 Task: Find connections with filter location Achères with filter topic  #socialnetworkingwith filter profile language Spanish with filter current company Engineers India Limited with filter school Mohanlal Sukhadia University with filter industry Internet News with filter service category Information Management with filter keywords title Branch Manager
Action: Mouse moved to (533, 70)
Screenshot: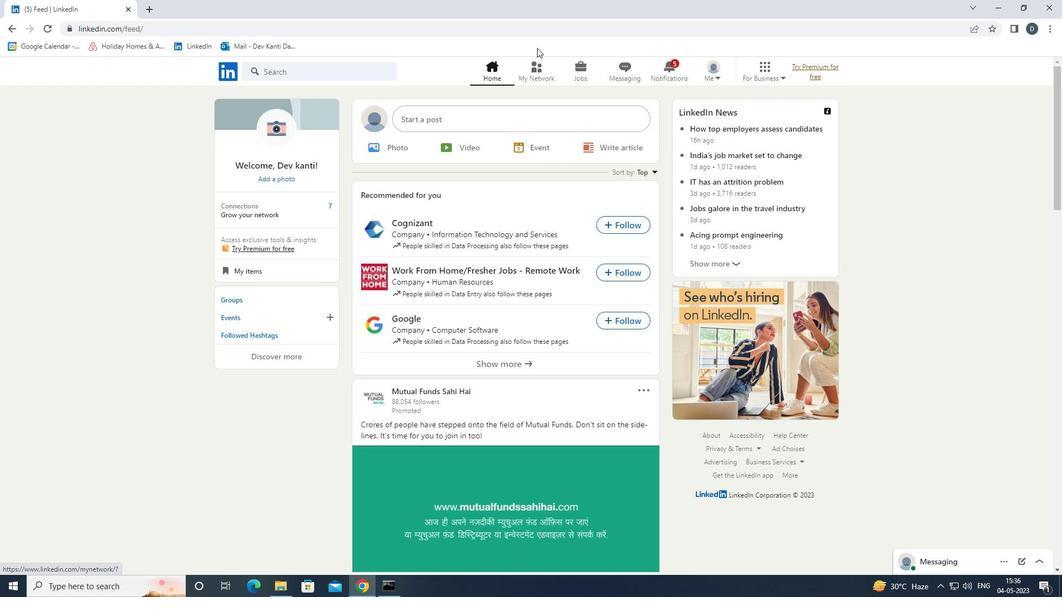 
Action: Mouse pressed left at (533, 70)
Screenshot: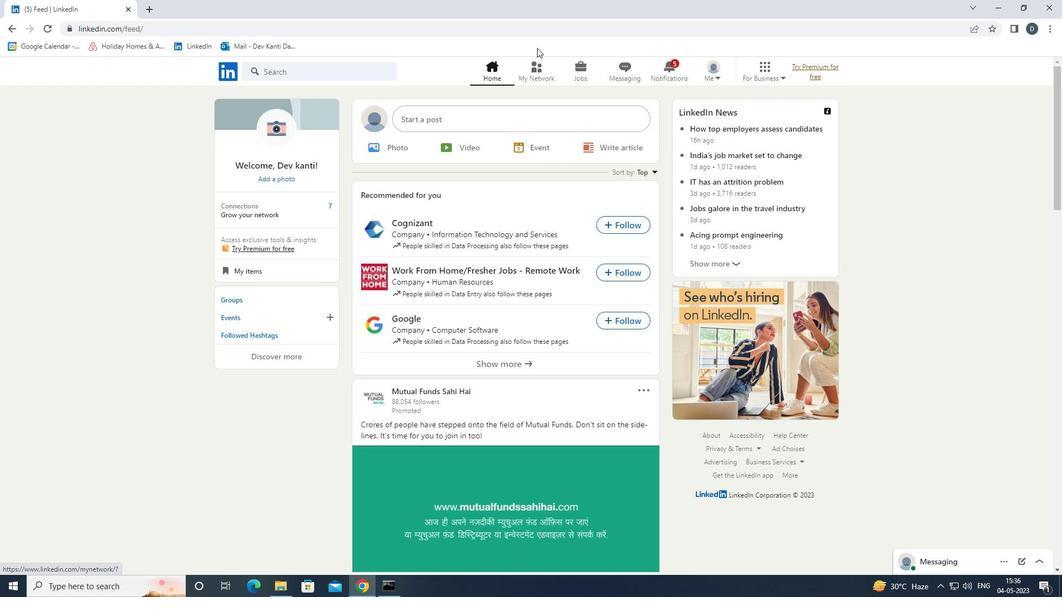 
Action: Mouse moved to (366, 129)
Screenshot: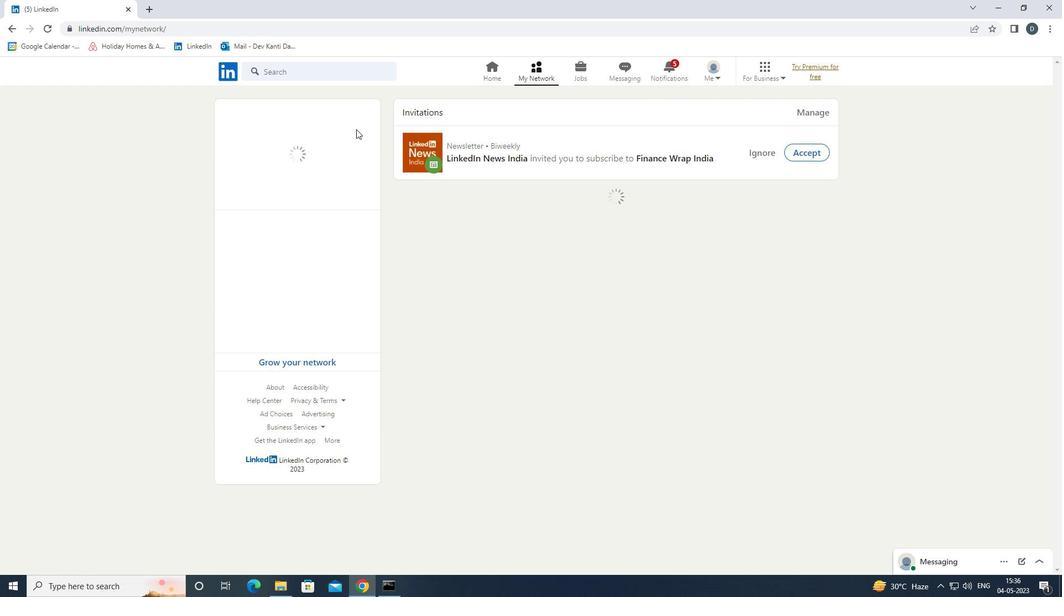 
Action: Mouse pressed left at (366, 129)
Screenshot: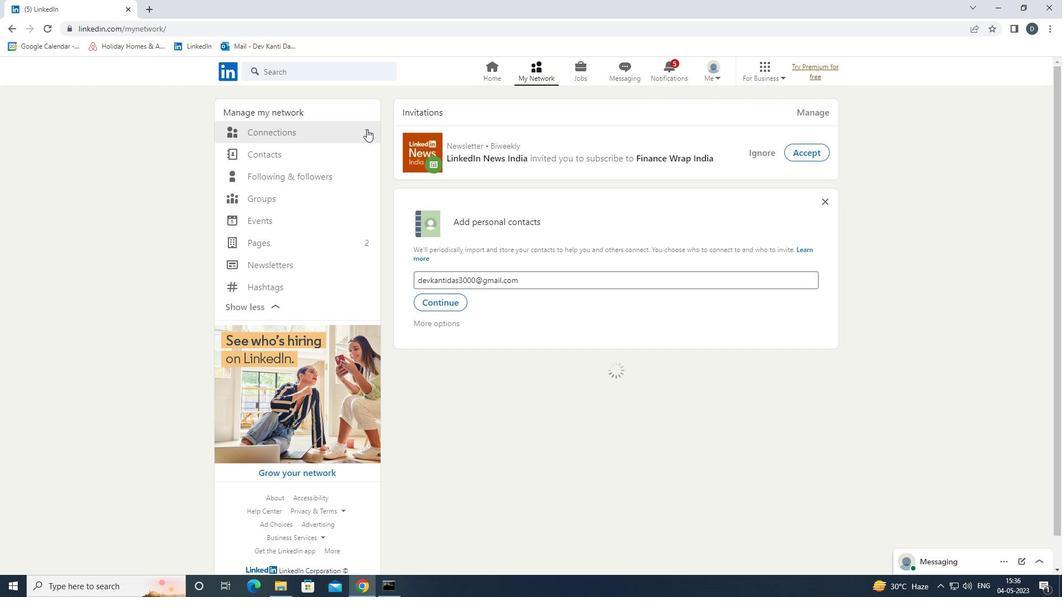 
Action: Mouse moved to (593, 128)
Screenshot: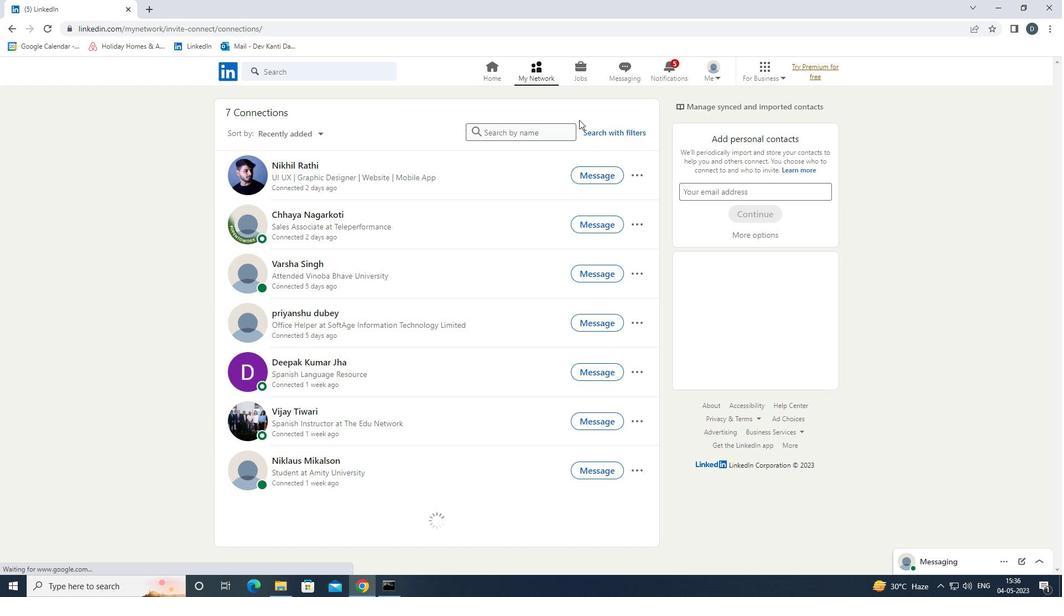 
Action: Mouse pressed left at (593, 128)
Screenshot: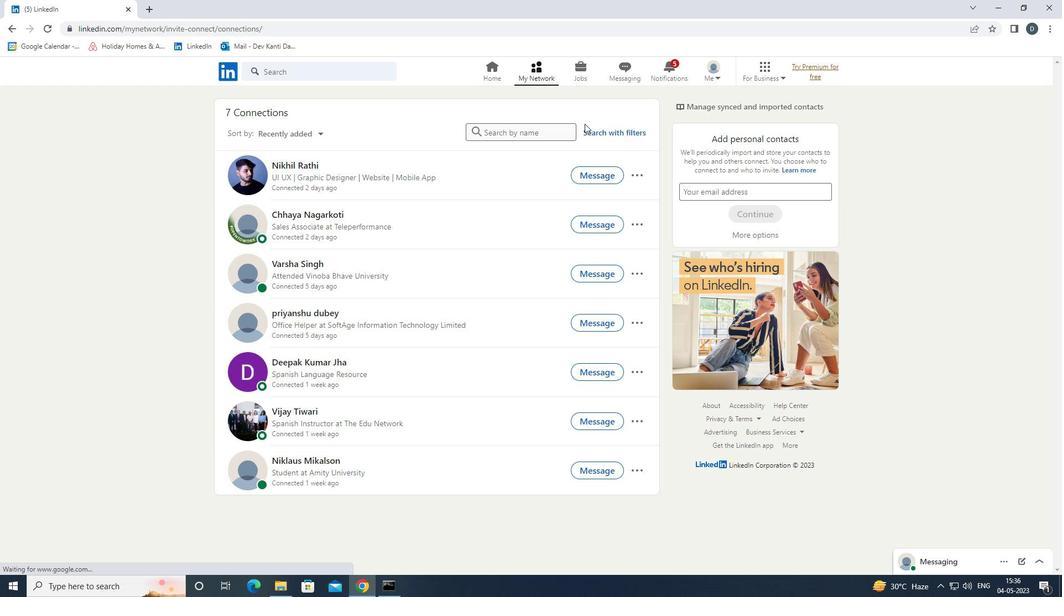 
Action: Mouse moved to (569, 103)
Screenshot: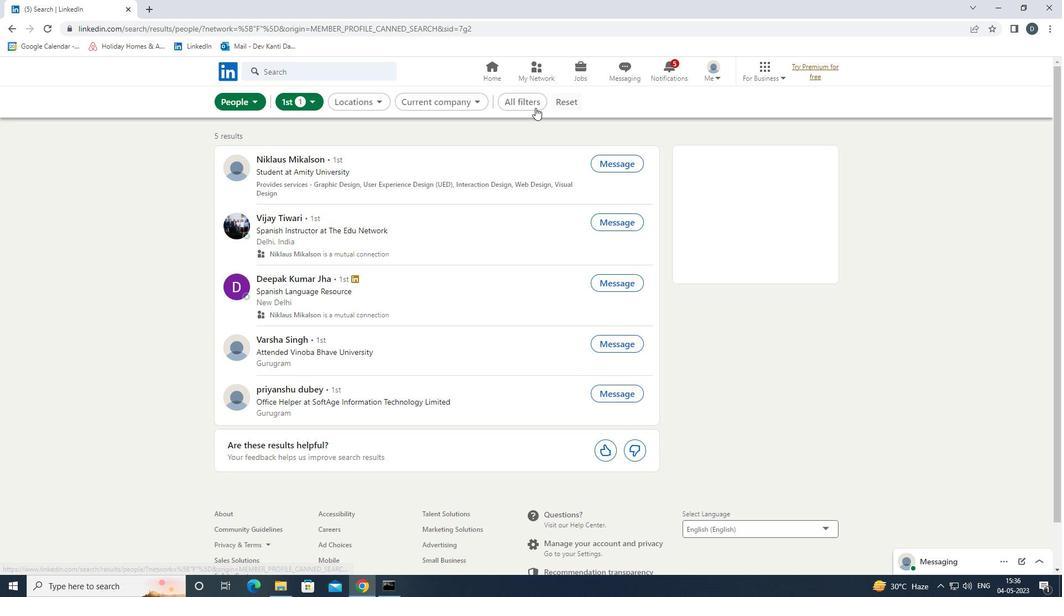 
Action: Mouse pressed left at (569, 103)
Screenshot: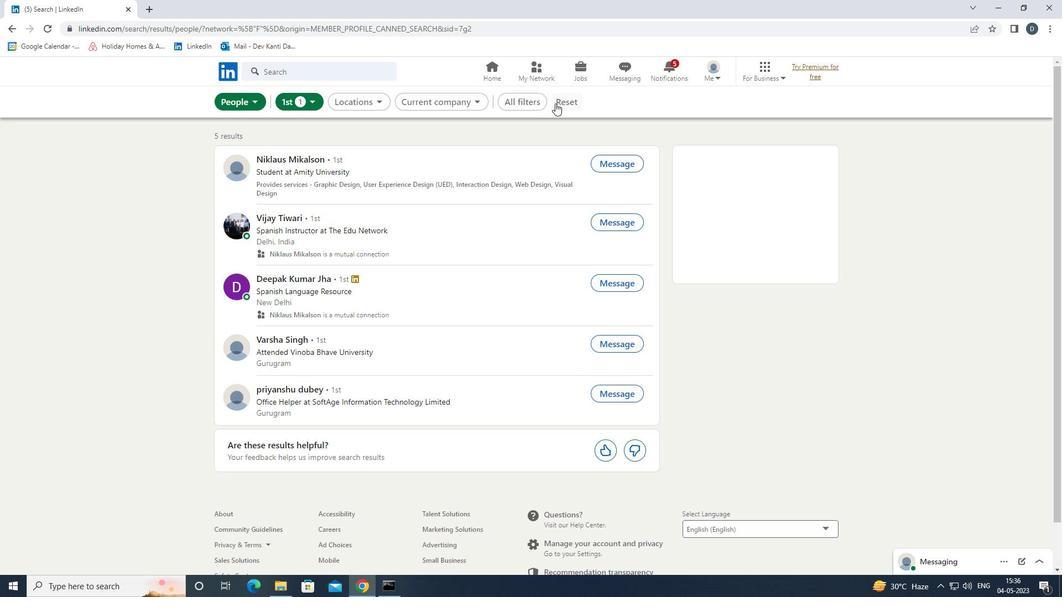 
Action: Mouse moved to (553, 101)
Screenshot: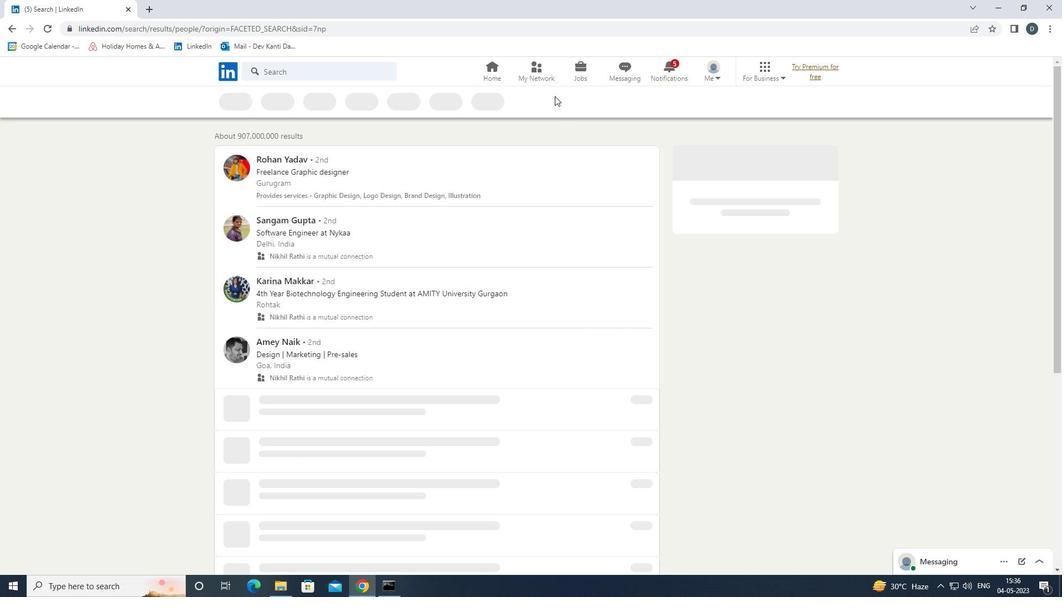 
Action: Mouse pressed left at (553, 101)
Screenshot: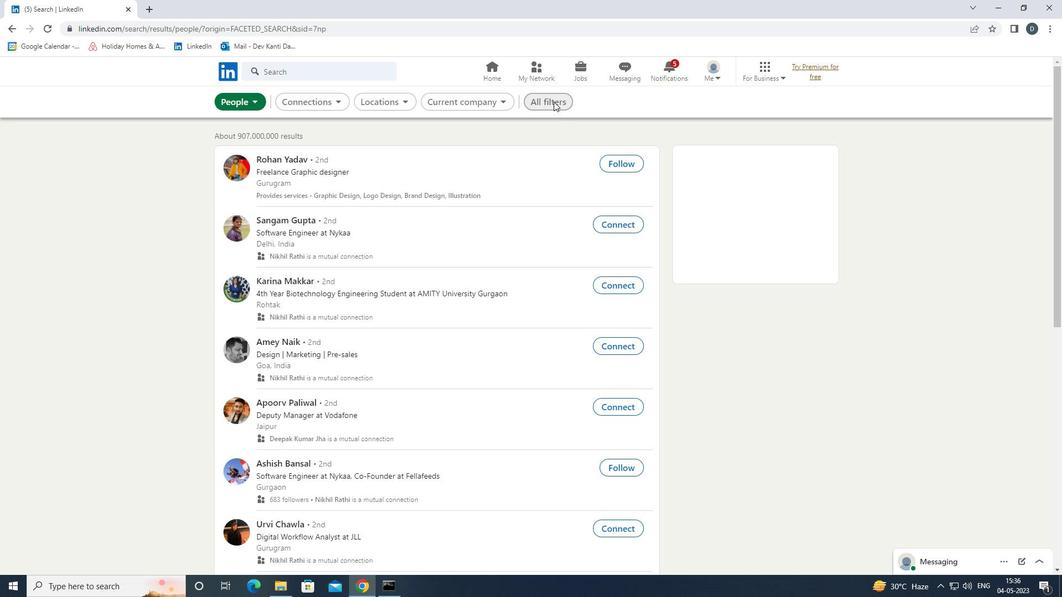 
Action: Mouse moved to (940, 366)
Screenshot: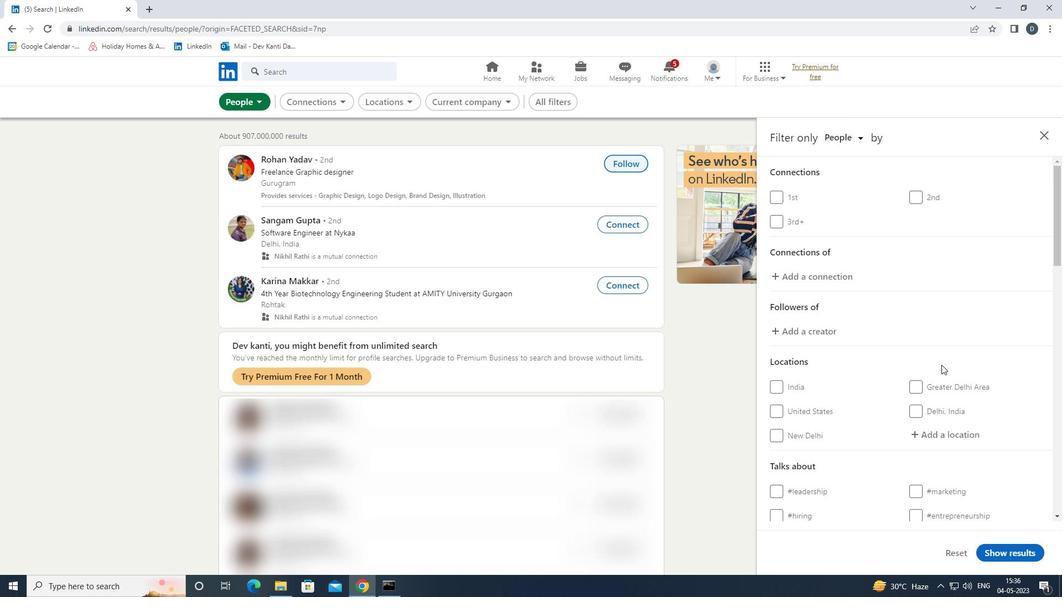 
Action: Mouse scrolled (940, 365) with delta (0, 0)
Screenshot: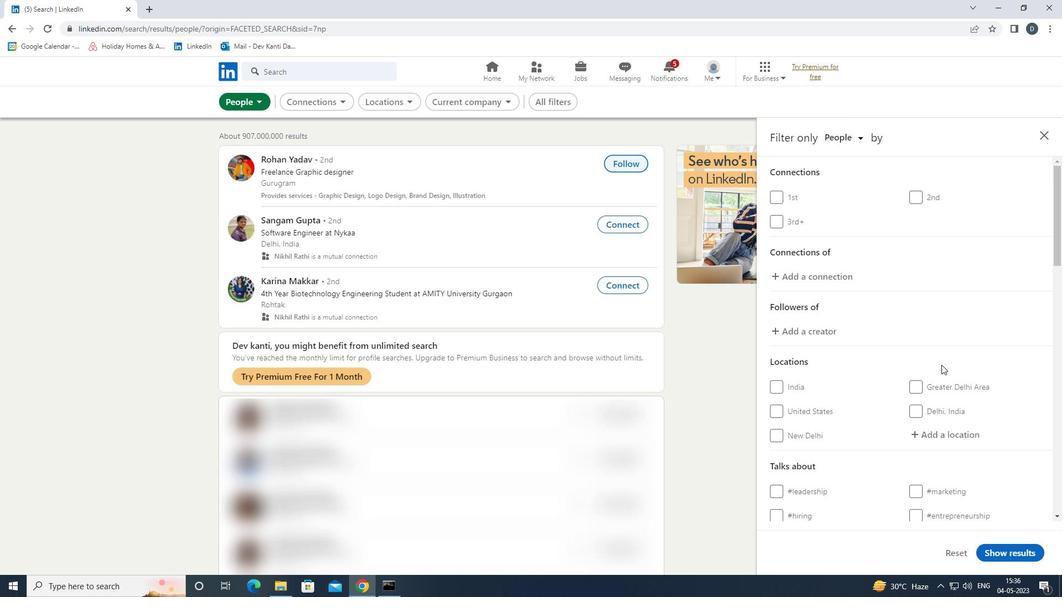 
Action: Mouse scrolled (940, 365) with delta (0, 0)
Screenshot: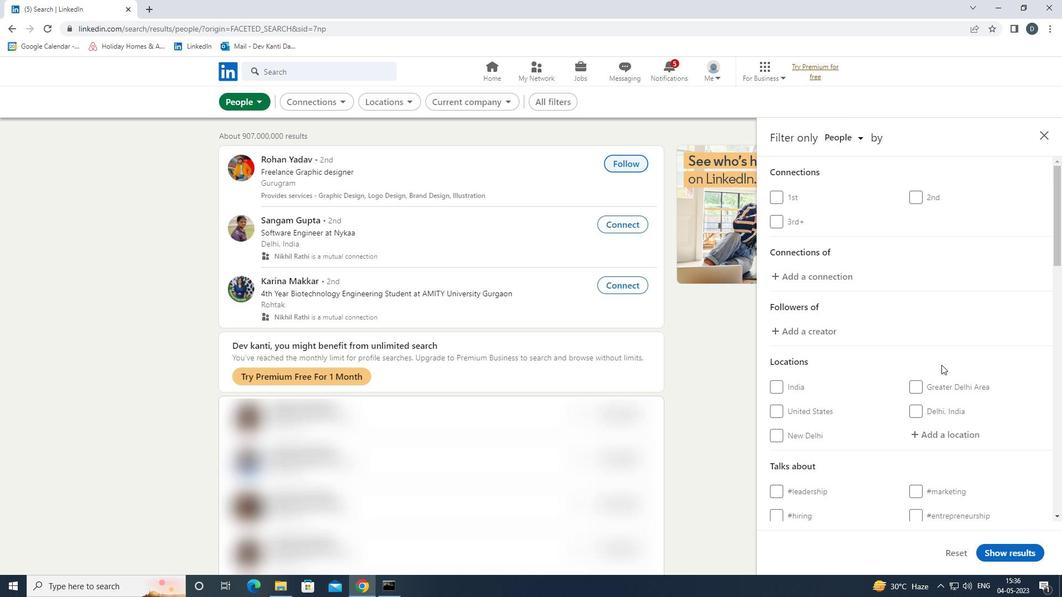 
Action: Mouse moved to (965, 318)
Screenshot: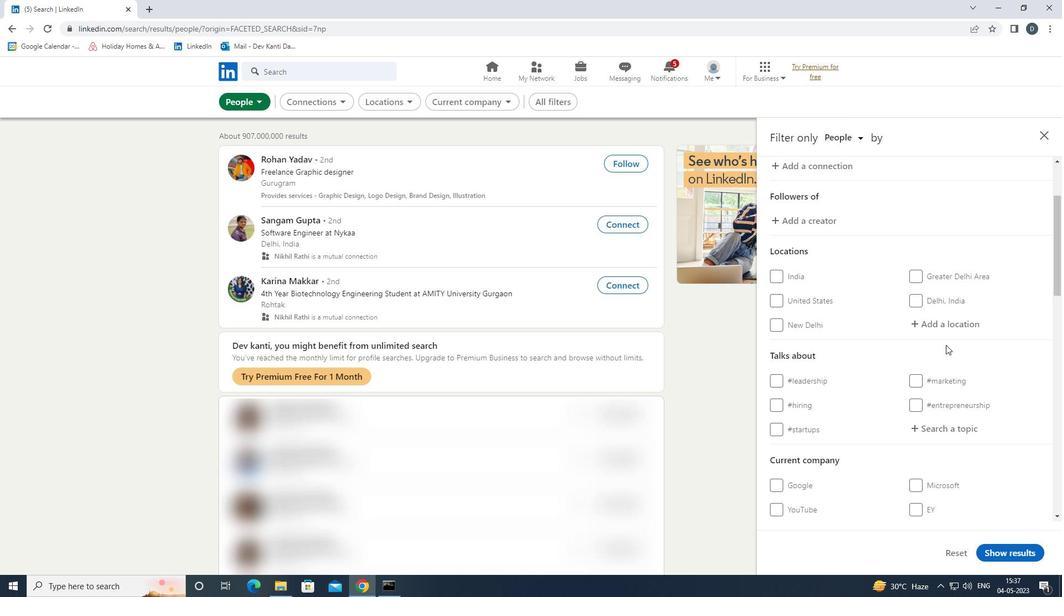 
Action: Mouse pressed left at (965, 318)
Screenshot: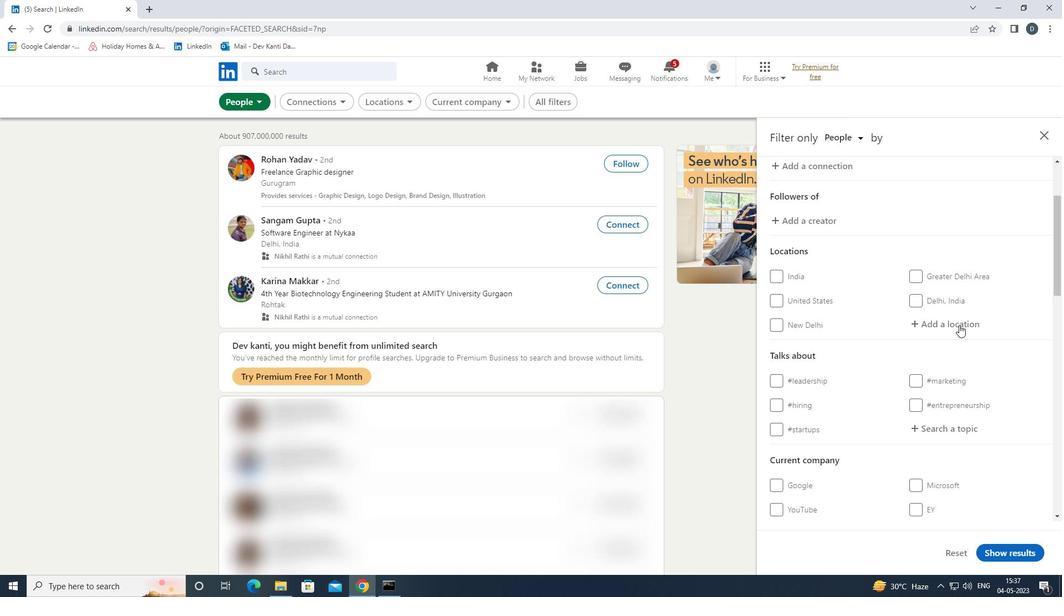 
Action: Key pressed <Key.shift><Key.shift><Key.shift><Key.shift><Key.shift><Key.shift><Key.shift><Key.shift><Key.shift><Key.shift><Key.shift><Key.shift><Key.shift><Key.shift><Key.shift><Key.shift><Key.shift><Key.shift><Key.shift><Key.shift><Key.shift><Key.shift><Key.shift><Key.shift><Key.shift><Key.shift><Key.shift><Key.shift><Key.shift>ARCHERES<Key.backspace><Key.backspace><Key.backspace><Key.backspace><Key.backspace><Key.backspace><Key.backspace>CHERES<Key.down><Key.enter>
Screenshot: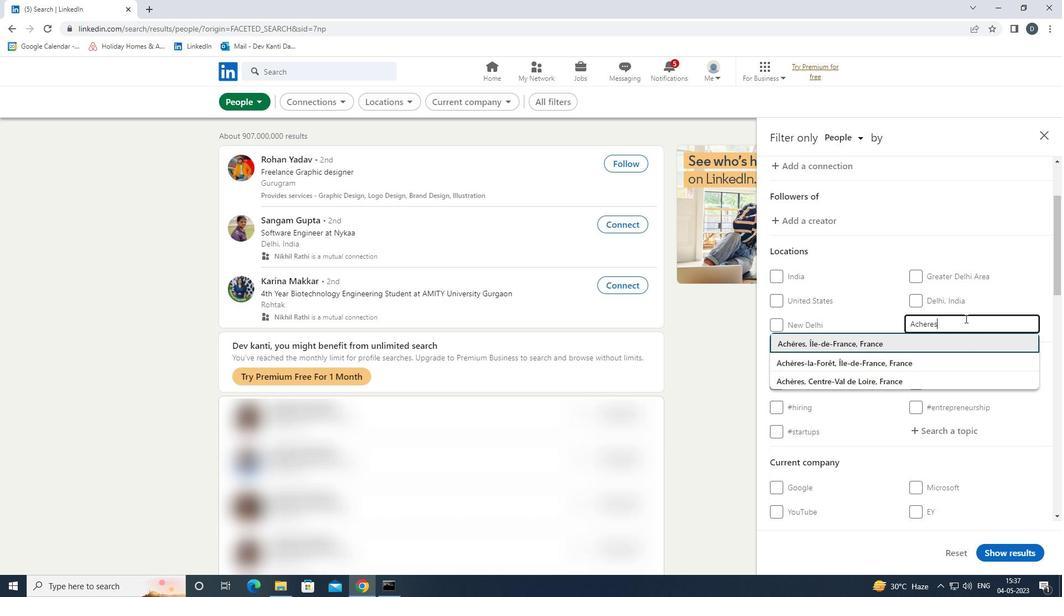 
Action: Mouse moved to (968, 328)
Screenshot: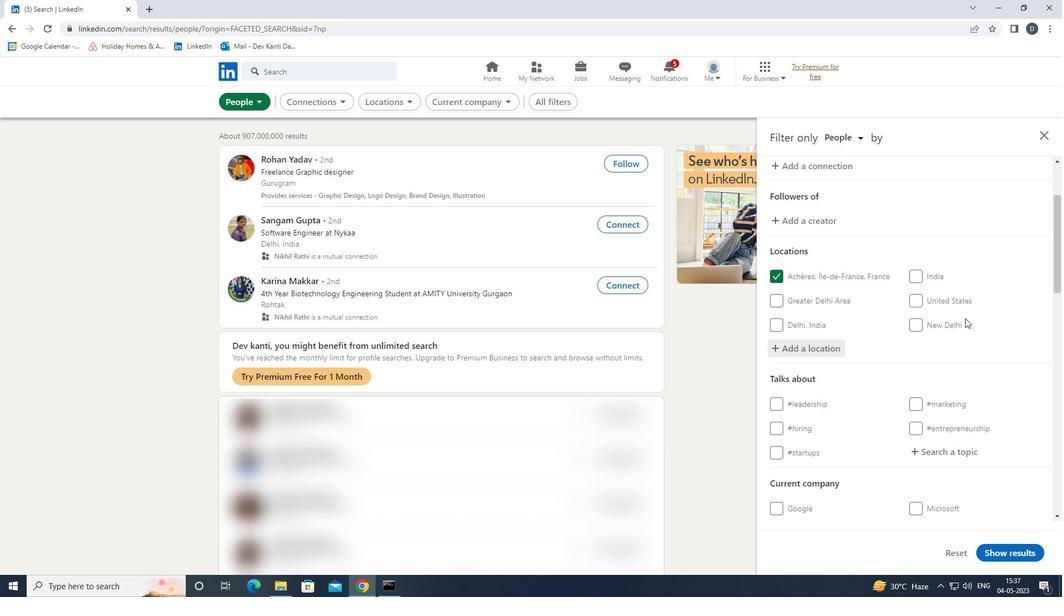 
Action: Mouse scrolled (968, 328) with delta (0, 0)
Screenshot: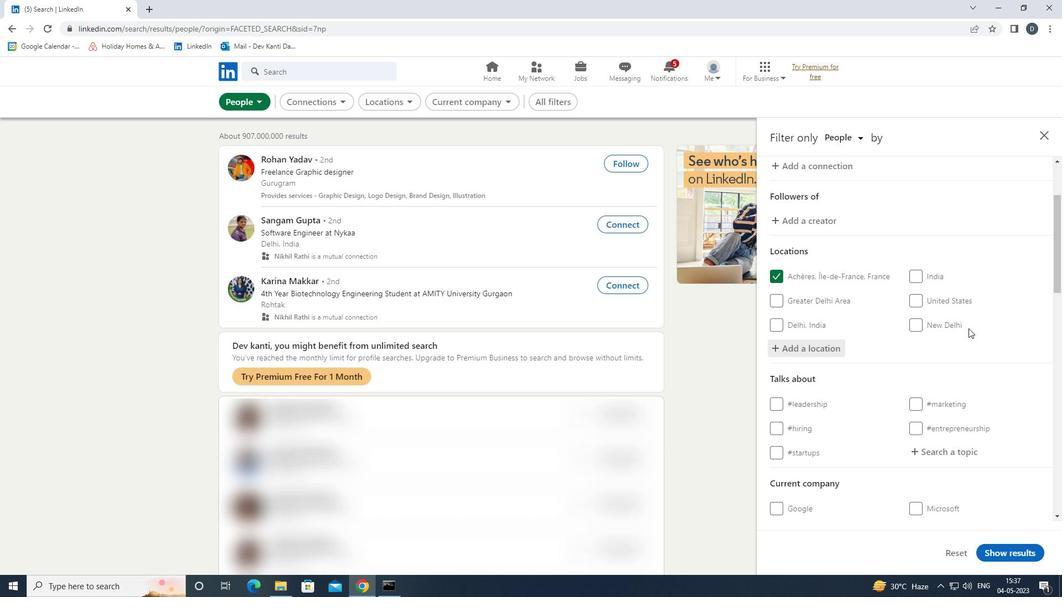 
Action: Mouse scrolled (968, 328) with delta (0, 0)
Screenshot: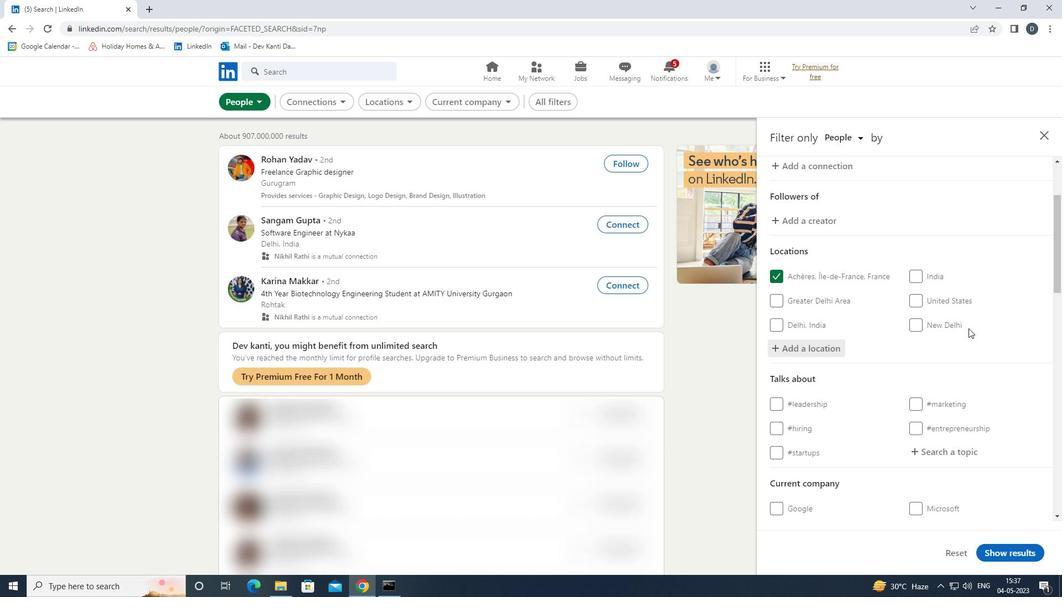 
Action: Mouse scrolled (968, 328) with delta (0, 0)
Screenshot: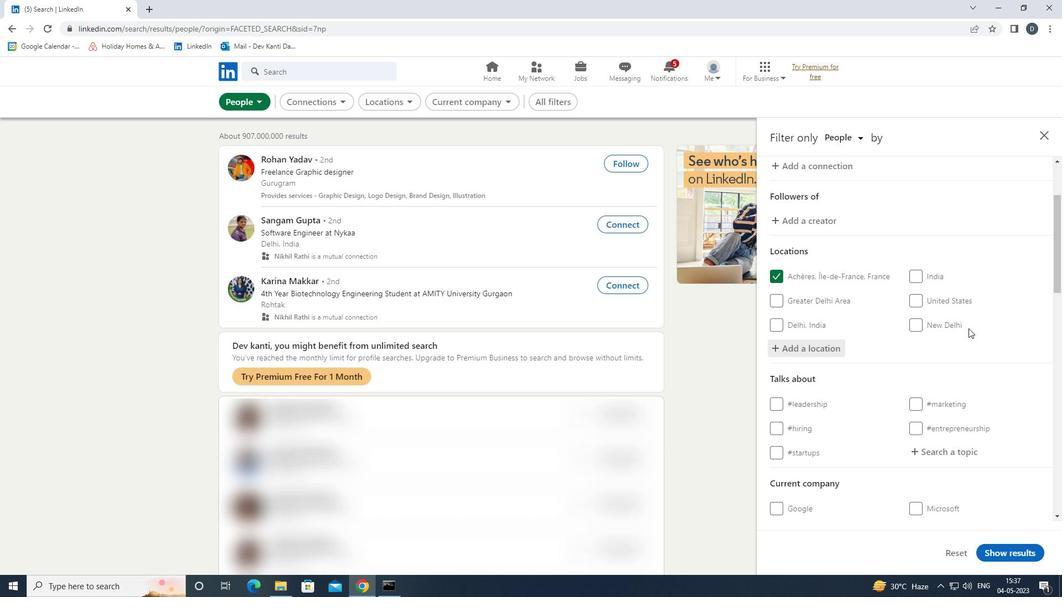 
Action: Mouse moved to (949, 286)
Screenshot: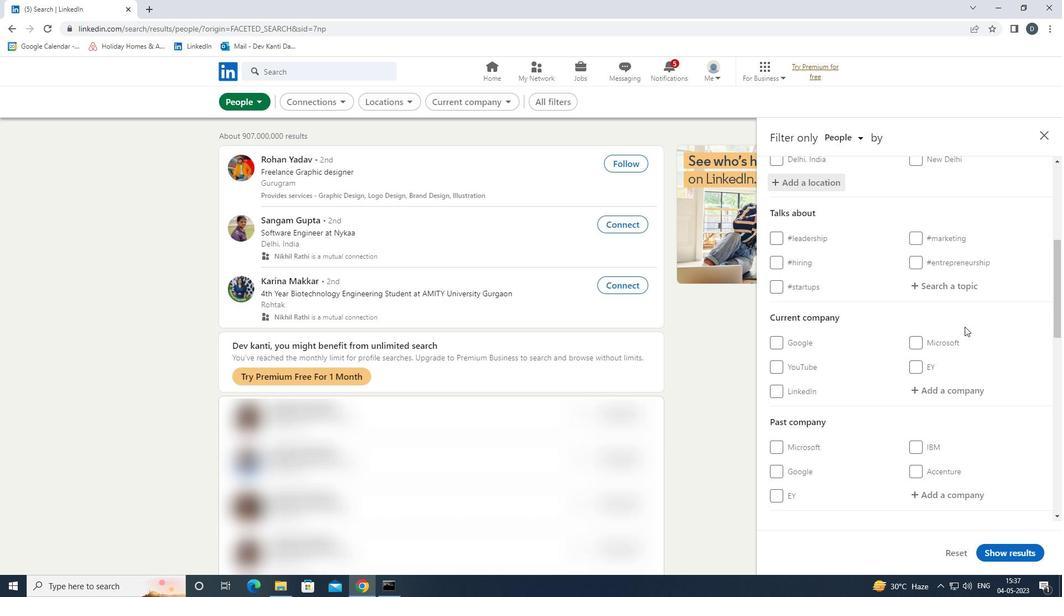 
Action: Mouse pressed left at (949, 286)
Screenshot: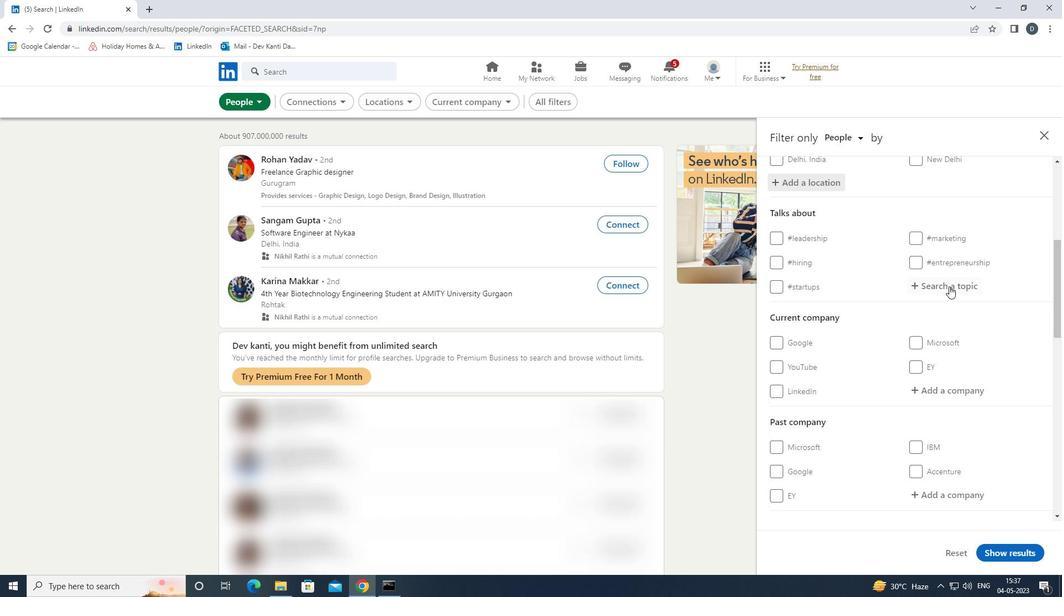 
Action: Key pressed SOCIALNETWO<Key.down><Key.enter>
Screenshot: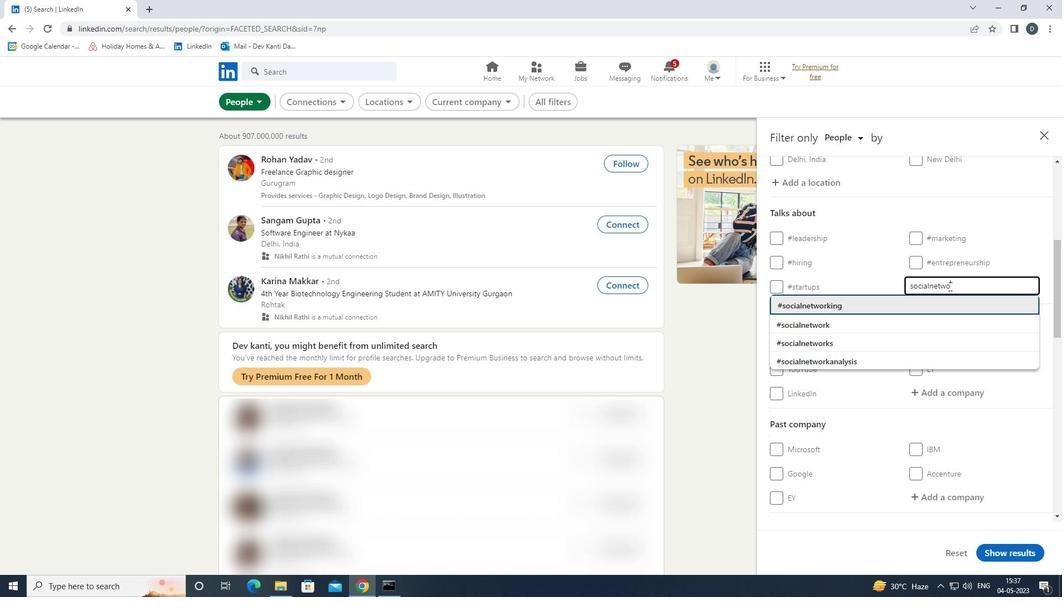 
Action: Mouse moved to (995, 283)
Screenshot: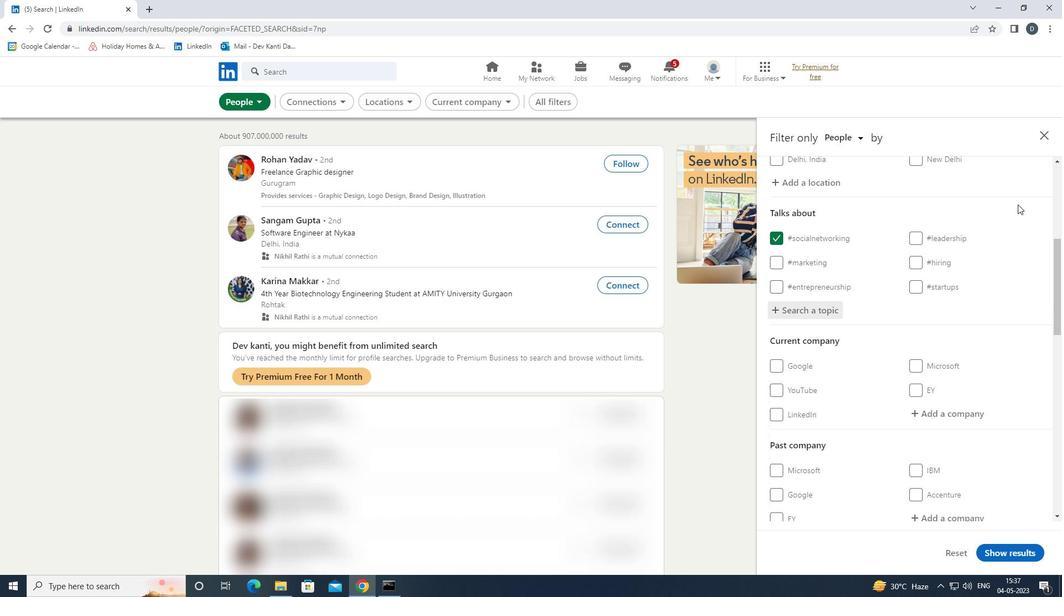 
Action: Mouse scrolled (995, 283) with delta (0, 0)
Screenshot: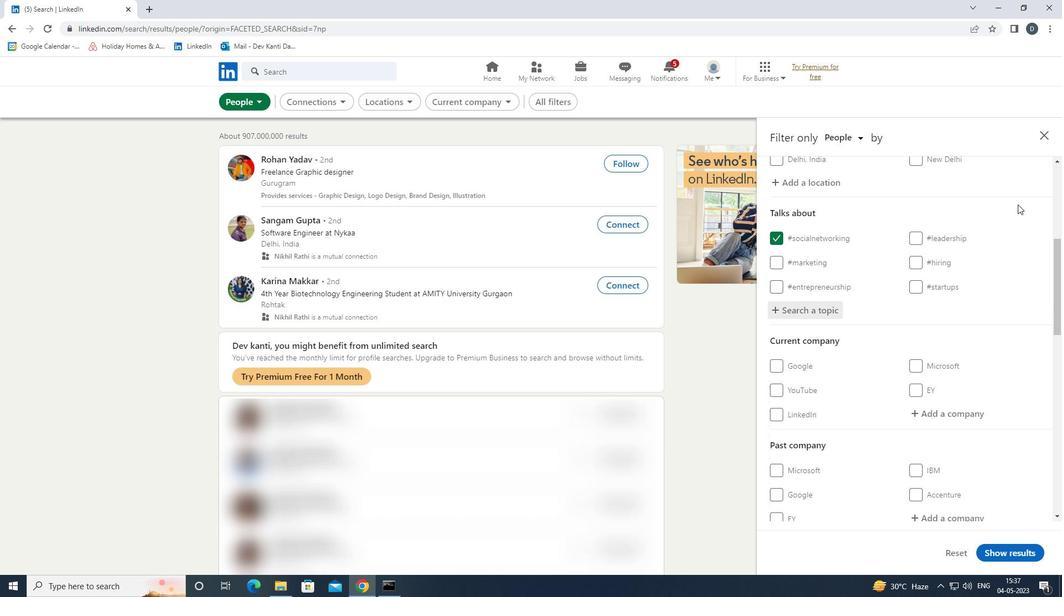 
Action: Mouse moved to (995, 286)
Screenshot: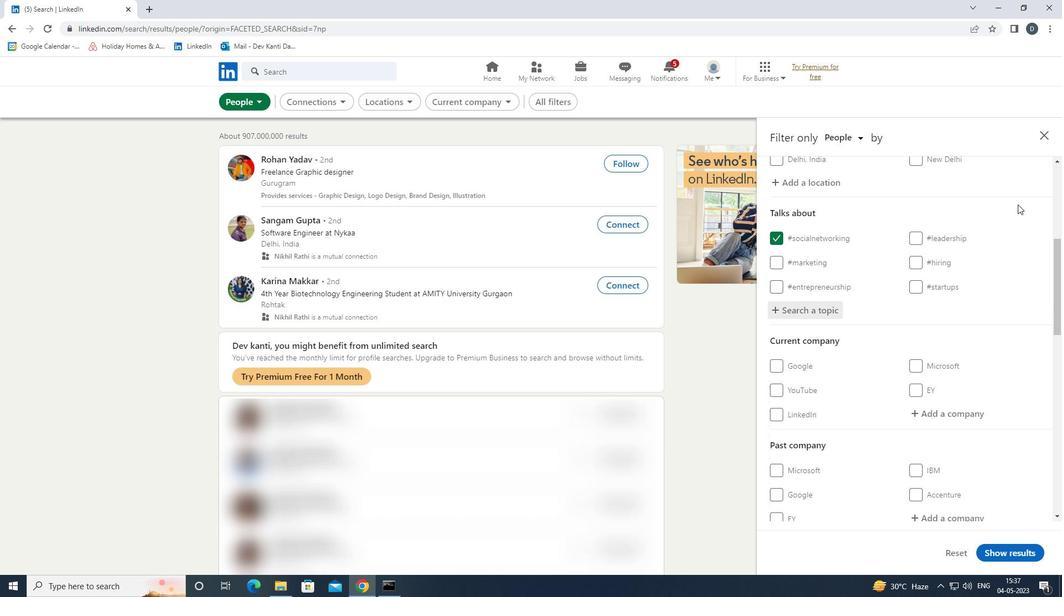 
Action: Mouse scrolled (995, 285) with delta (0, 0)
Screenshot: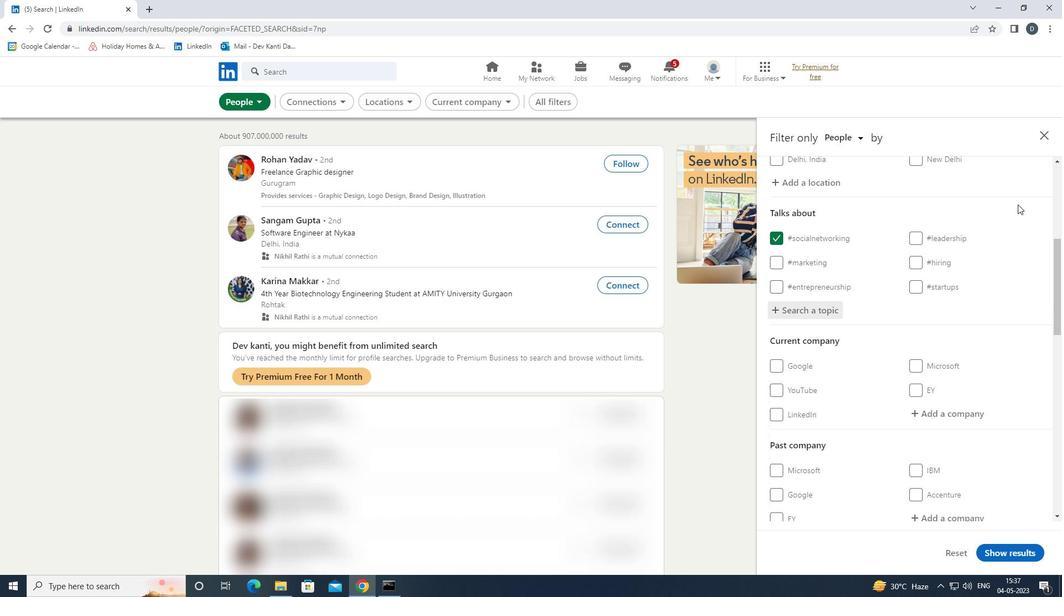 
Action: Mouse moved to (995, 289)
Screenshot: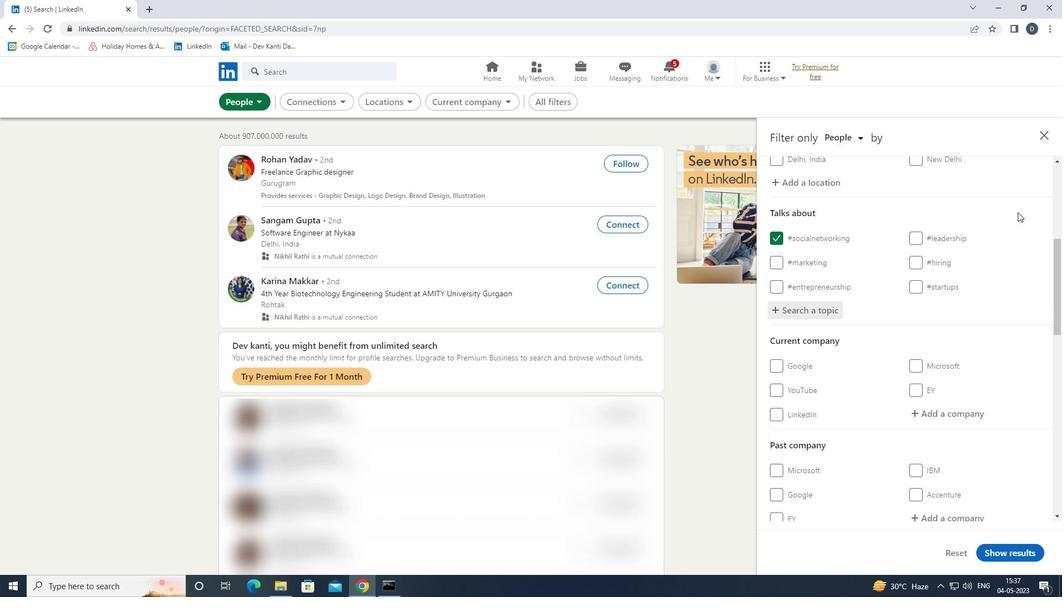 
Action: Mouse scrolled (995, 288) with delta (0, 0)
Screenshot: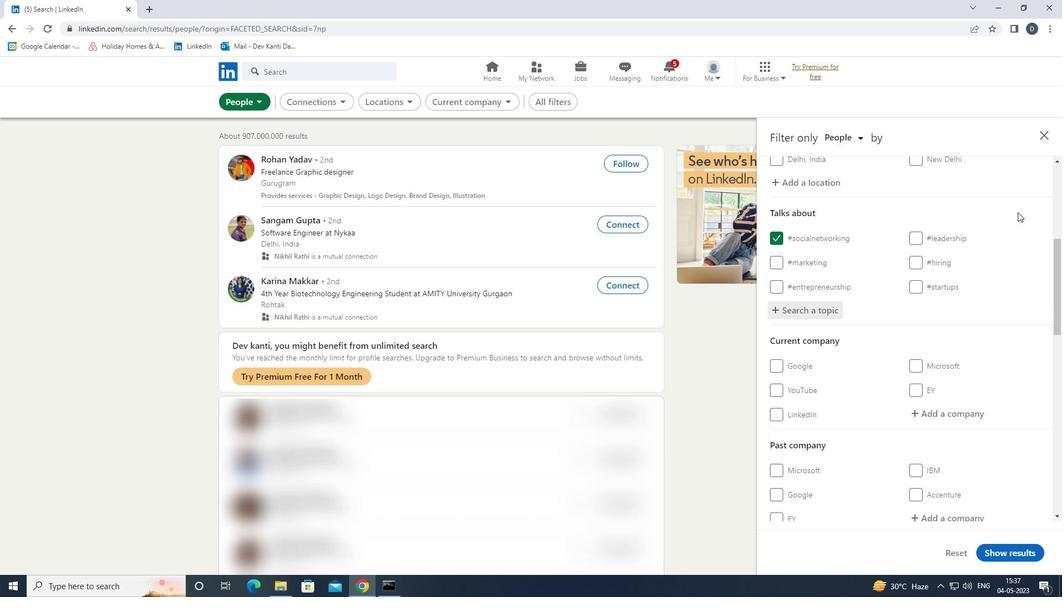 
Action: Mouse moved to (994, 292)
Screenshot: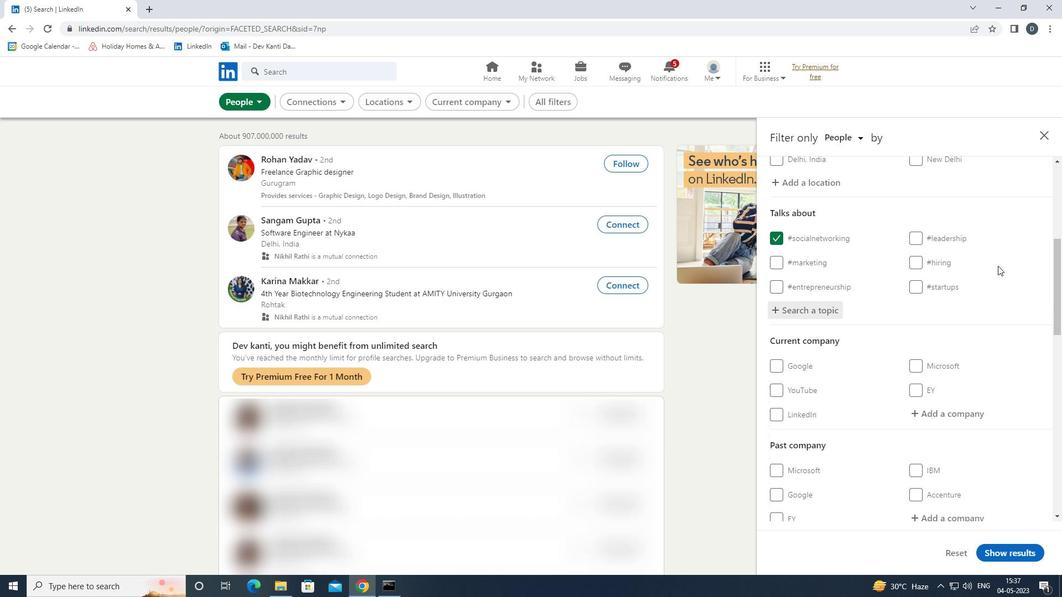 
Action: Mouse scrolled (994, 291) with delta (0, 0)
Screenshot: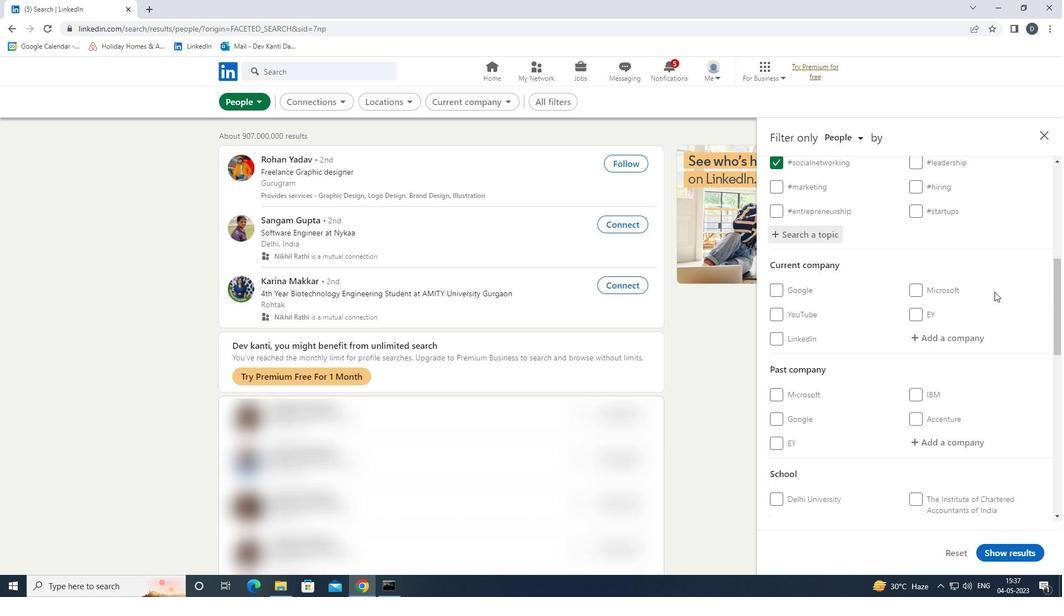 
Action: Mouse scrolled (994, 291) with delta (0, 0)
Screenshot: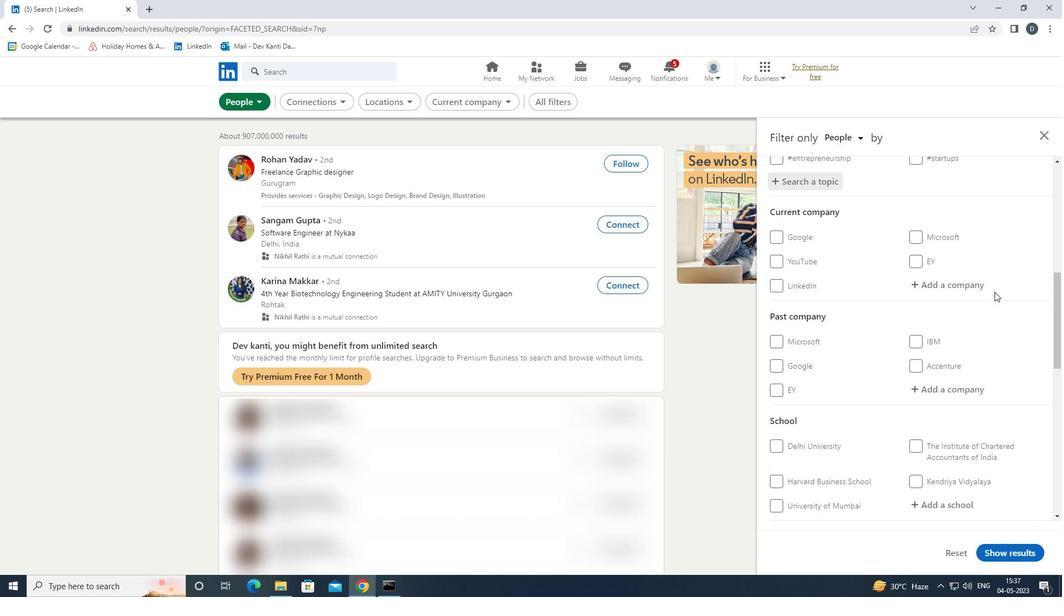 
Action: Mouse scrolled (994, 291) with delta (0, 0)
Screenshot: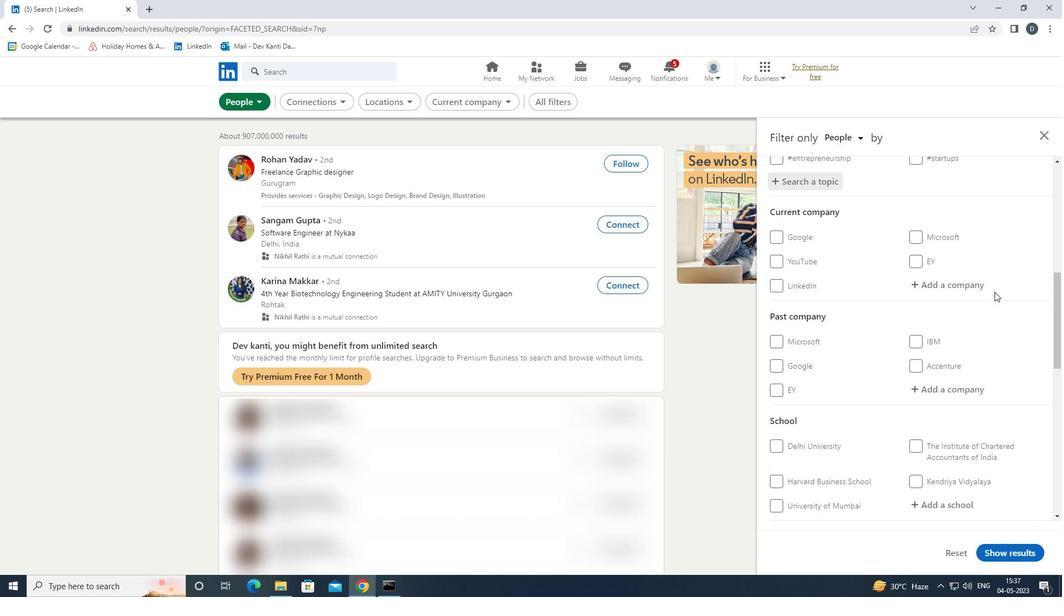 
Action: Mouse moved to (991, 294)
Screenshot: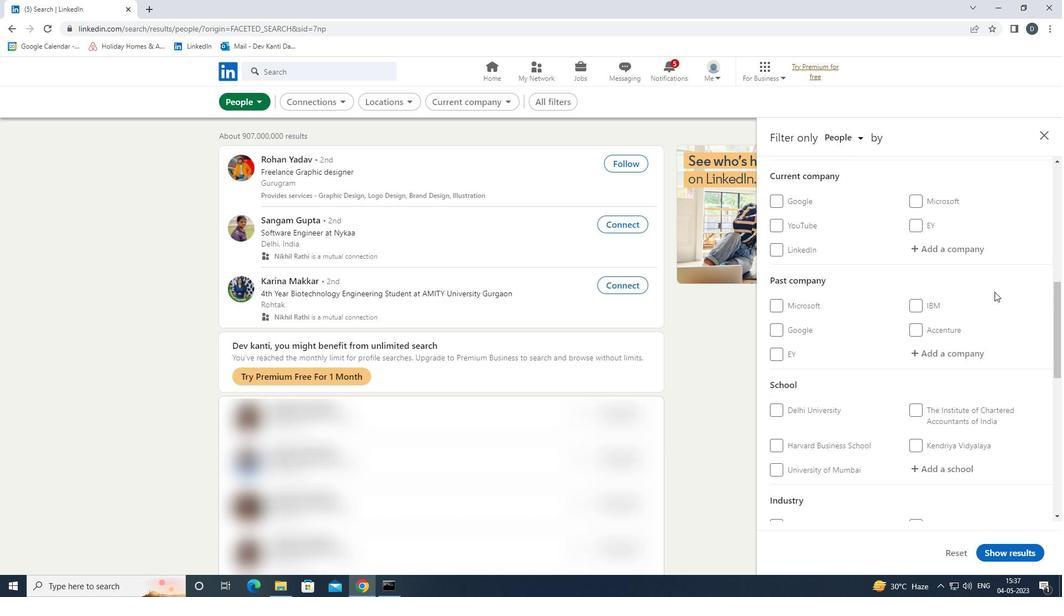 
Action: Mouse scrolled (991, 293) with delta (0, 0)
Screenshot: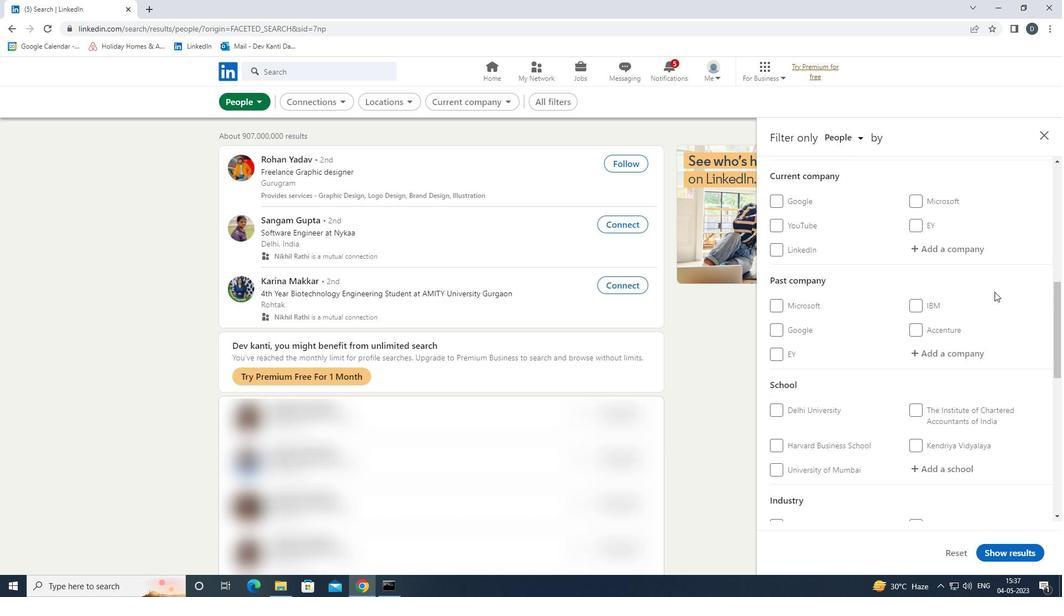 
Action: Mouse moved to (963, 300)
Screenshot: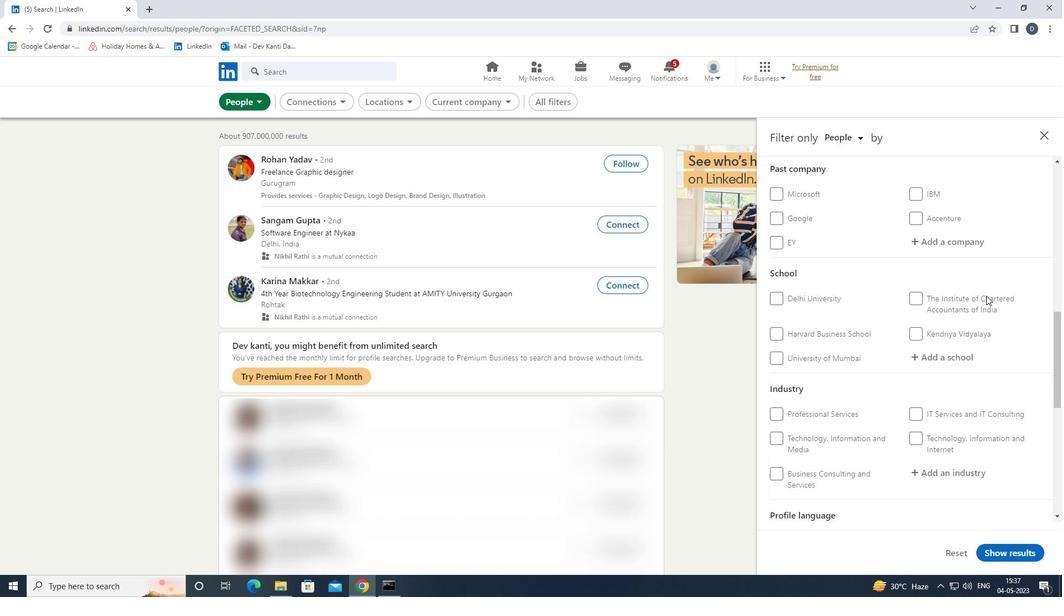 
Action: Mouse scrolled (963, 300) with delta (0, 0)
Screenshot: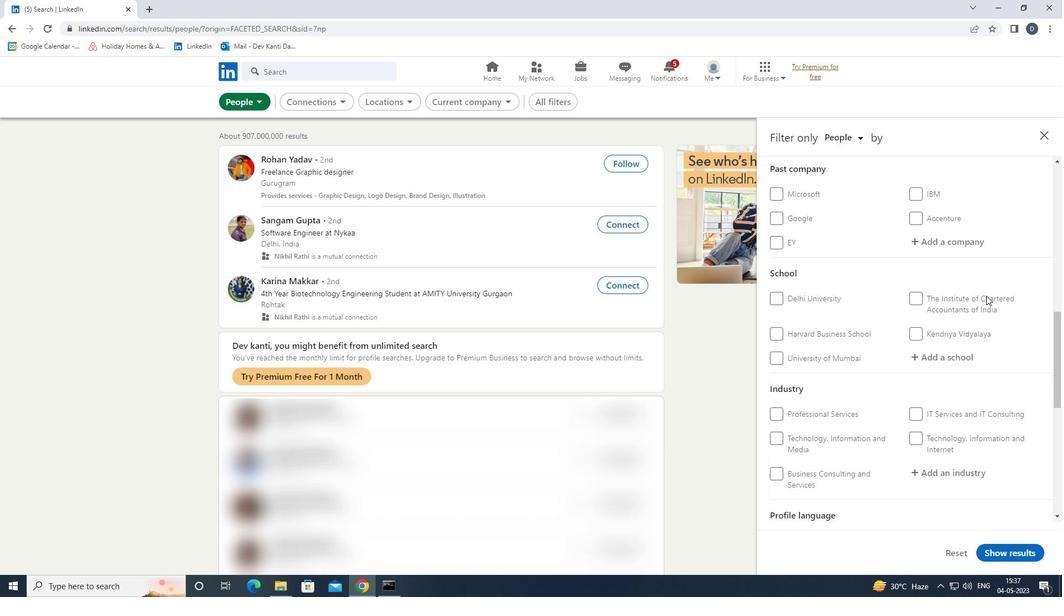 
Action: Mouse moved to (959, 303)
Screenshot: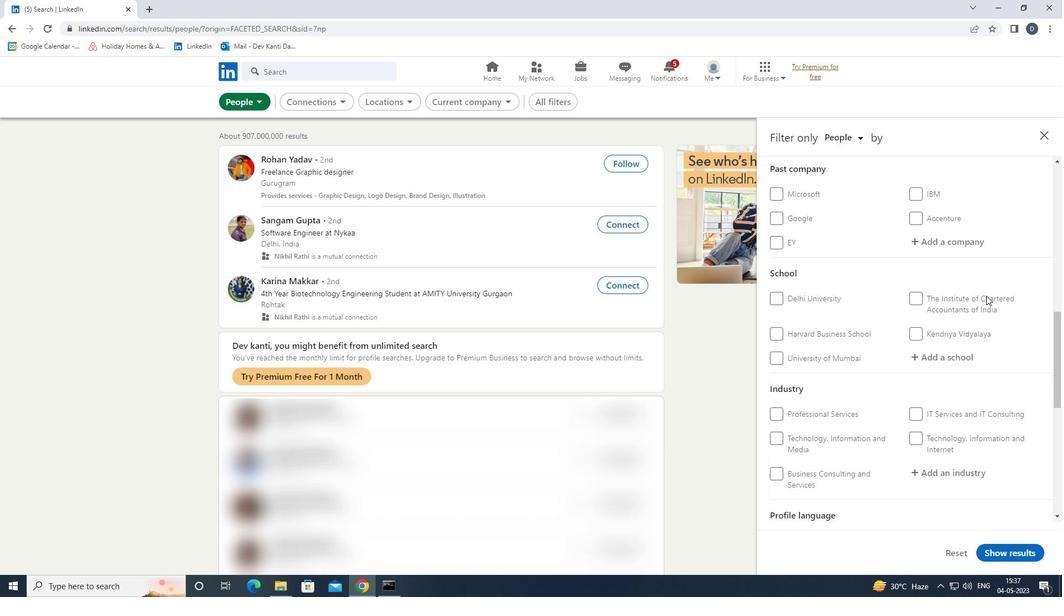 
Action: Mouse scrolled (959, 302) with delta (0, 0)
Screenshot: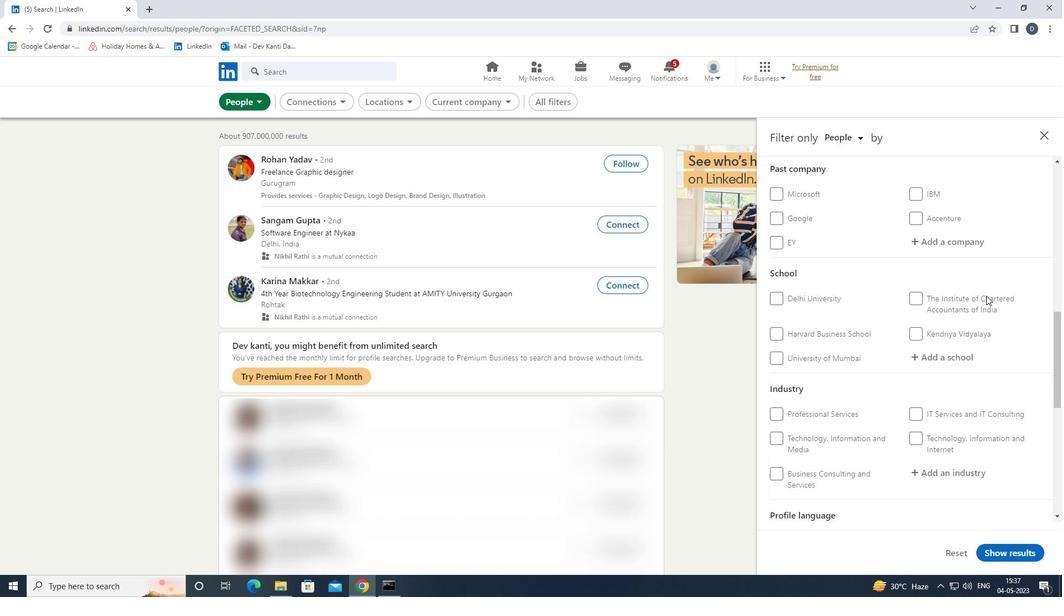 
Action: Mouse moved to (958, 304)
Screenshot: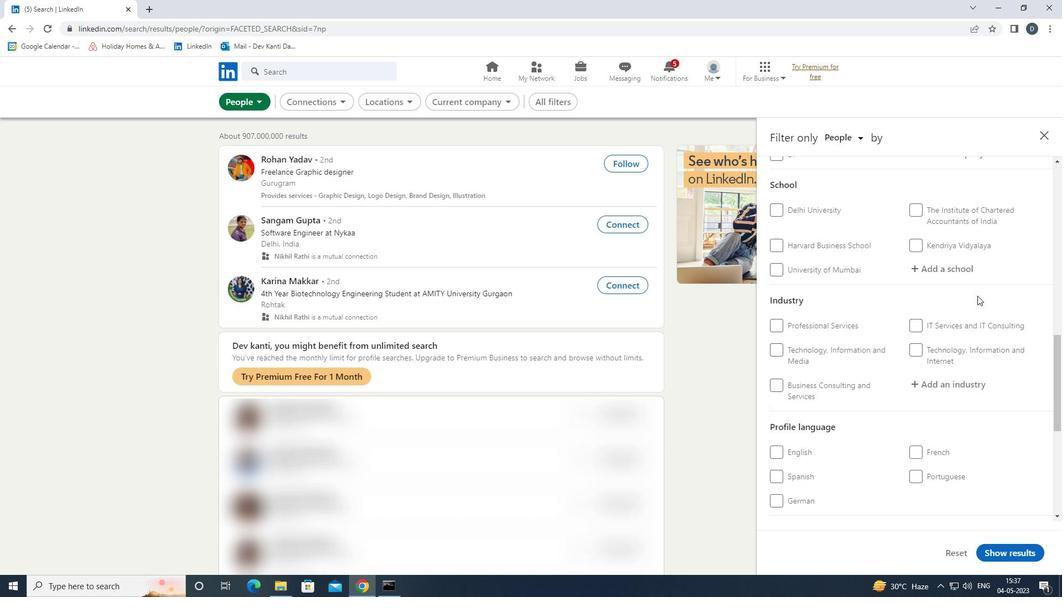 
Action: Mouse scrolled (958, 303) with delta (0, 0)
Screenshot: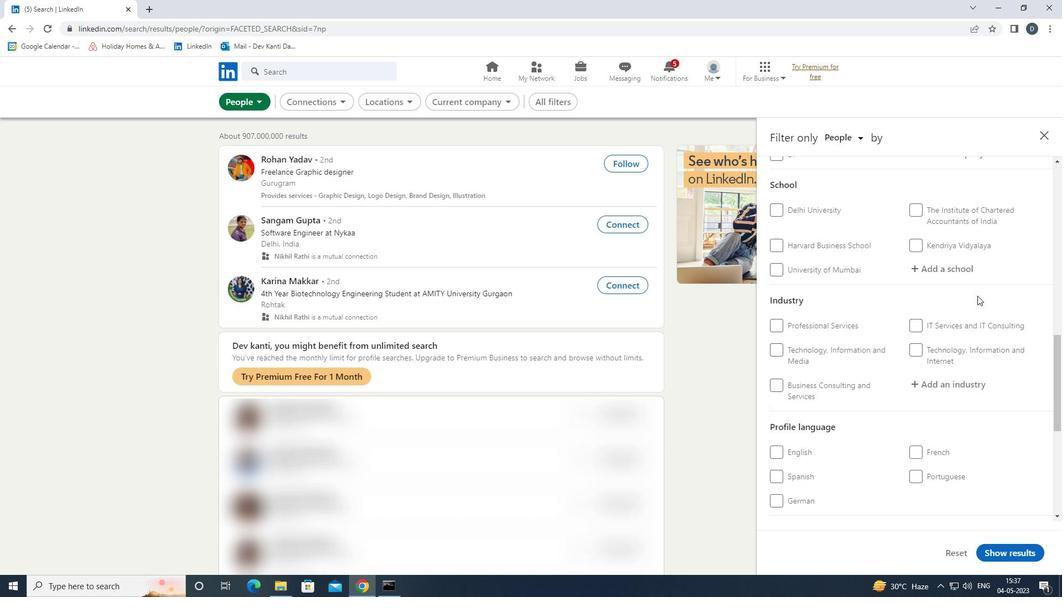 
Action: Mouse moved to (779, 289)
Screenshot: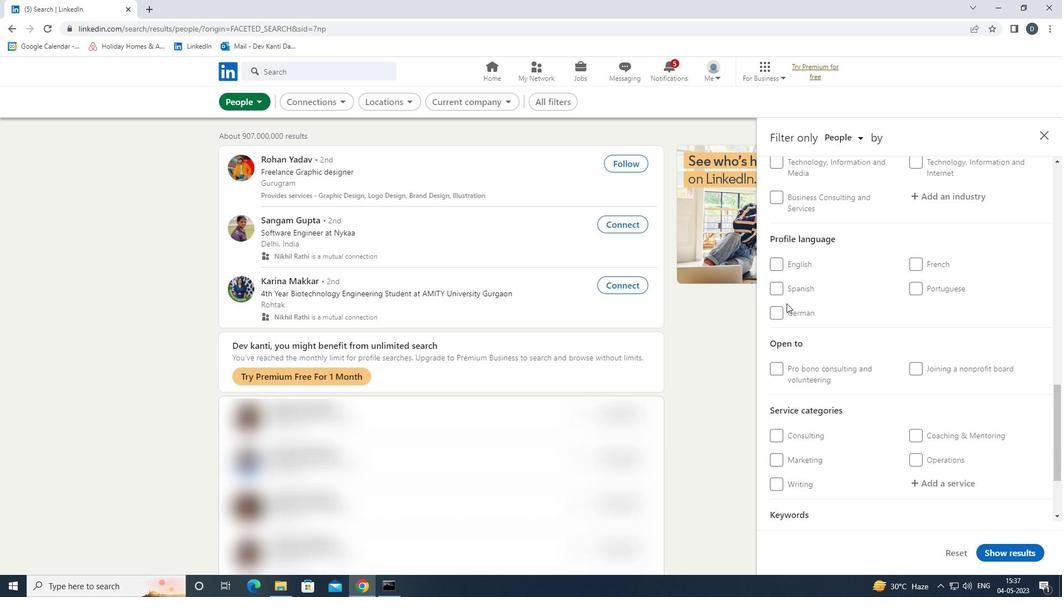 
Action: Mouse pressed left at (779, 289)
Screenshot: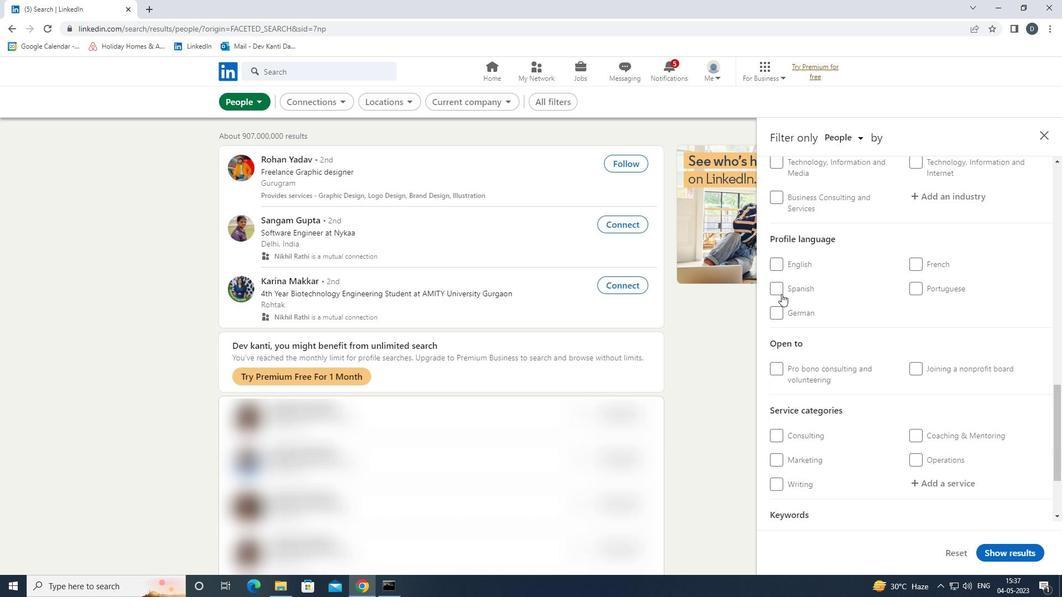 
Action: Mouse scrolled (779, 290) with delta (0, 0)
Screenshot: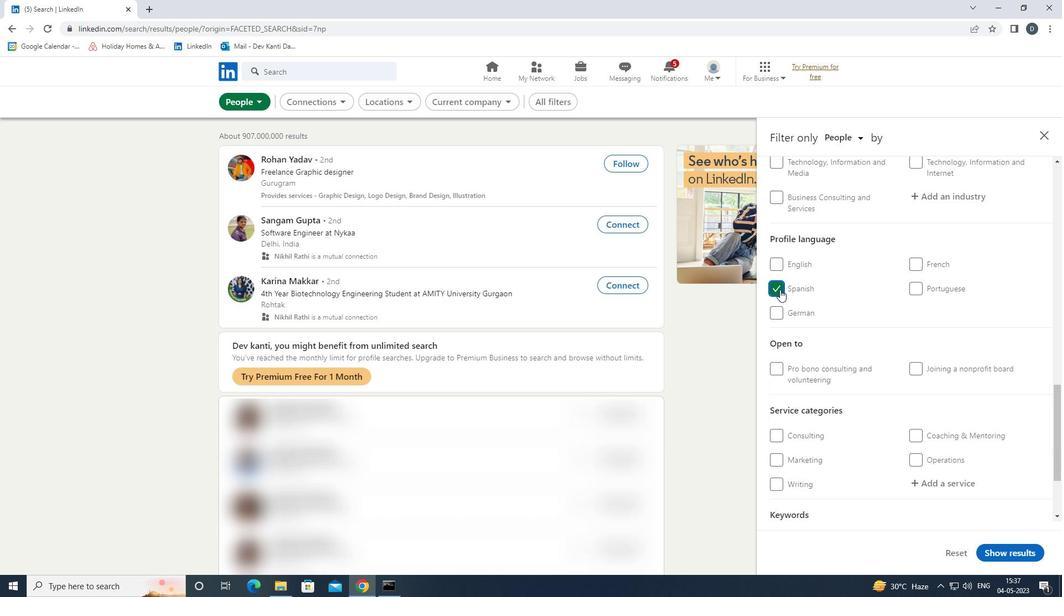 
Action: Mouse scrolled (779, 290) with delta (0, 0)
Screenshot: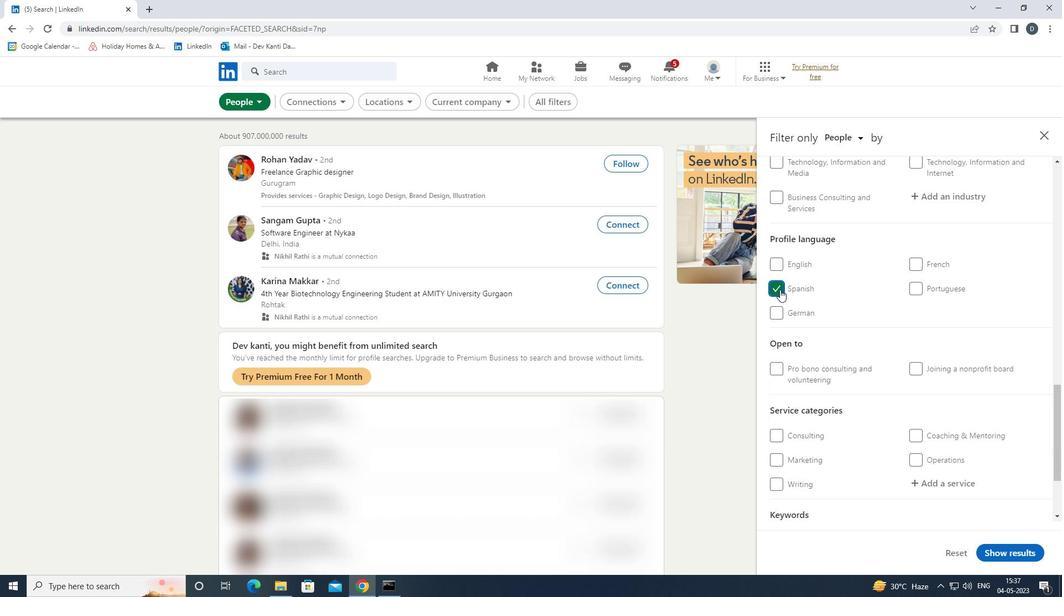 
Action: Mouse scrolled (779, 290) with delta (0, 0)
Screenshot: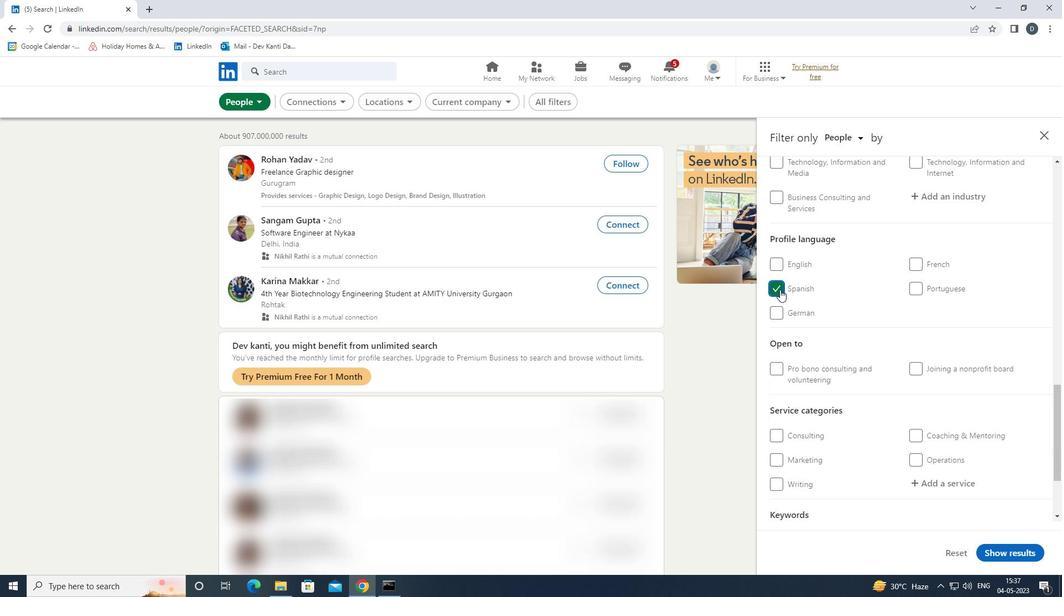 
Action: Mouse scrolled (779, 290) with delta (0, 0)
Screenshot: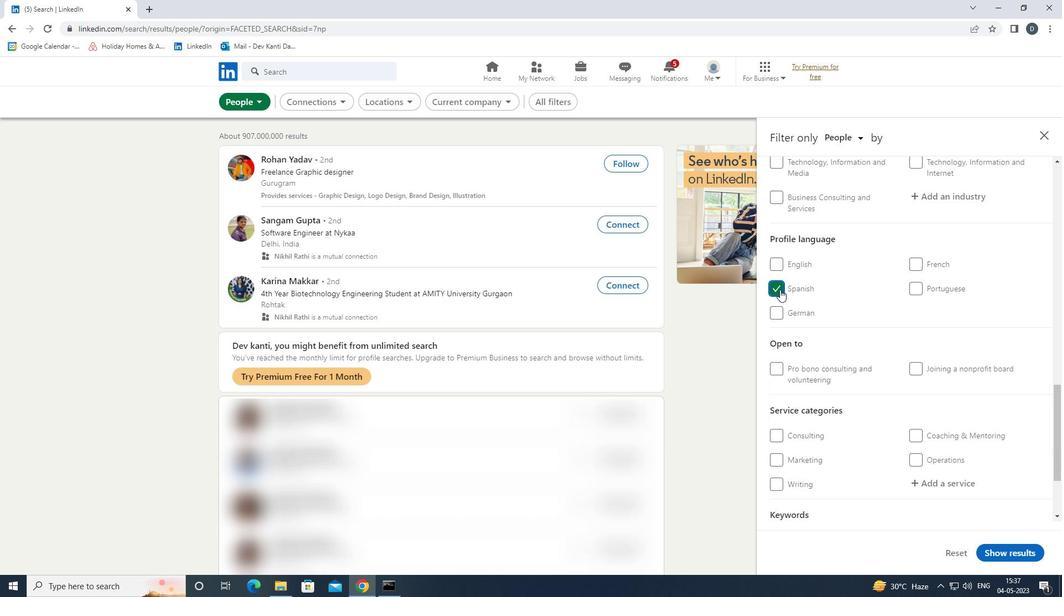 
Action: Mouse scrolled (779, 290) with delta (0, 0)
Screenshot: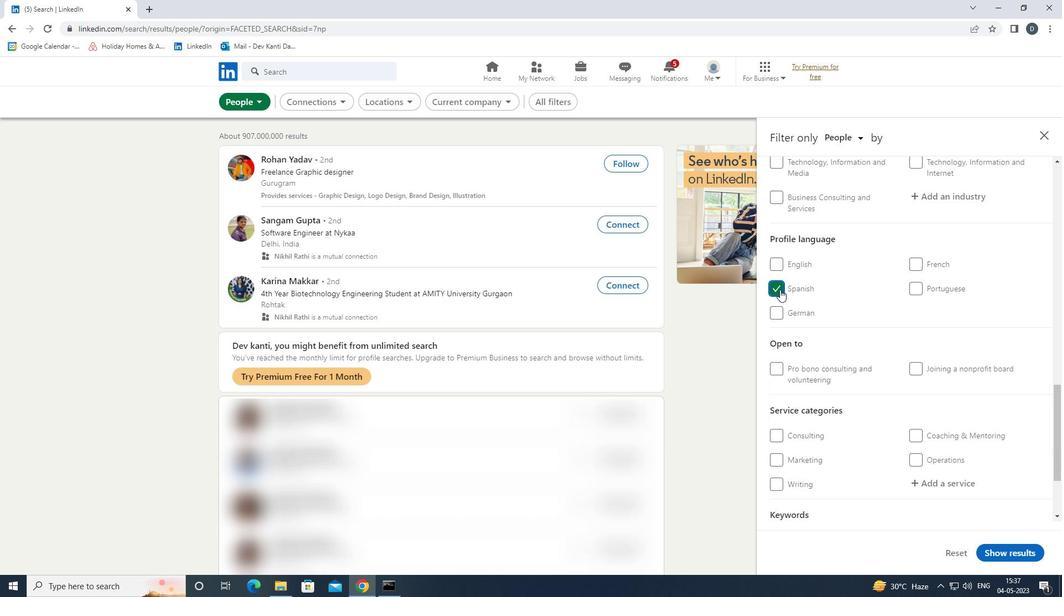
Action: Mouse scrolled (779, 290) with delta (0, 0)
Screenshot: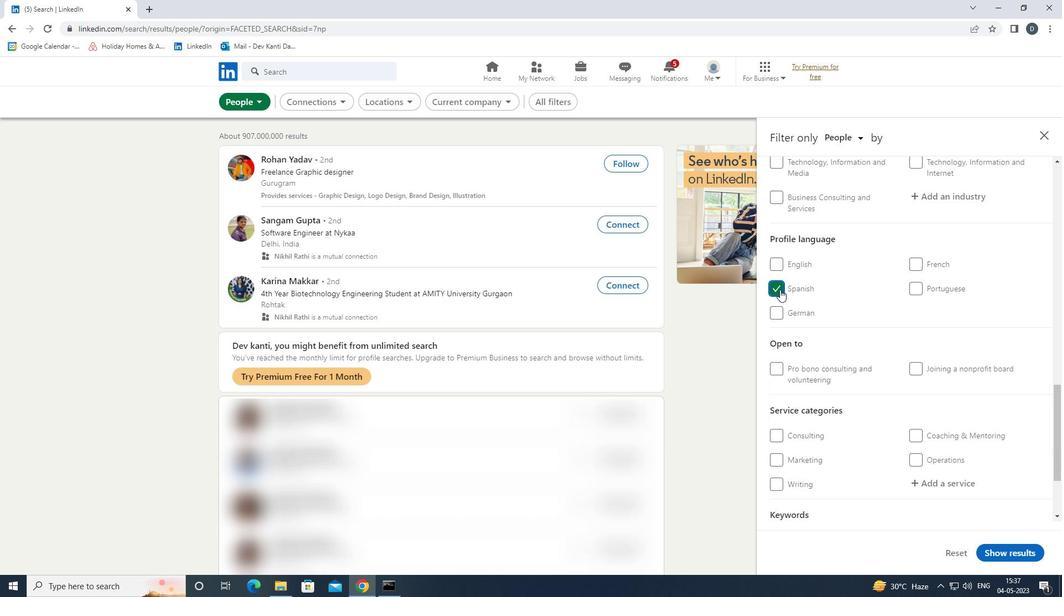 
Action: Mouse moved to (908, 275)
Screenshot: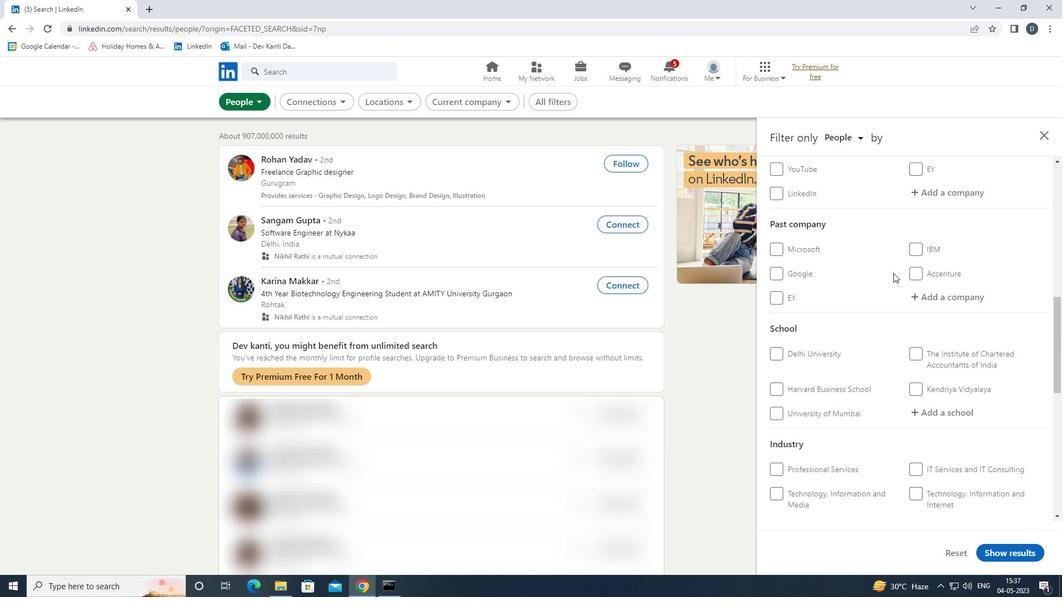 
Action: Mouse scrolled (908, 276) with delta (0, 0)
Screenshot: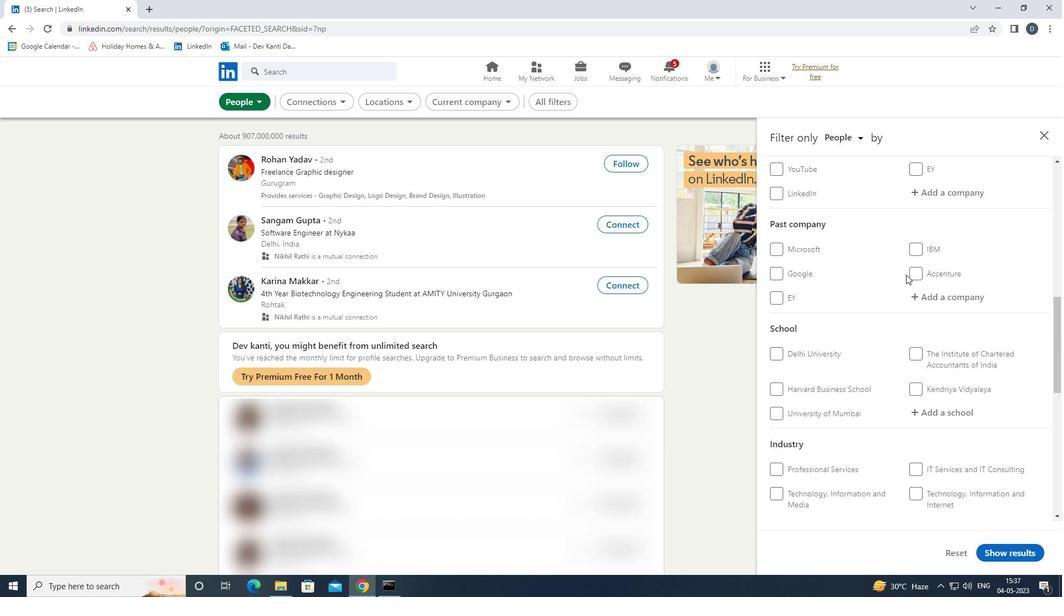 
Action: Mouse moved to (947, 247)
Screenshot: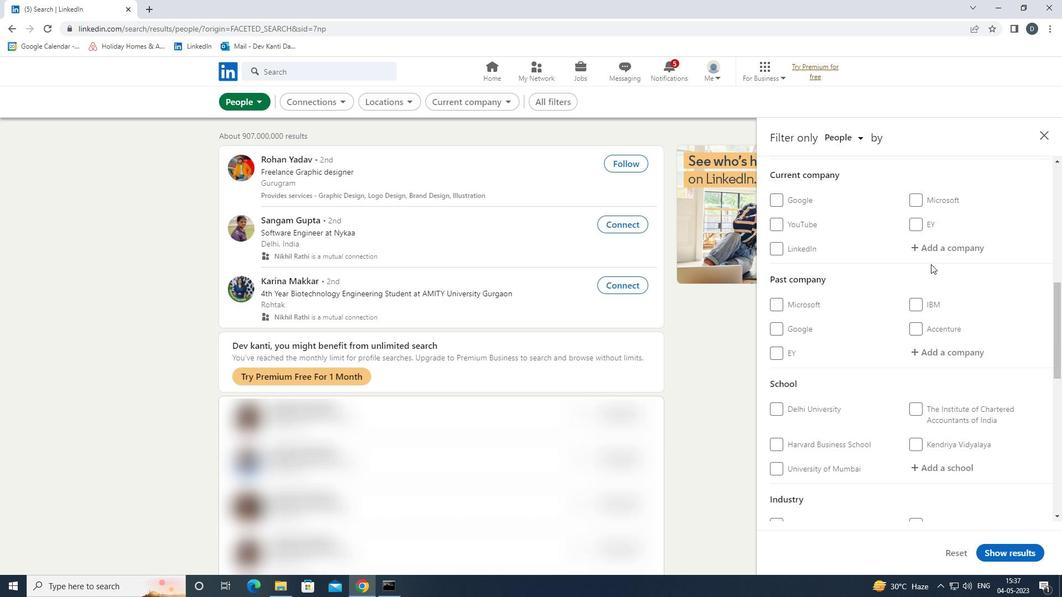 
Action: Mouse pressed left at (947, 247)
Screenshot: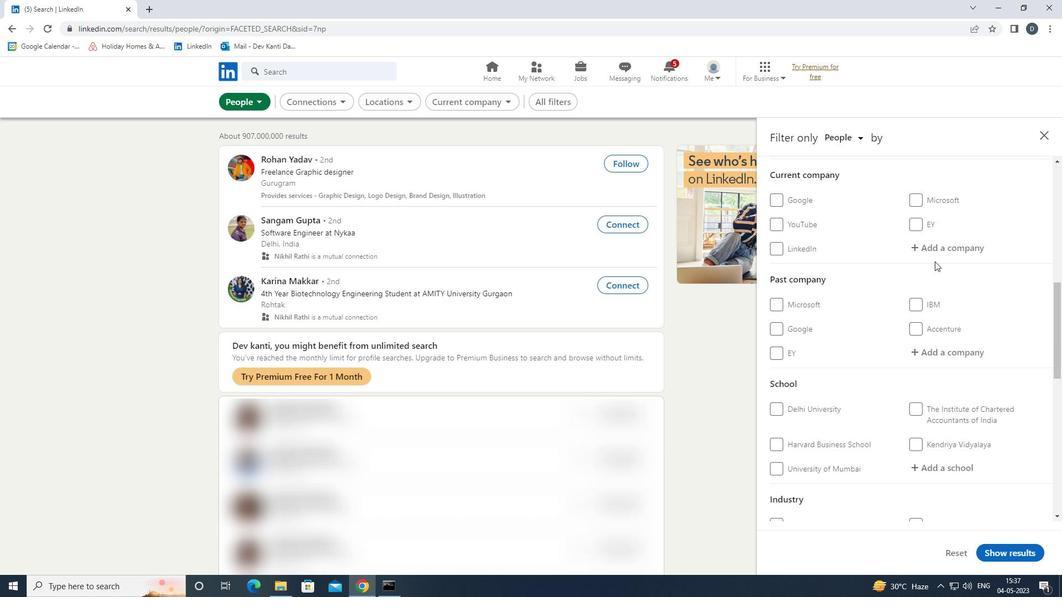 
Action: Key pressed <Key.shift><Key.shift><Key.shift>ENGINEERING<Key.space><Key.shift>INDIA<Key.space><Key.down><Key.up><Key.down><Key.shift><Key.shift><Key.shift><Key.shift><Key.shift><Key.shift><Key.shift><Key.shift><Key.shift><Key.shift><Key.shift><Key.shift><Key.shift><Key.shift>LIMITED
Screenshot: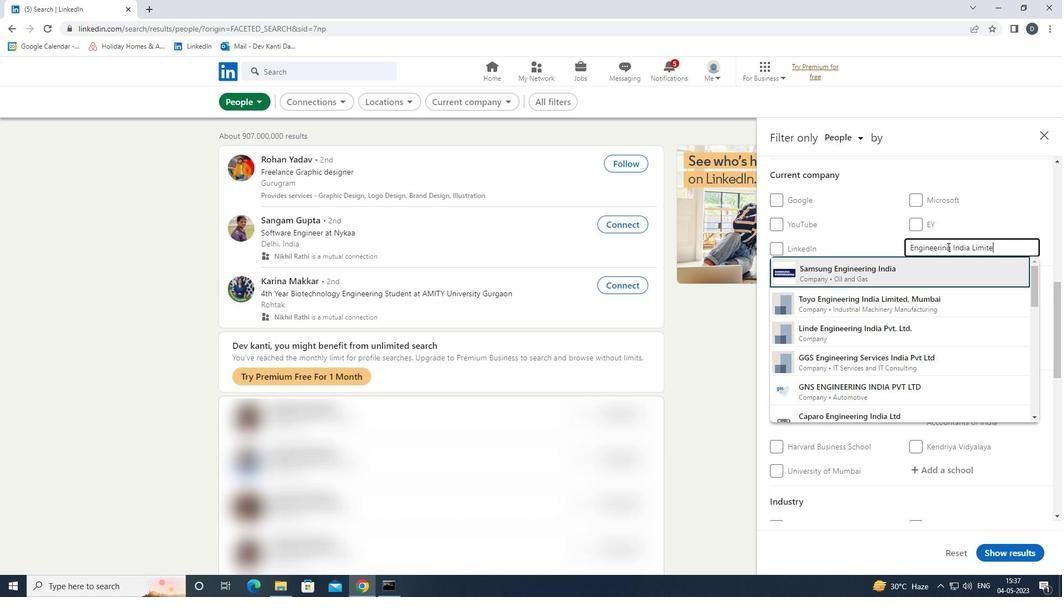 
Action: Mouse moved to (1025, 432)
Screenshot: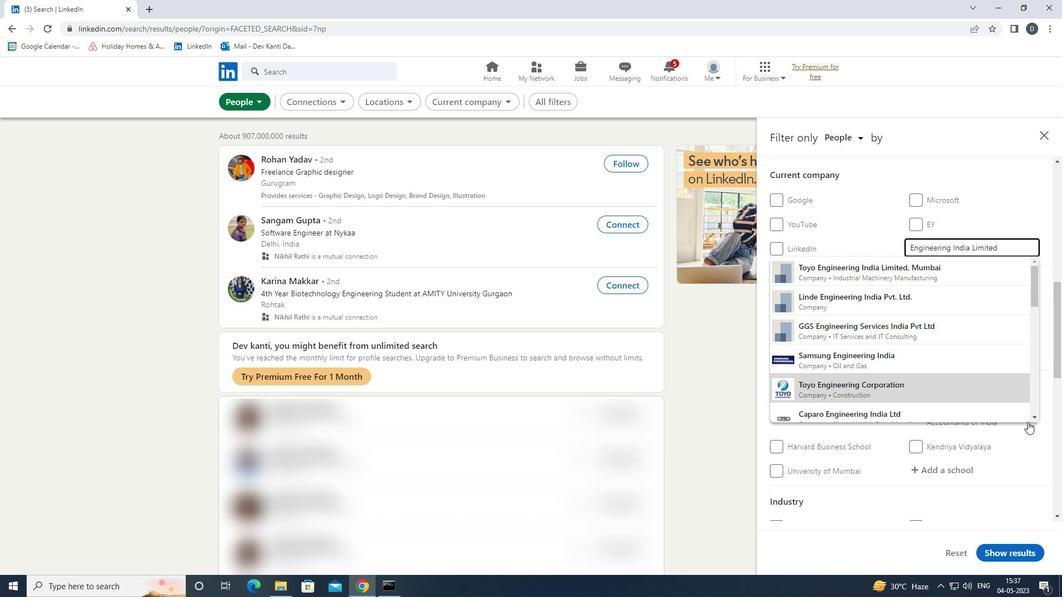 
Action: Mouse scrolled (1025, 433) with delta (0, 0)
Screenshot: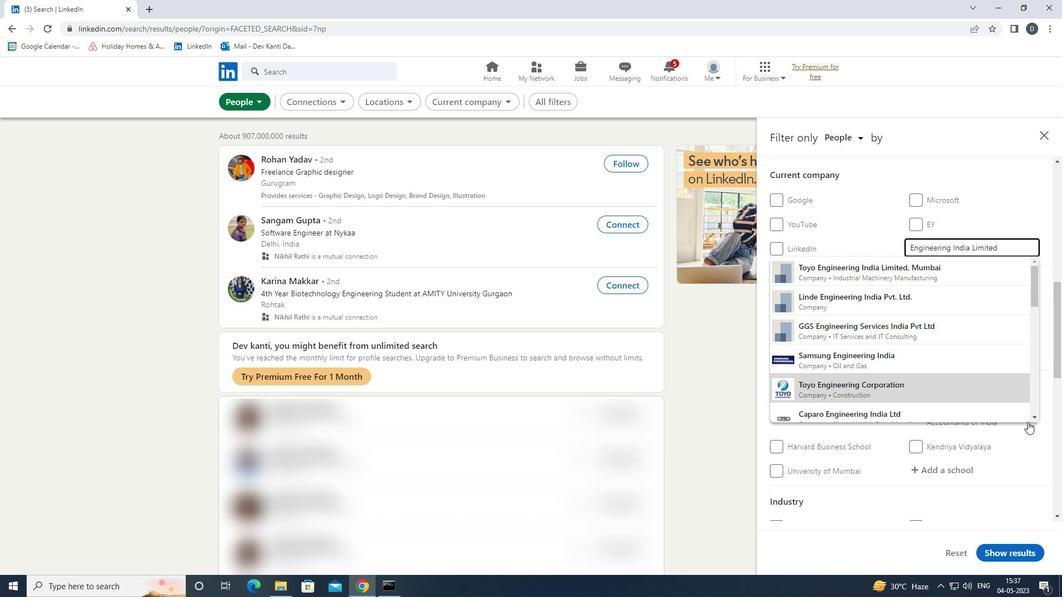 
Action: Mouse moved to (1022, 421)
Screenshot: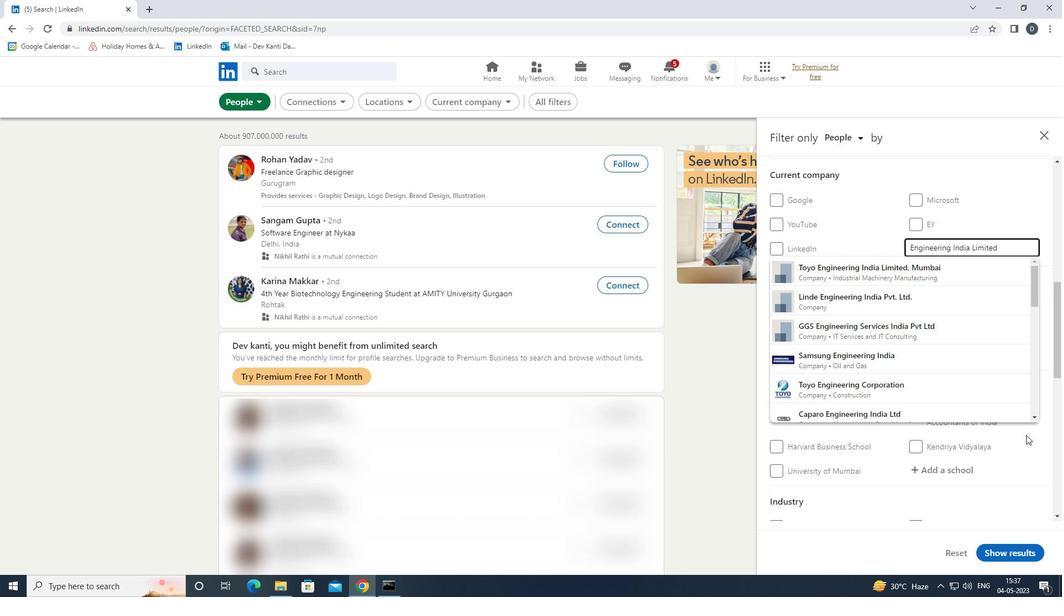 
Action: Mouse scrolled (1022, 422) with delta (0, 0)
Screenshot: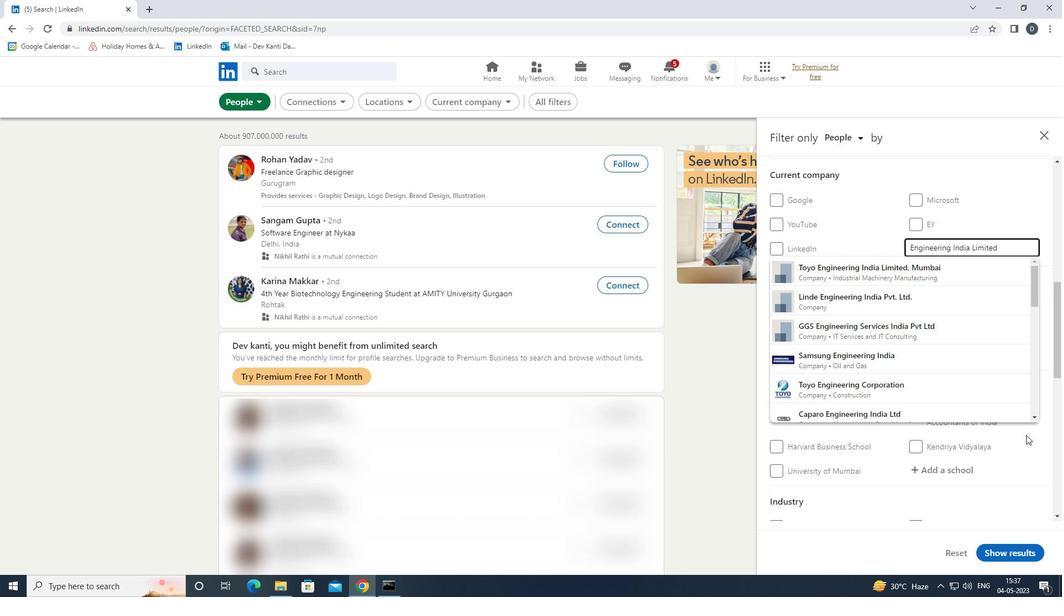 
Action: Mouse moved to (1011, 377)
Screenshot: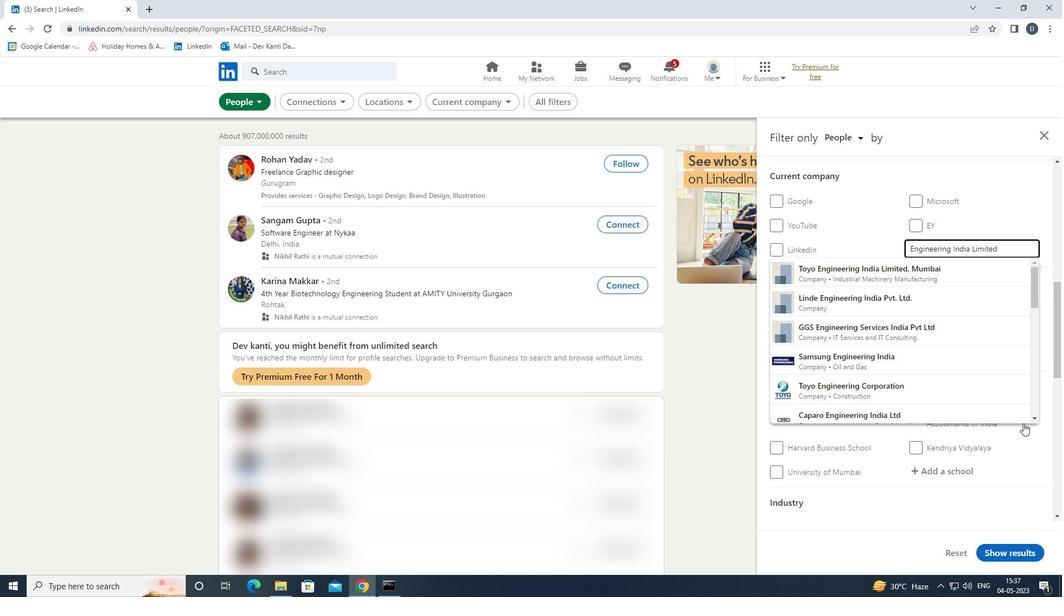 
Action: Mouse scrolled (1011, 377) with delta (0, 0)
Screenshot: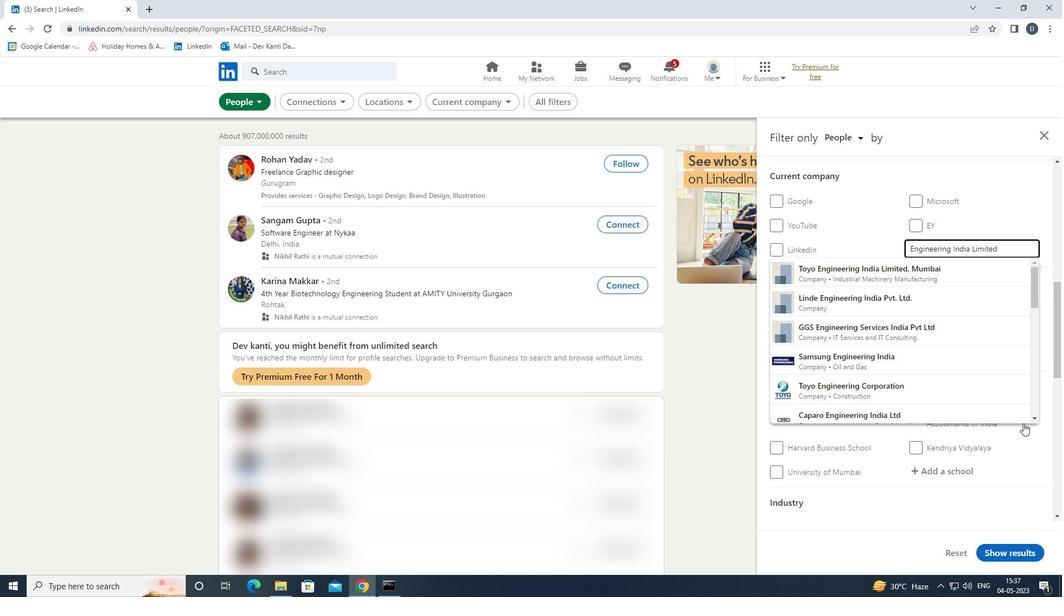 
Action: Mouse scrolled (1011, 377) with delta (0, 0)
Screenshot: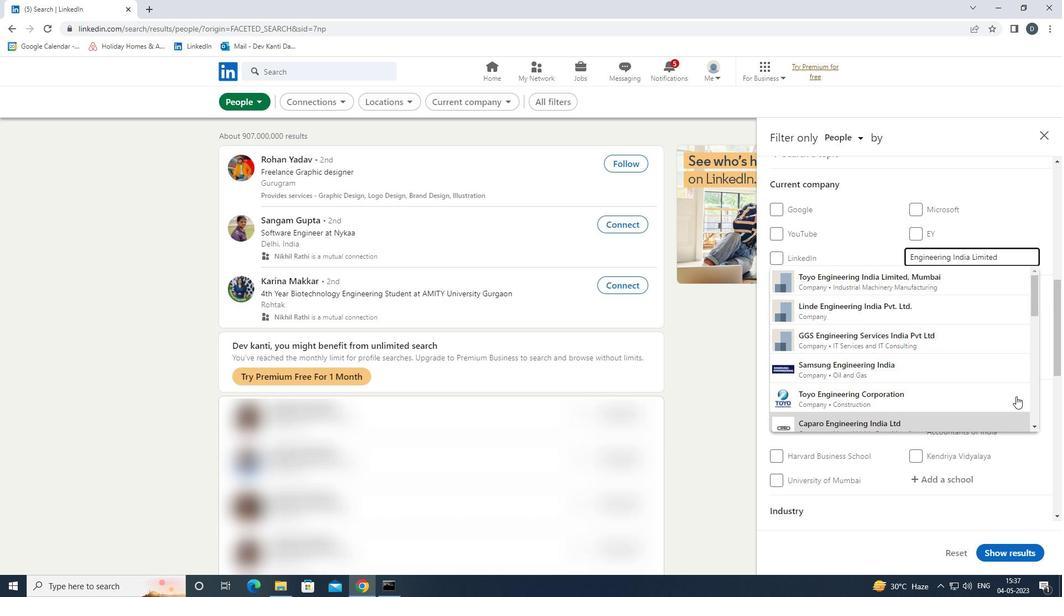 
Action: Mouse moved to (1013, 392)
Screenshot: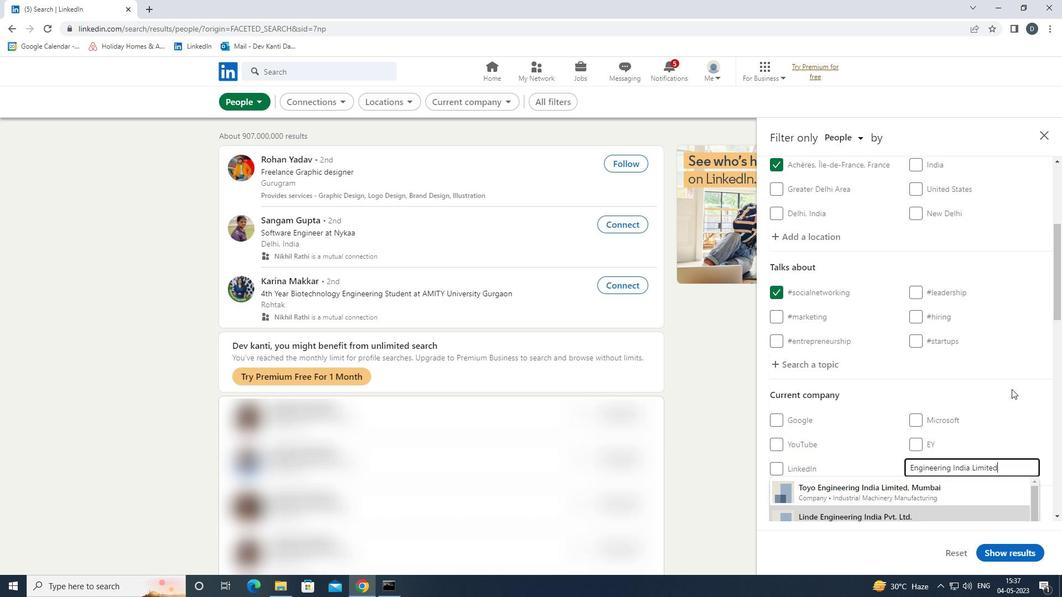 
Action: Mouse scrolled (1013, 392) with delta (0, 0)
Screenshot: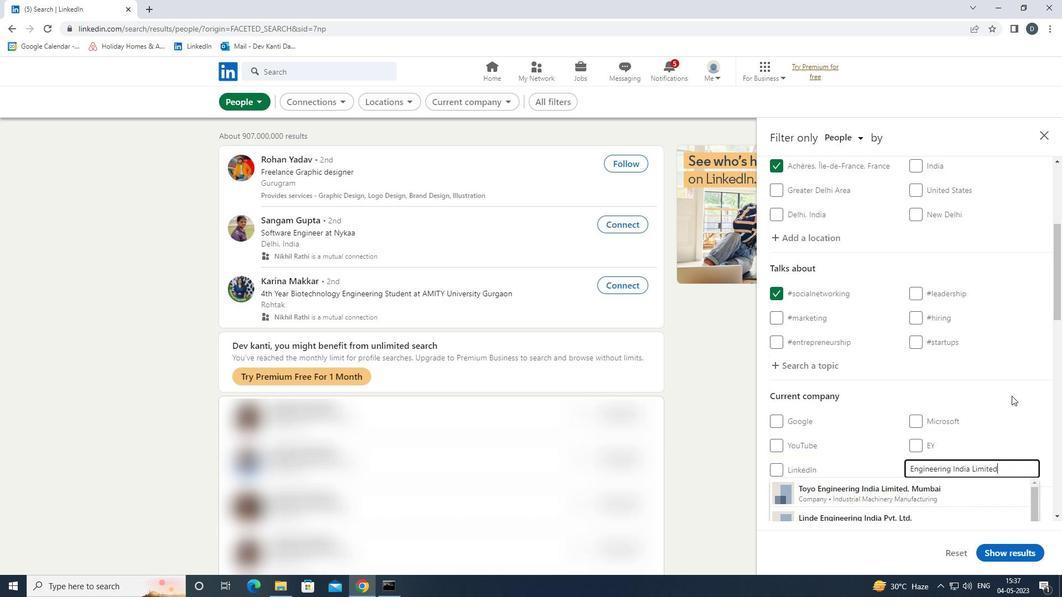 
Action: Mouse scrolled (1013, 392) with delta (0, 0)
Screenshot: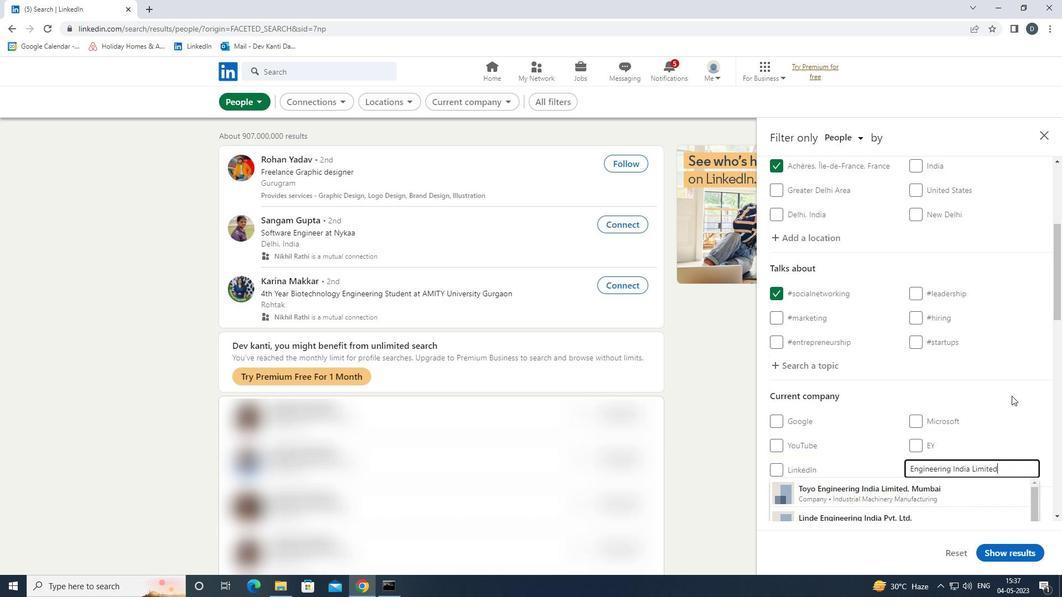 
Action: Mouse scrolled (1013, 392) with delta (0, 0)
Screenshot: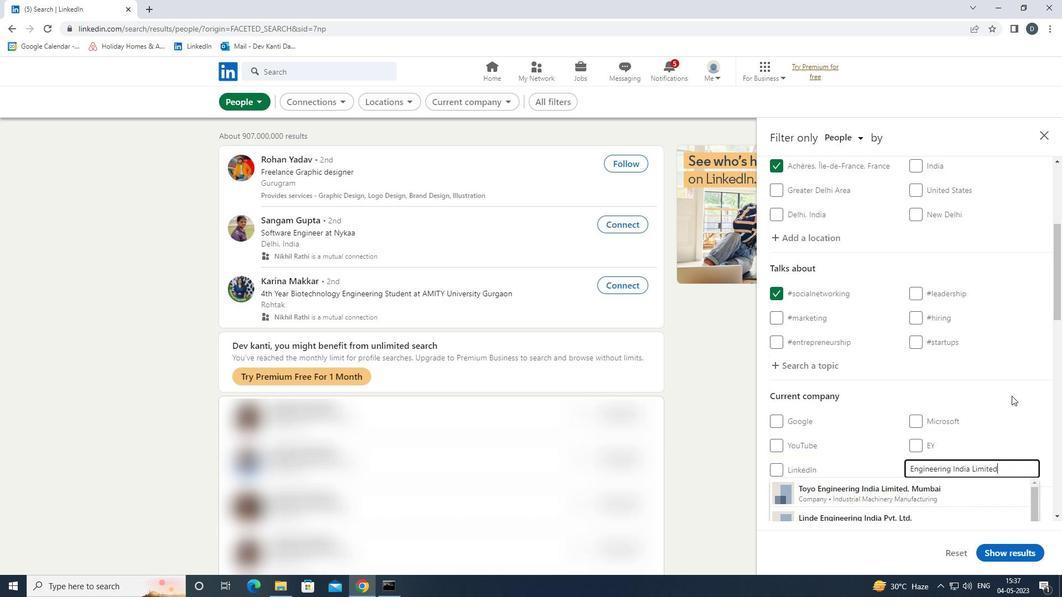 
Action: Mouse moved to (1041, 262)
Screenshot: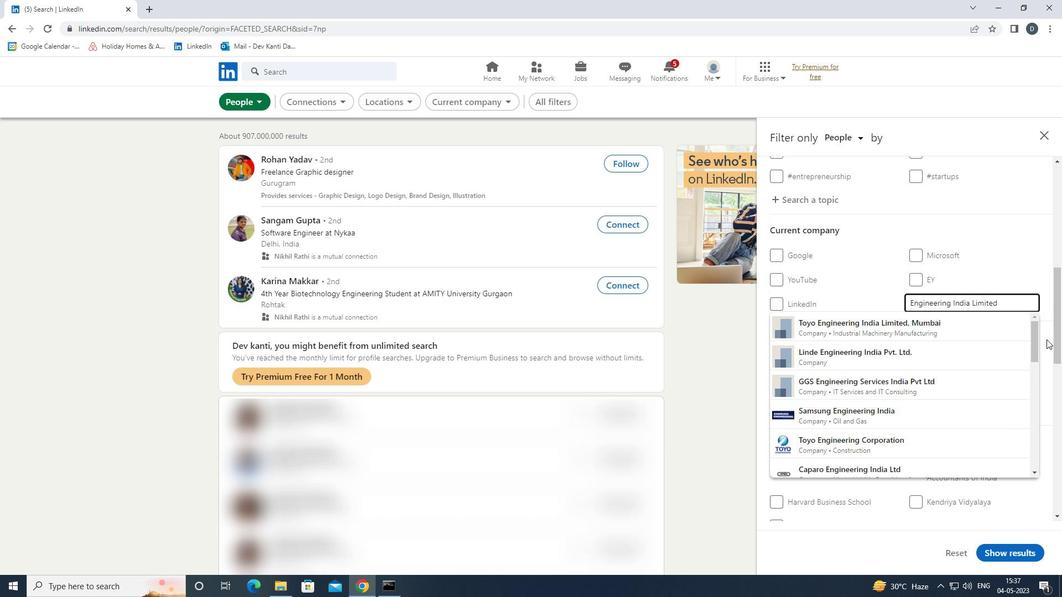 
Action: Key pressed <Key.left><Key.left><Key.left><Key.left><Key.left><Key.left><Key.left><Key.left><Key.left><Key.left><Key.left><Key.left><Key.left><Key.left><Key.backspace><Key.backspace><Key.backspace><Key.backspace>R<Key.backspace>RS<Key.down><Key.enter>
Screenshot: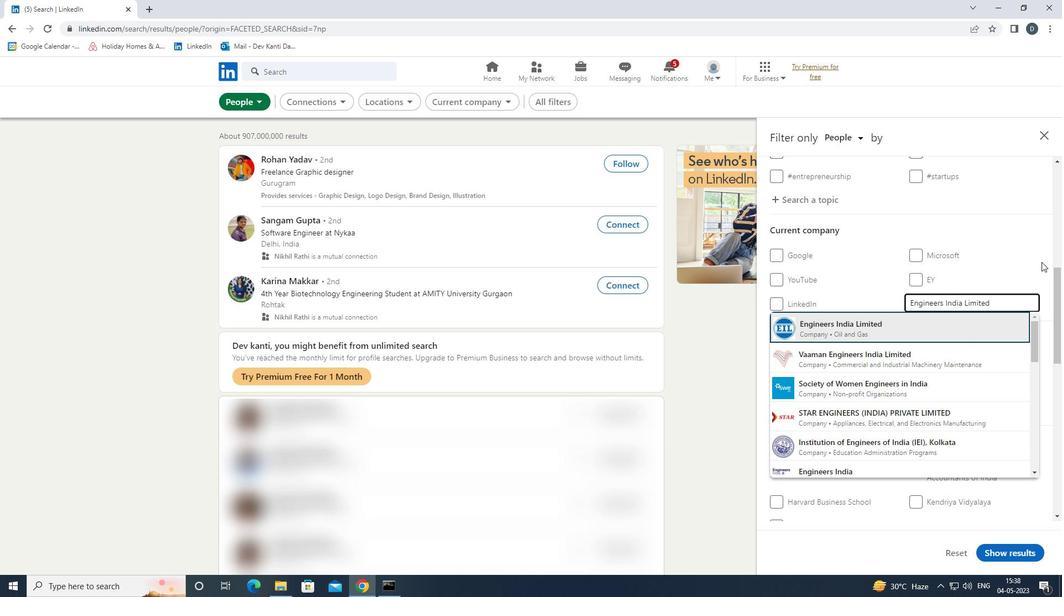 
Action: Mouse moved to (1036, 263)
Screenshot: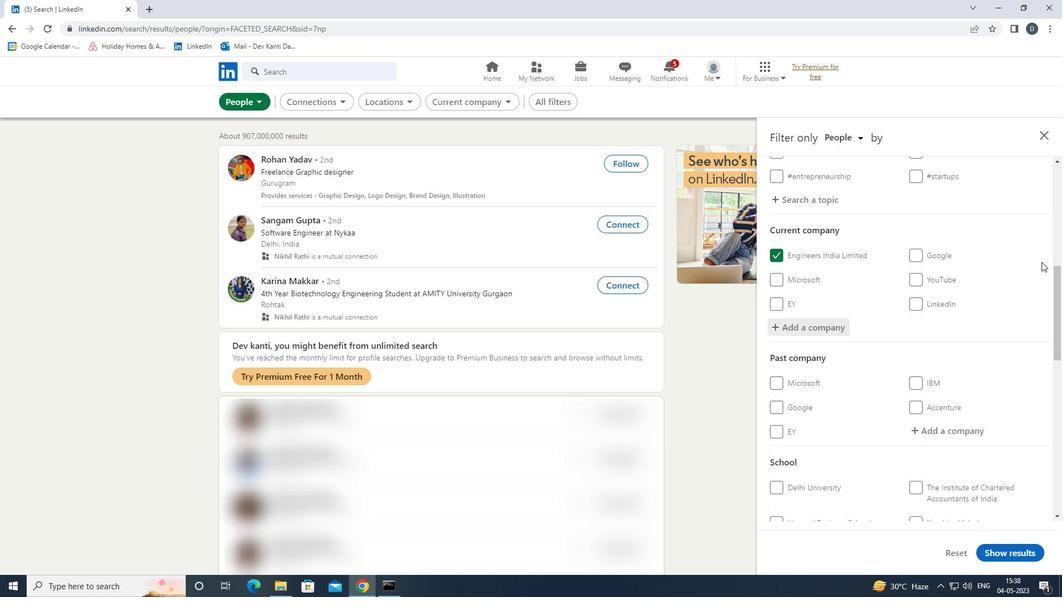 
Action: Mouse scrolled (1036, 262) with delta (0, 0)
Screenshot: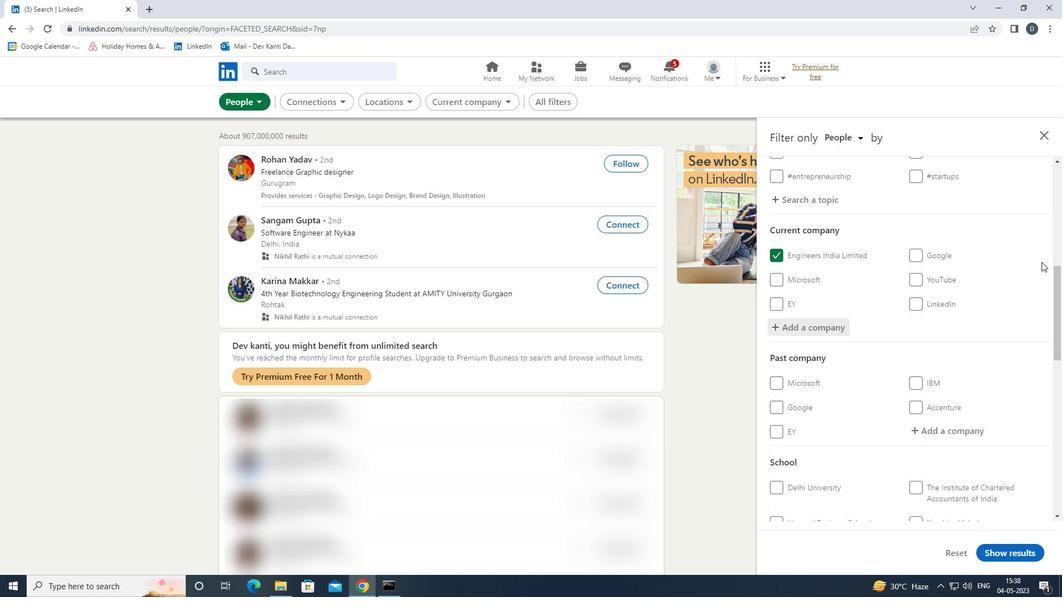 
Action: Mouse moved to (1036, 263)
Screenshot: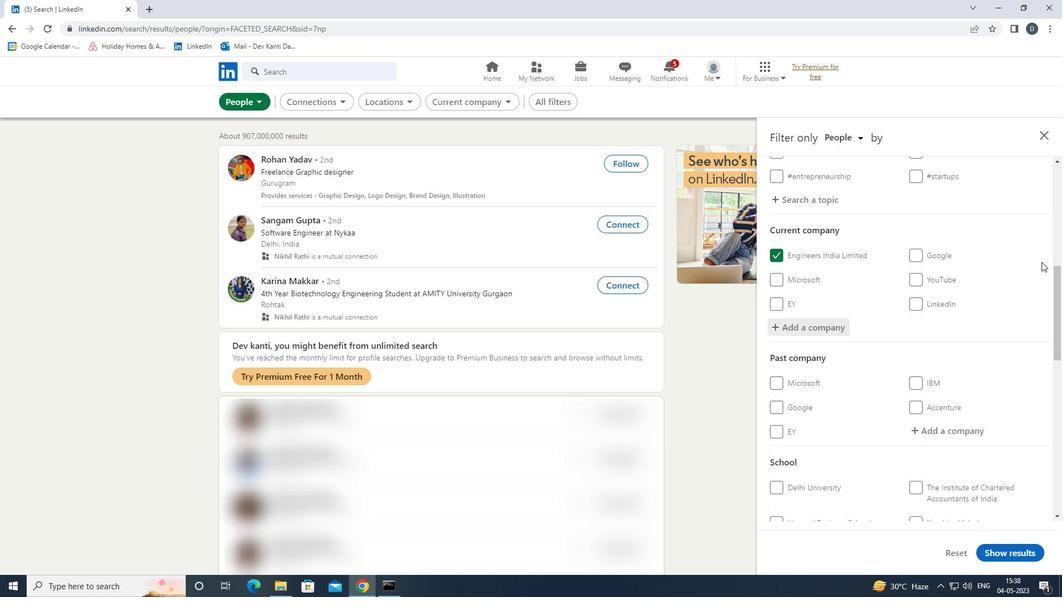 
Action: Mouse scrolled (1036, 263) with delta (0, 0)
Screenshot: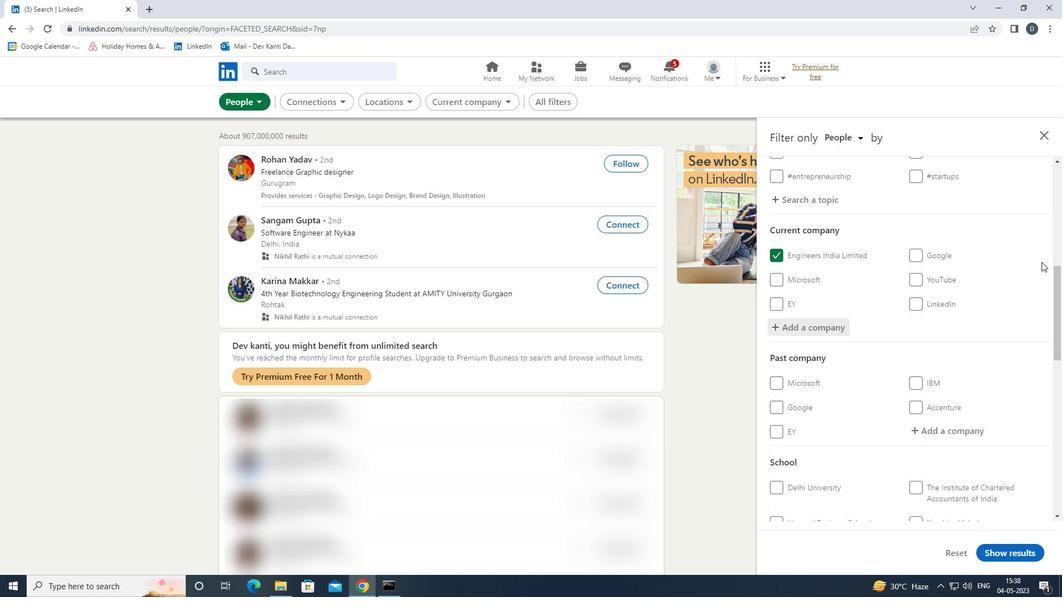 
Action: Mouse moved to (1035, 264)
Screenshot: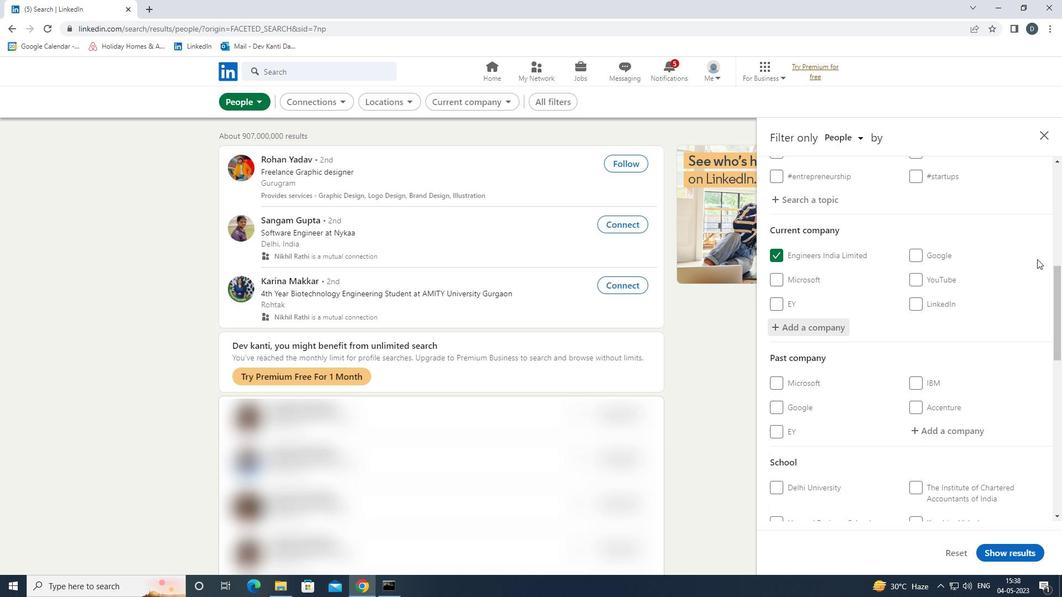 
Action: Mouse scrolled (1035, 263) with delta (0, 0)
Screenshot: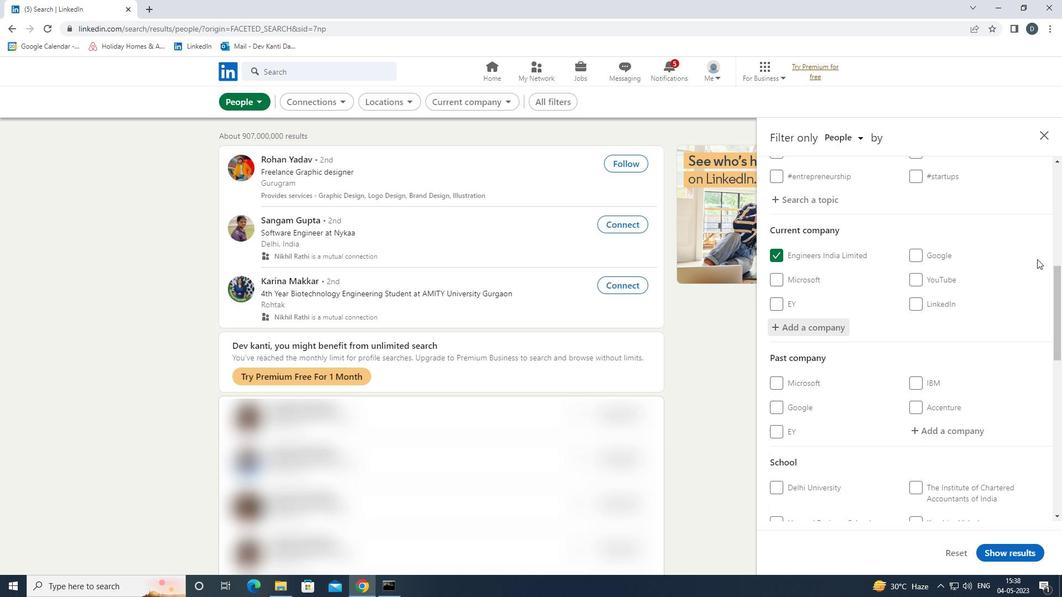 
Action: Mouse moved to (1035, 264)
Screenshot: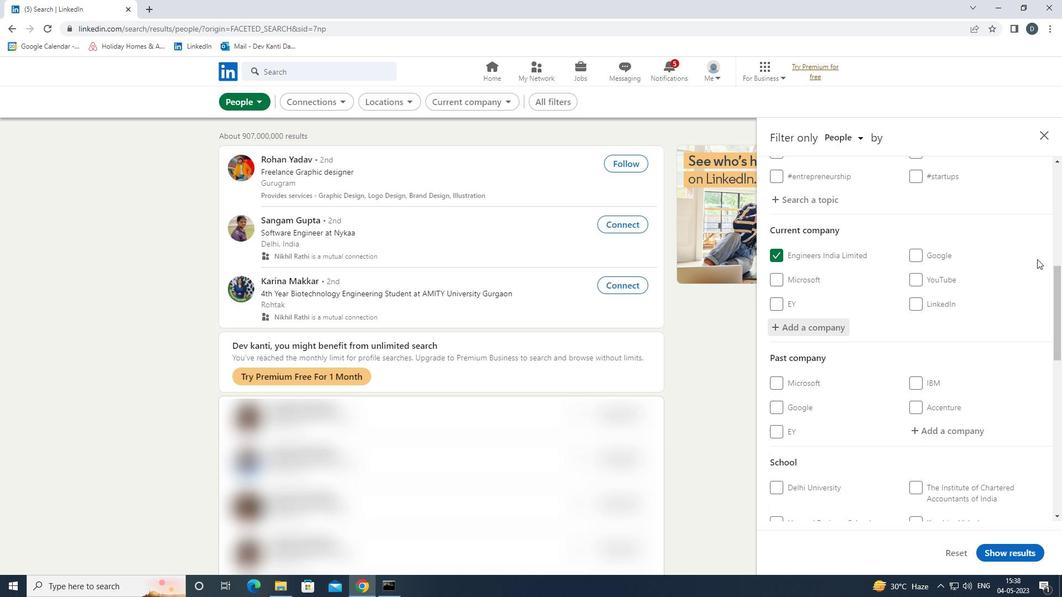 
Action: Mouse scrolled (1035, 264) with delta (0, 0)
Screenshot: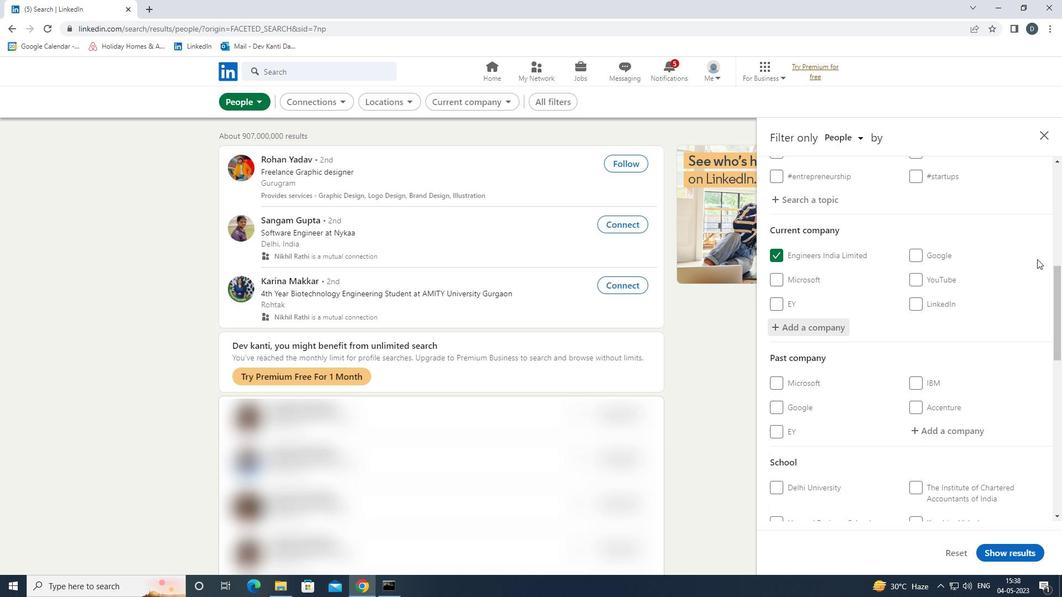 
Action: Mouse moved to (966, 317)
Screenshot: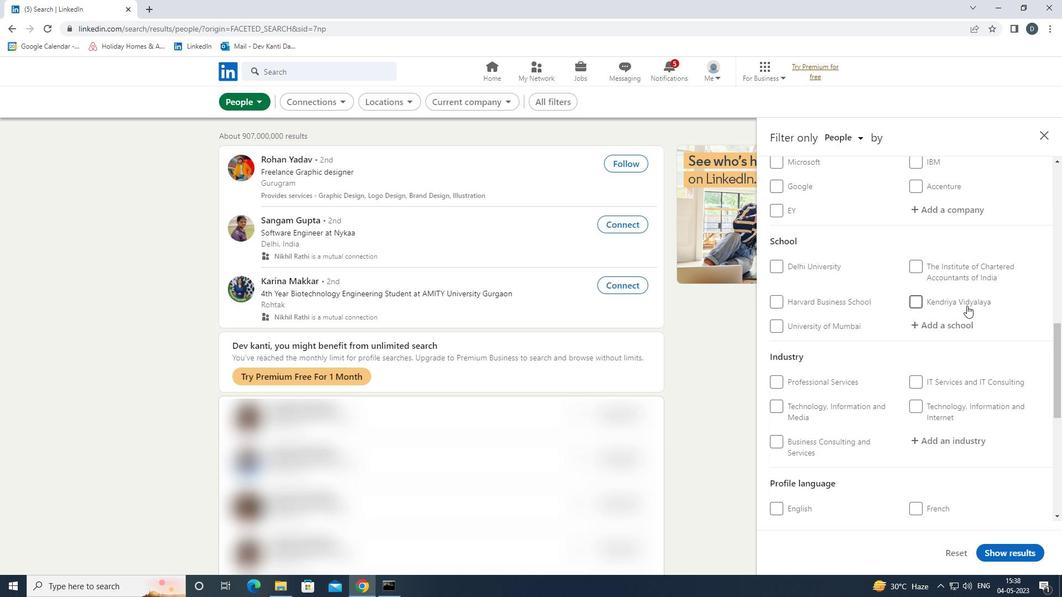 
Action: Mouse pressed left at (966, 317)
Screenshot: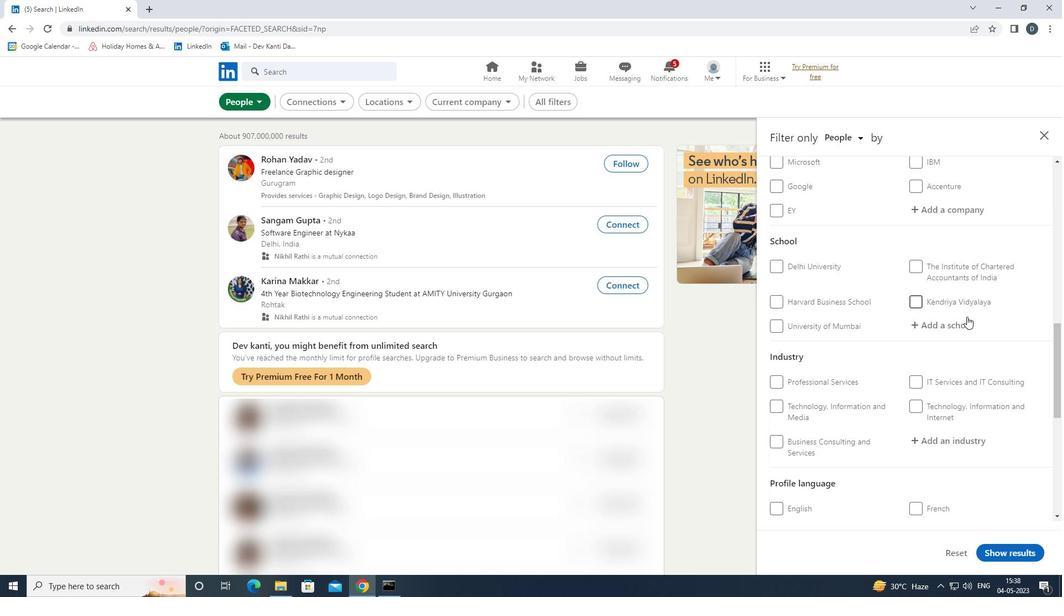 
Action: Mouse moved to (966, 317)
Screenshot: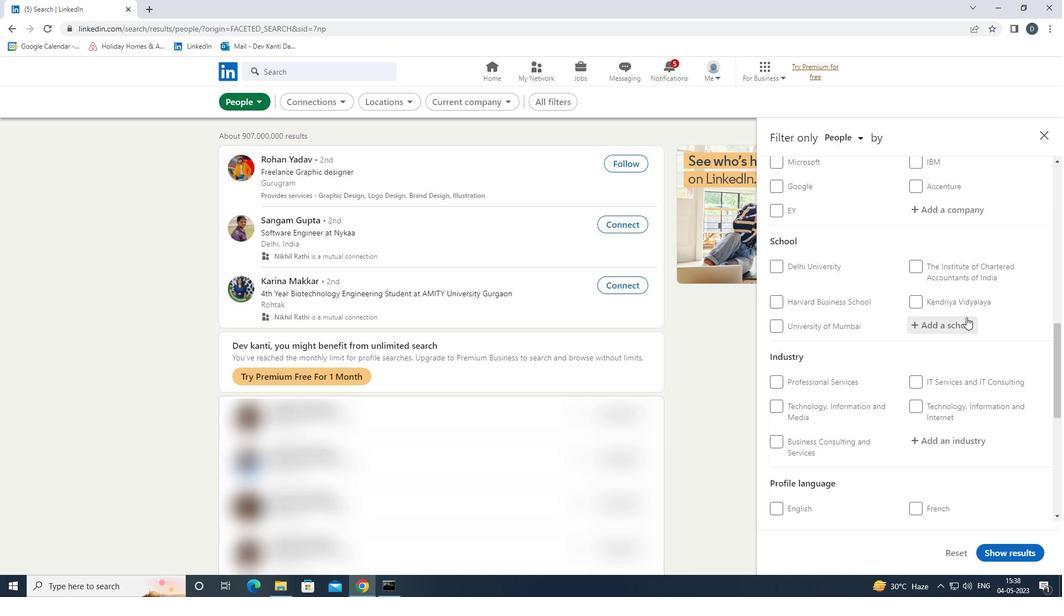 
Action: Key pressed <Key.shift>MON<Key.backspace>HANLAL<Key.down><Key.enter>
Screenshot: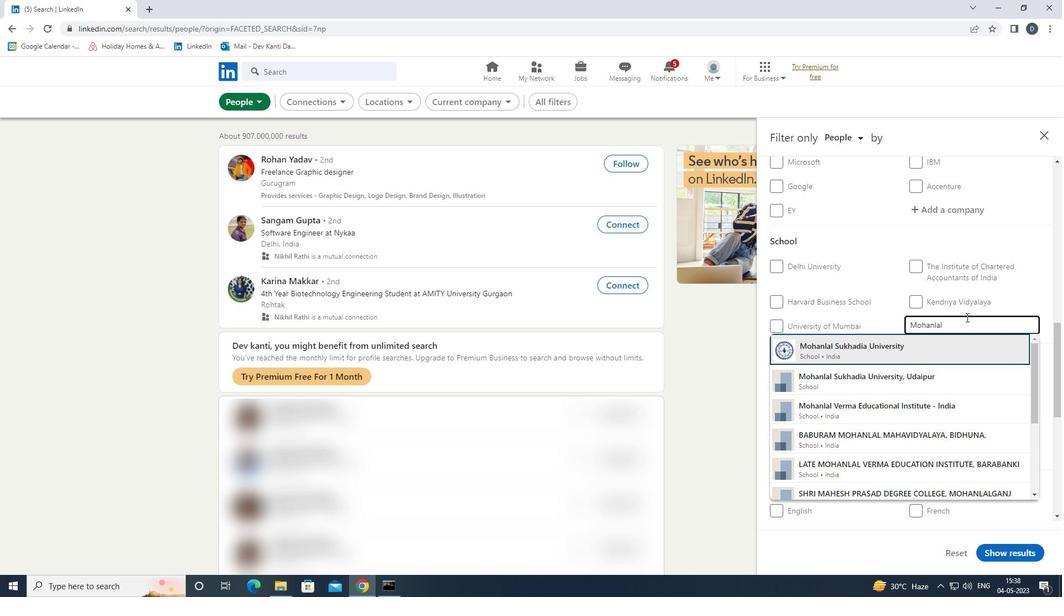 
Action: Mouse moved to (957, 327)
Screenshot: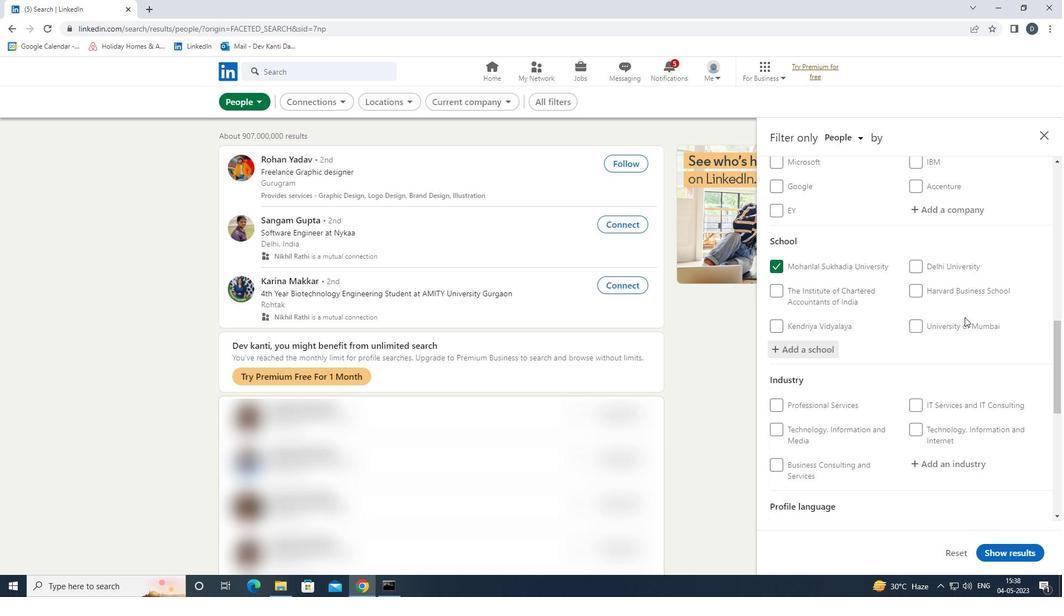 
Action: Mouse scrolled (957, 326) with delta (0, 0)
Screenshot: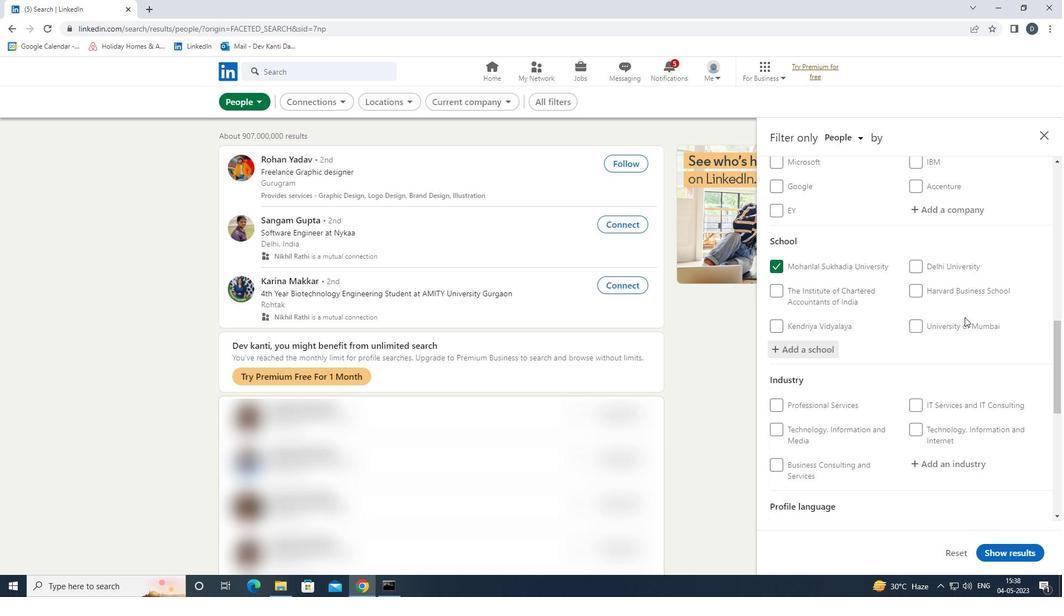 
Action: Mouse moved to (956, 330)
Screenshot: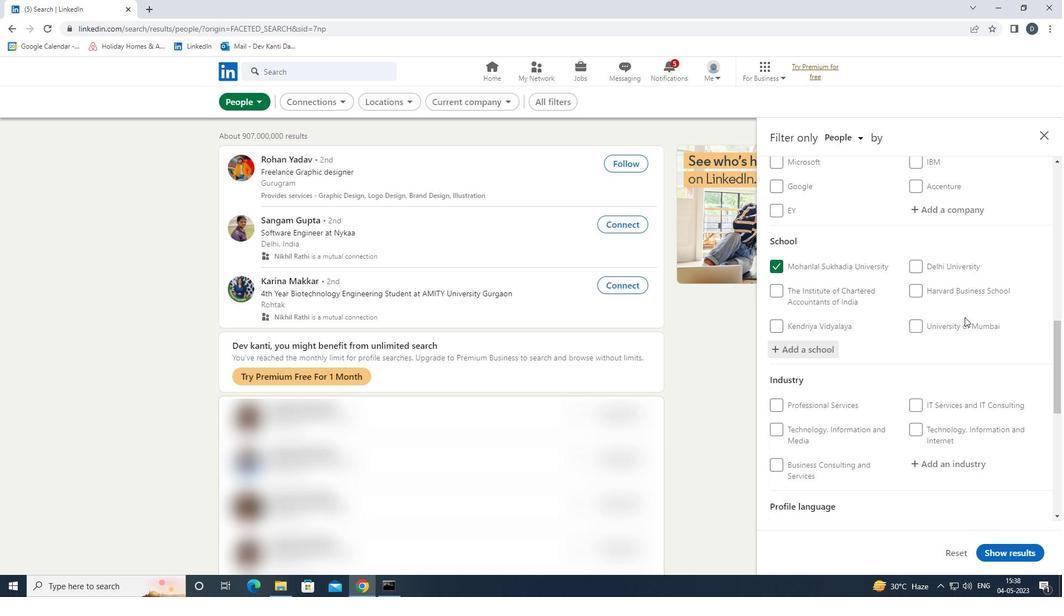 
Action: Mouse scrolled (956, 329) with delta (0, 0)
Screenshot: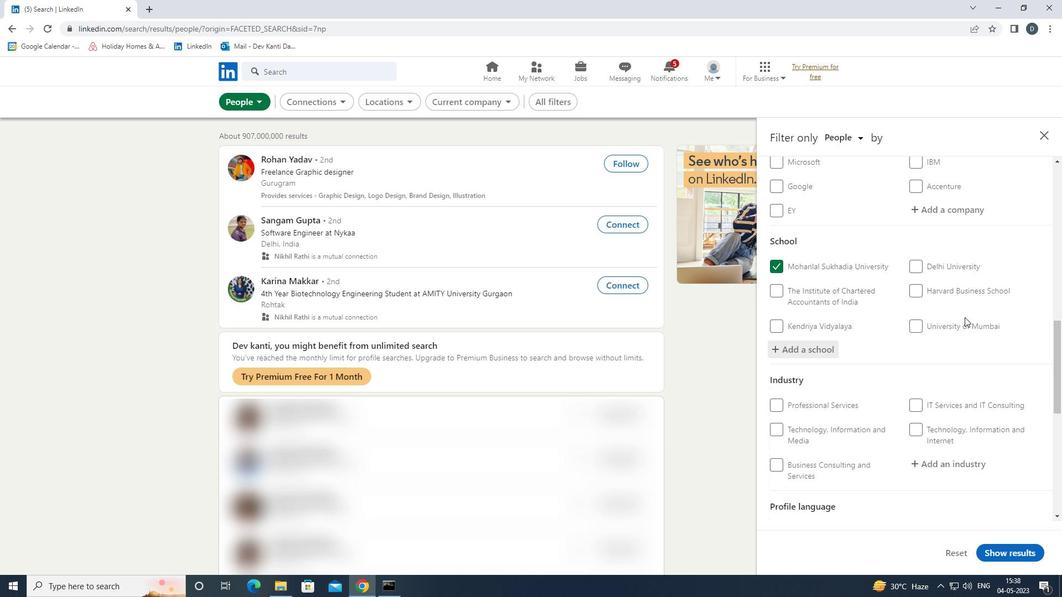 
Action: Mouse scrolled (956, 329) with delta (0, 0)
Screenshot: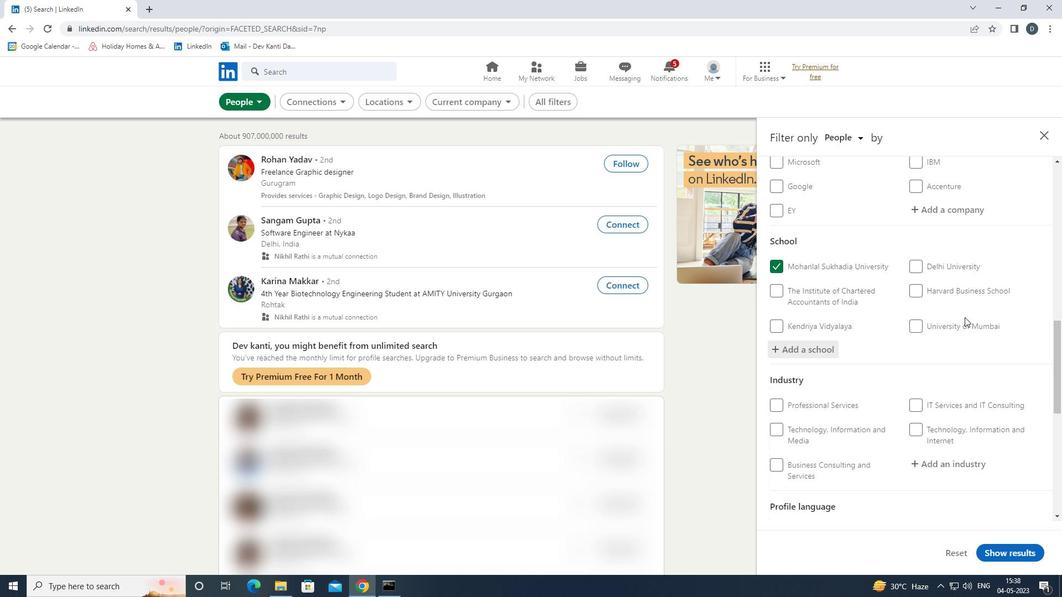 
Action: Mouse moved to (955, 297)
Screenshot: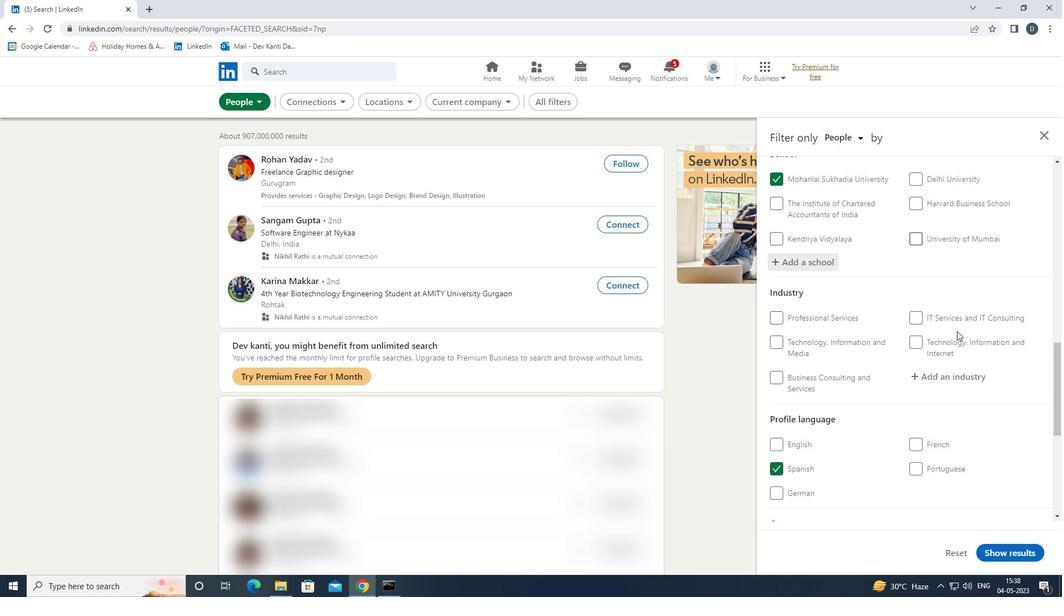 
Action: Mouse pressed left at (955, 297)
Screenshot: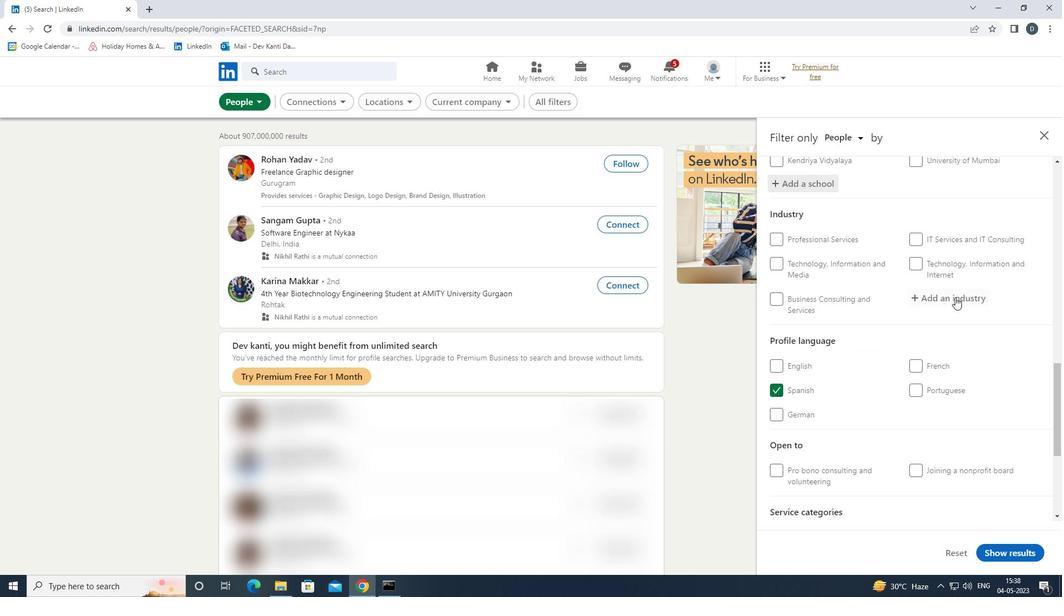 
Action: Key pressed <Key.shift>INTERNET<Key.space><Key.shift>NEWS<Key.down><Key.enter>
Screenshot: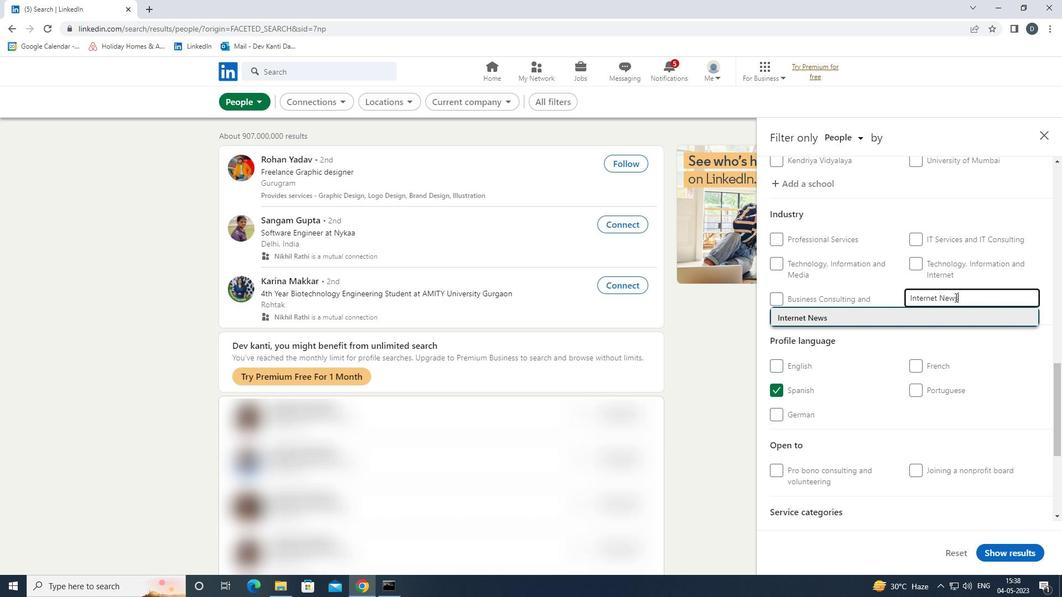 
Action: Mouse moved to (949, 296)
Screenshot: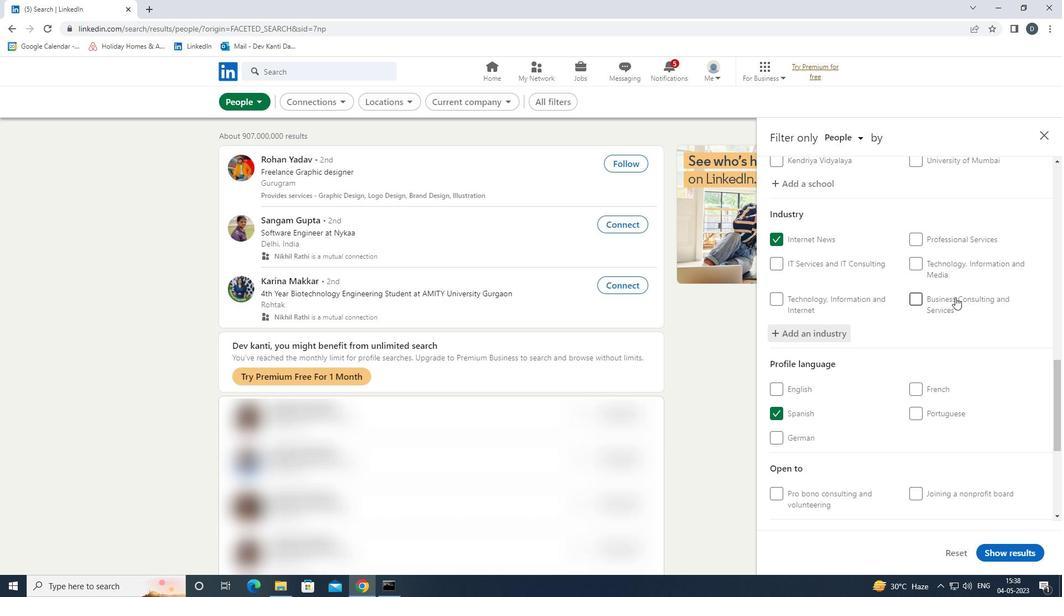 
Action: Mouse scrolled (949, 295) with delta (0, 0)
Screenshot: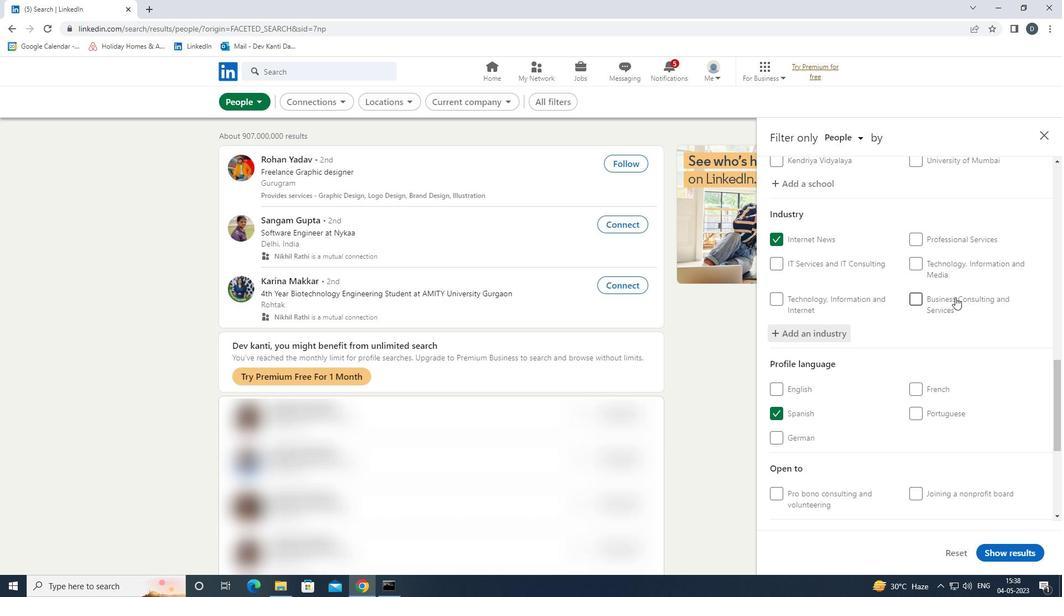 
Action: Mouse scrolled (949, 295) with delta (0, 0)
Screenshot: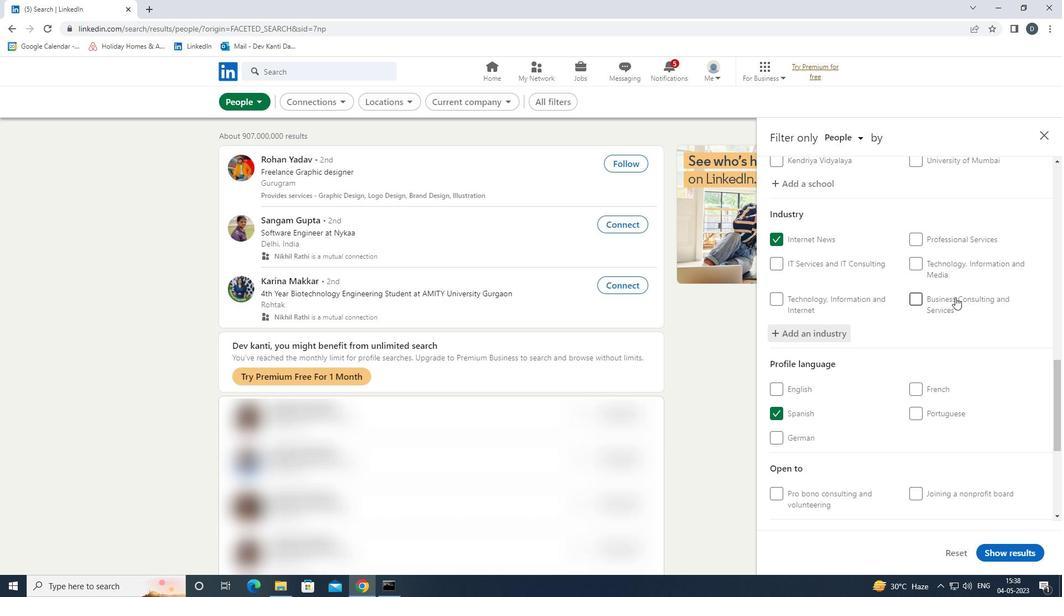 
Action: Mouse scrolled (949, 295) with delta (0, 0)
Screenshot: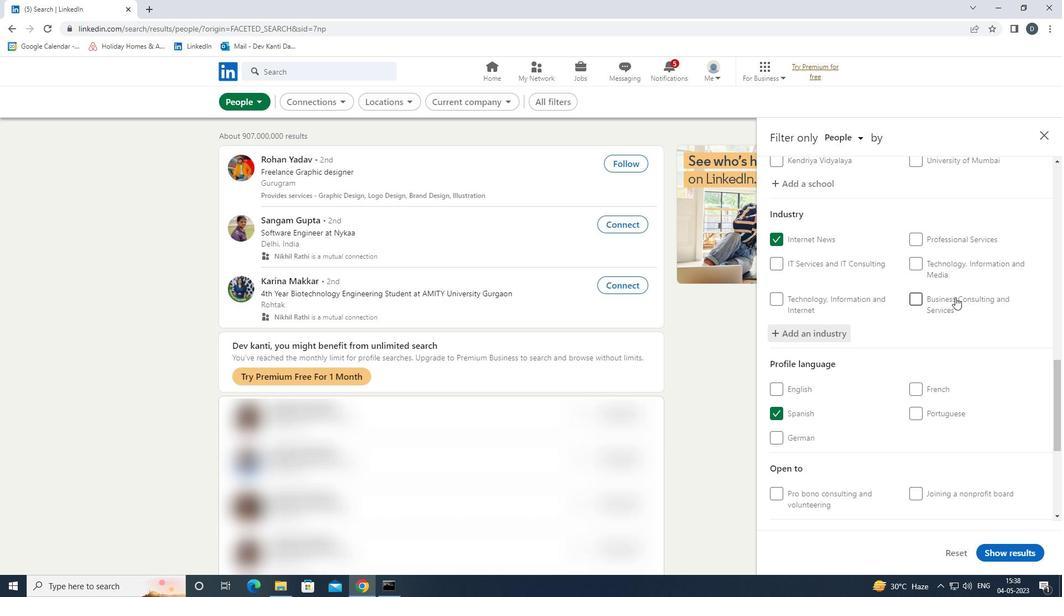 
Action: Mouse scrolled (949, 295) with delta (0, 0)
Screenshot: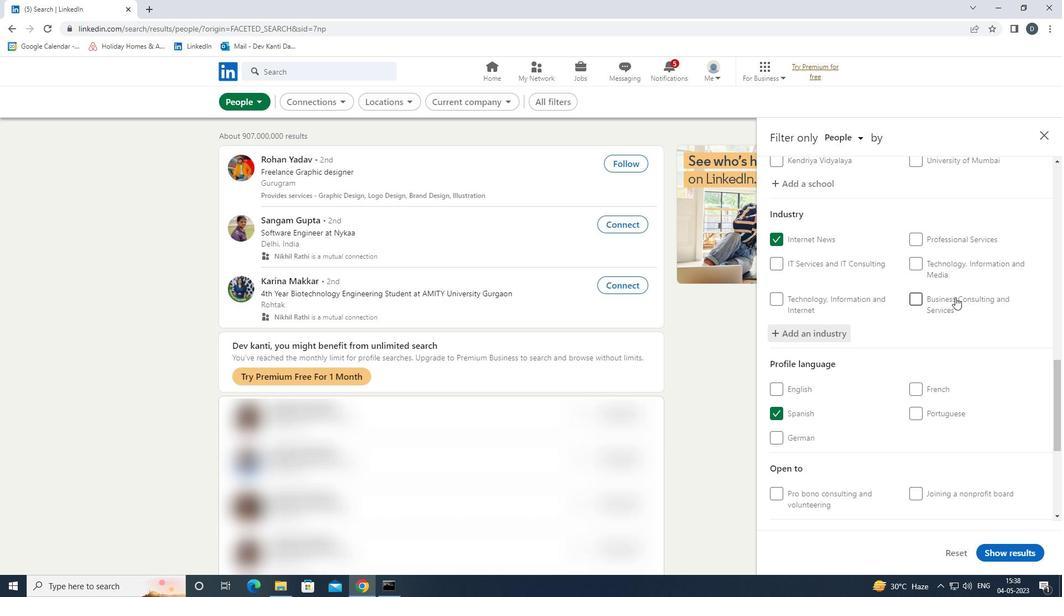 
Action: Mouse moved to (959, 309)
Screenshot: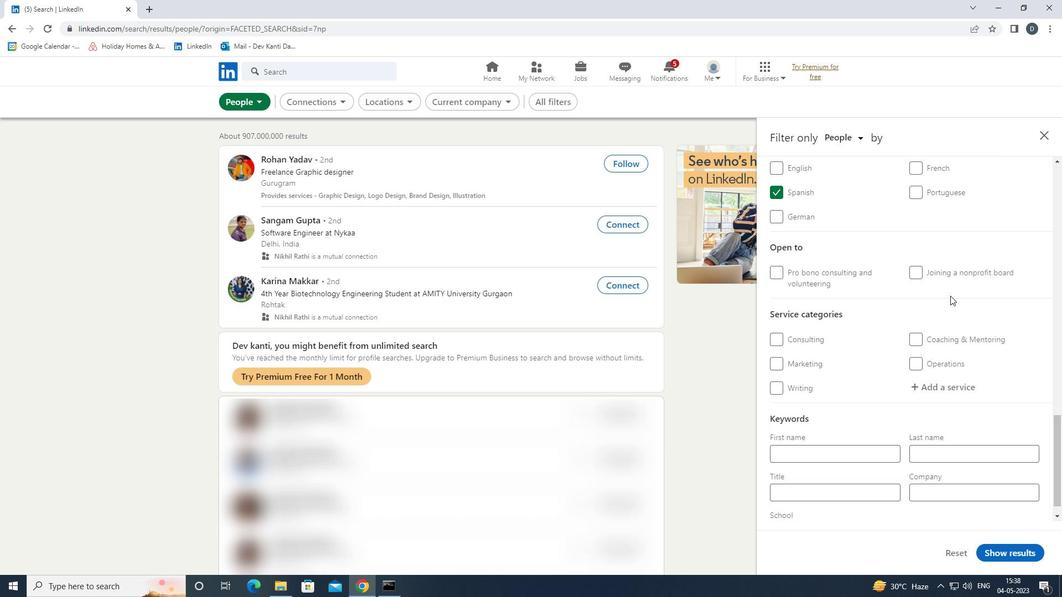 
Action: Mouse scrolled (959, 309) with delta (0, 0)
Screenshot: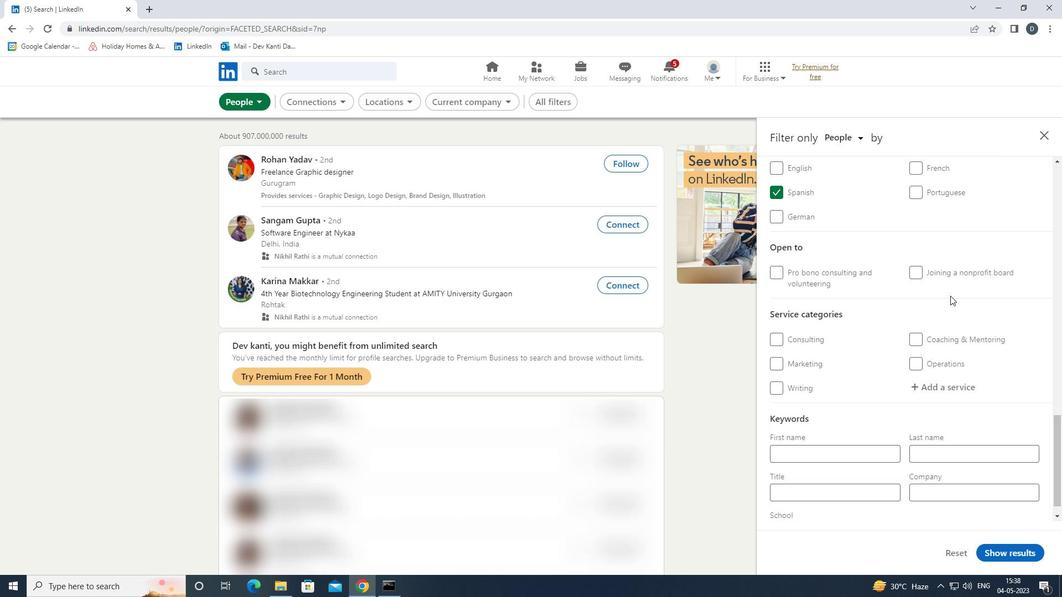 
Action: Mouse moved to (951, 366)
Screenshot: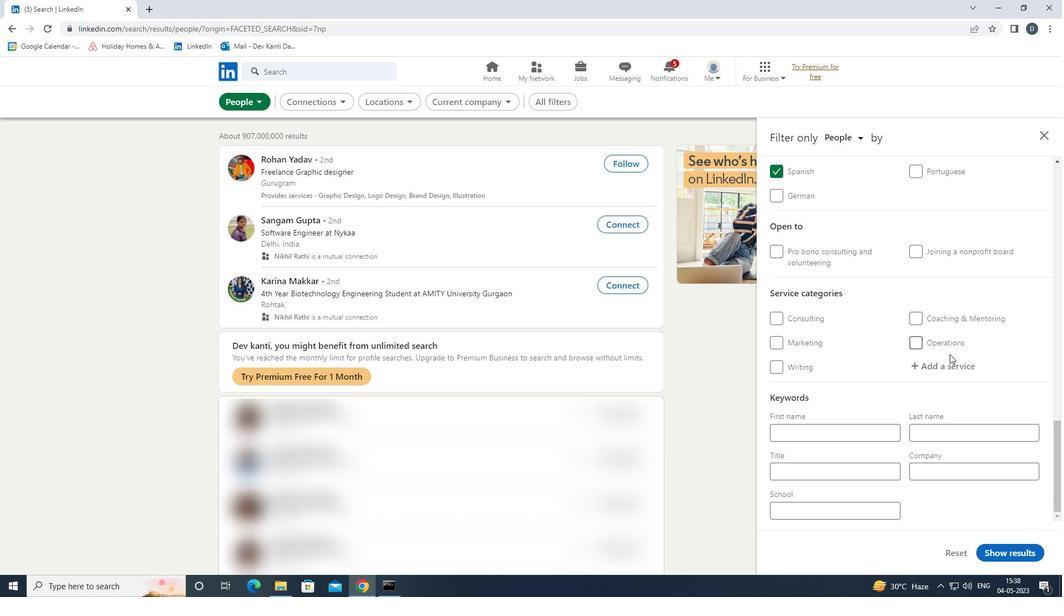 
Action: Mouse pressed left at (951, 366)
Screenshot: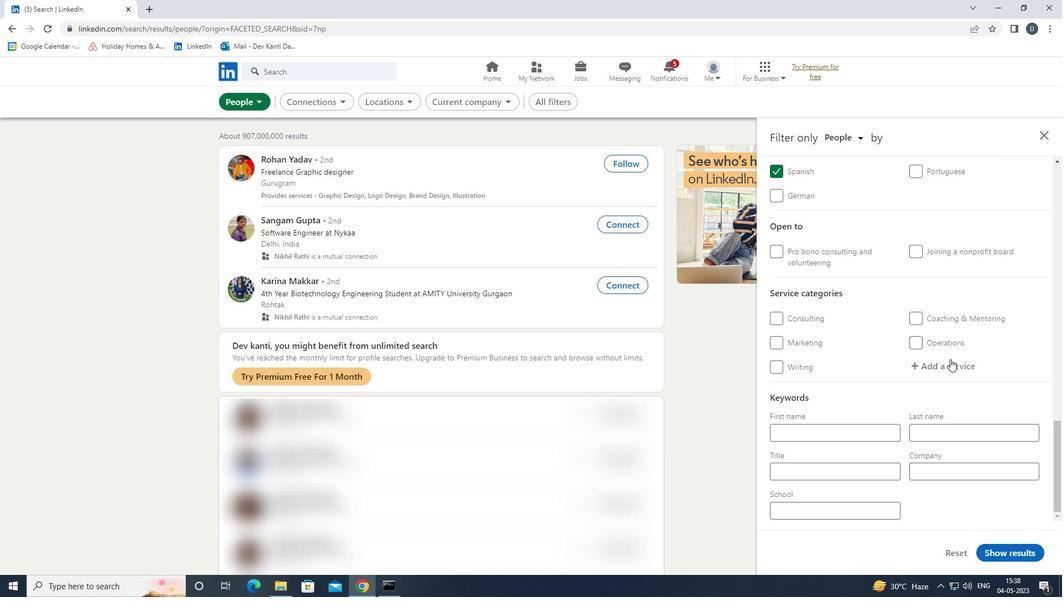
Action: Mouse moved to (955, 370)
Screenshot: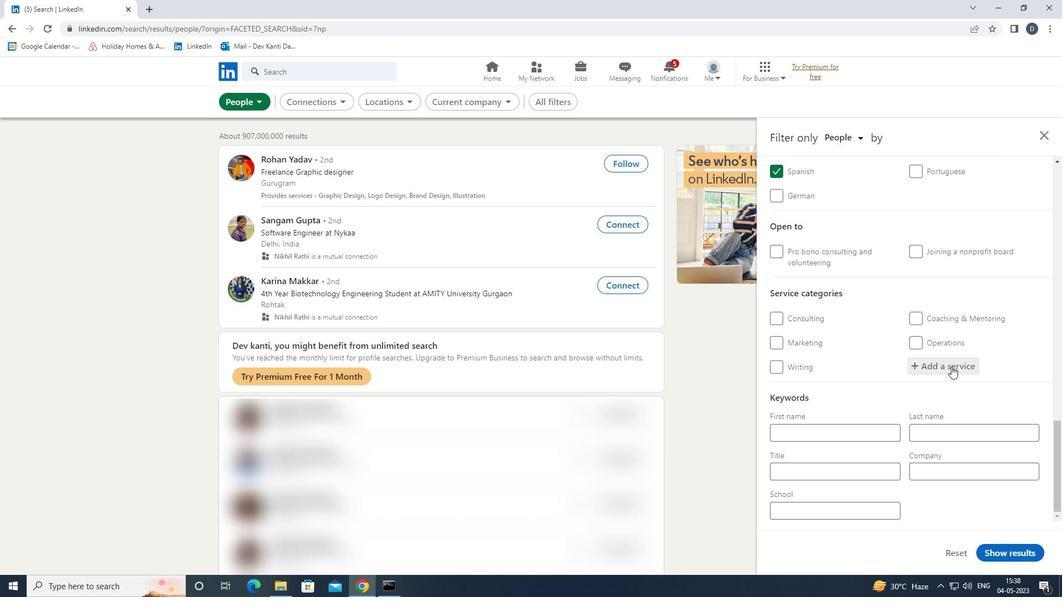 
Action: Key pressed <Key.shift><Key.shift>INFORMATION<Key.space><Key.shift>MNAGEMEN<Key.backspace><Key.backspace><Key.backspace><Key.backspace><Key.backspace><Key.backspace><Key.backspace><Key.backspace><Key.down><Key.down><Key.enter>
Screenshot: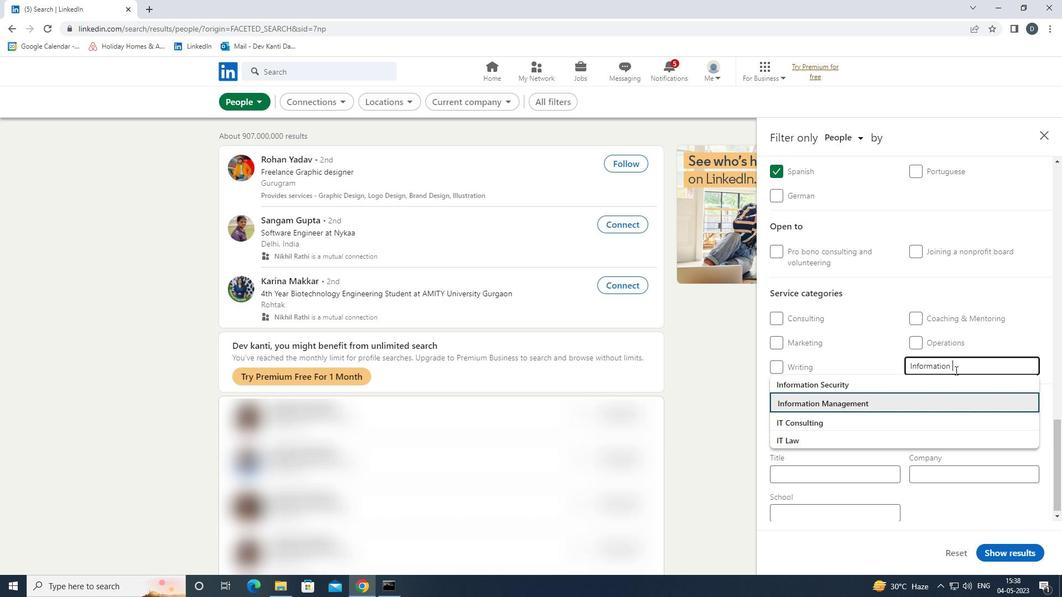 
Action: Mouse moved to (901, 405)
Screenshot: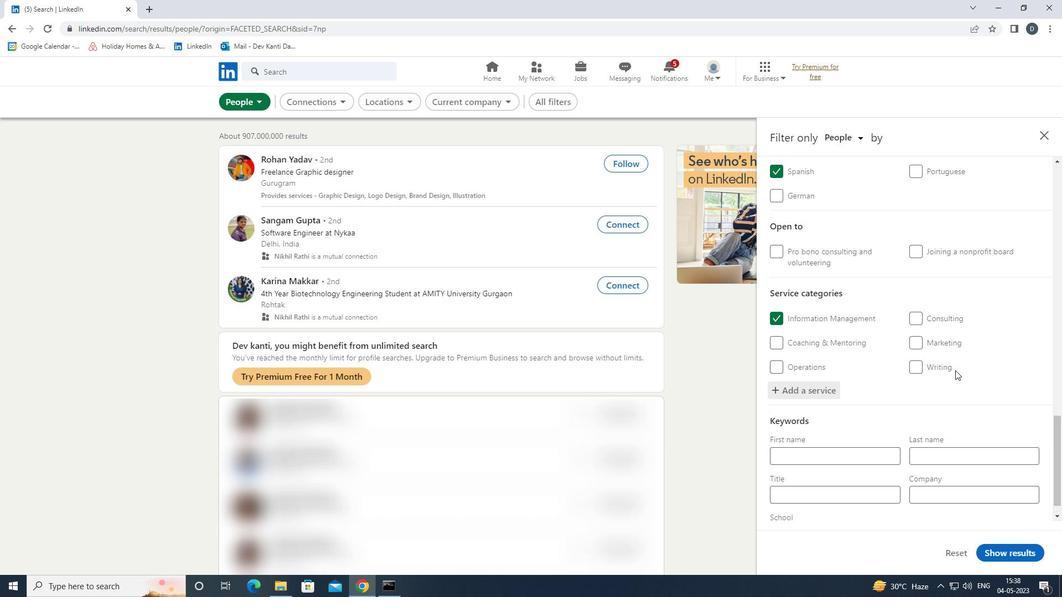 
Action: Mouse scrolled (901, 404) with delta (0, 0)
Screenshot: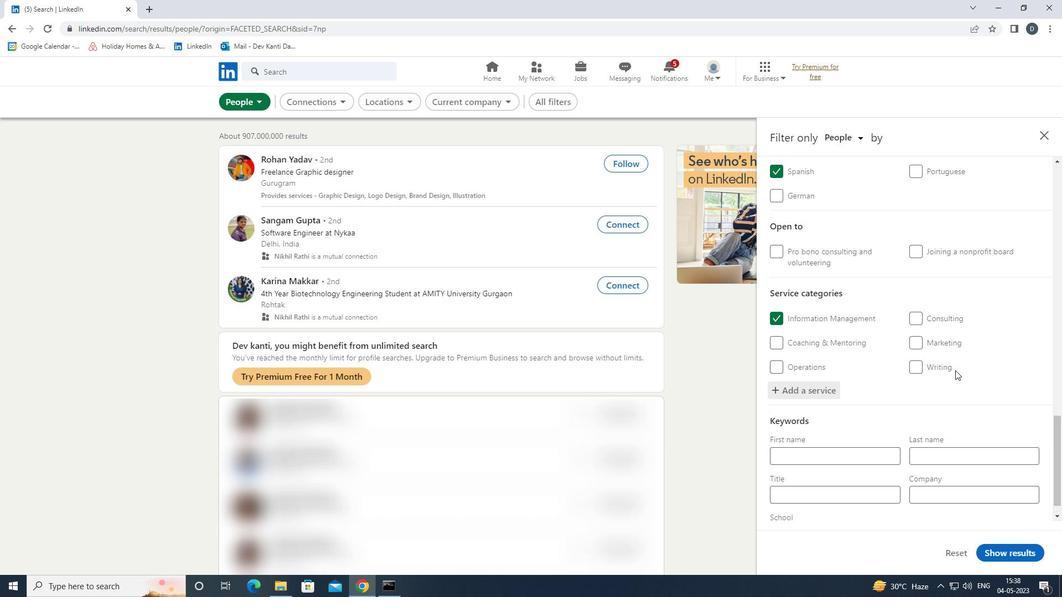 
Action: Mouse moved to (907, 412)
Screenshot: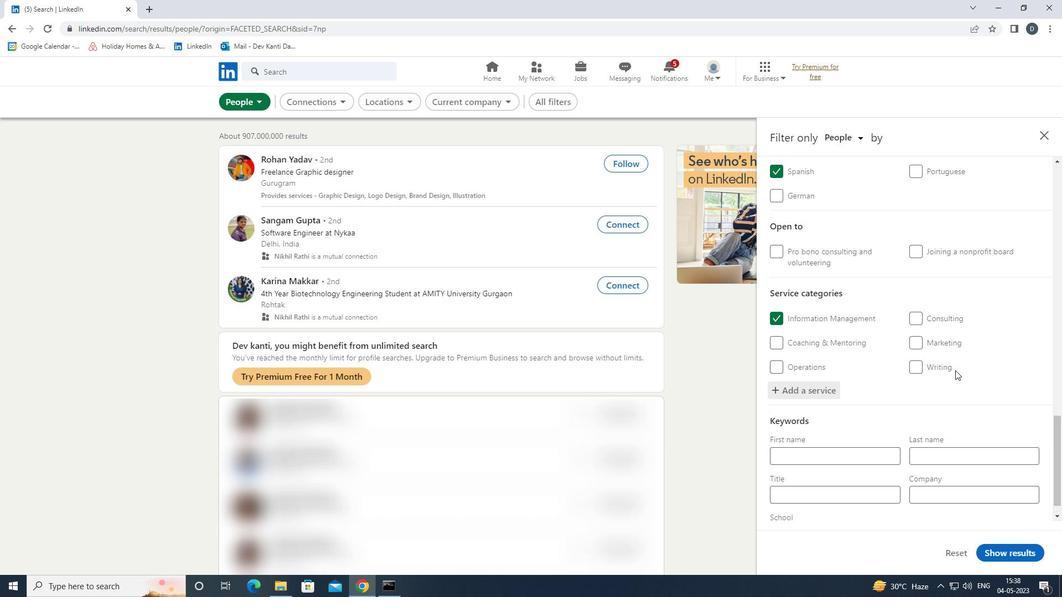 
Action: Mouse scrolled (907, 411) with delta (0, 0)
Screenshot: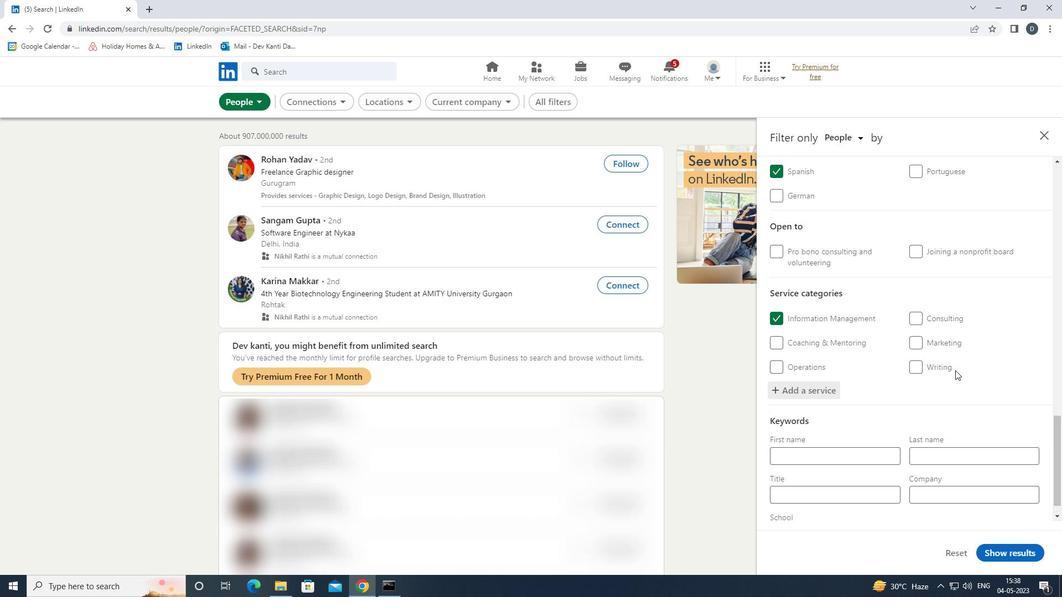 
Action: Mouse moved to (918, 416)
Screenshot: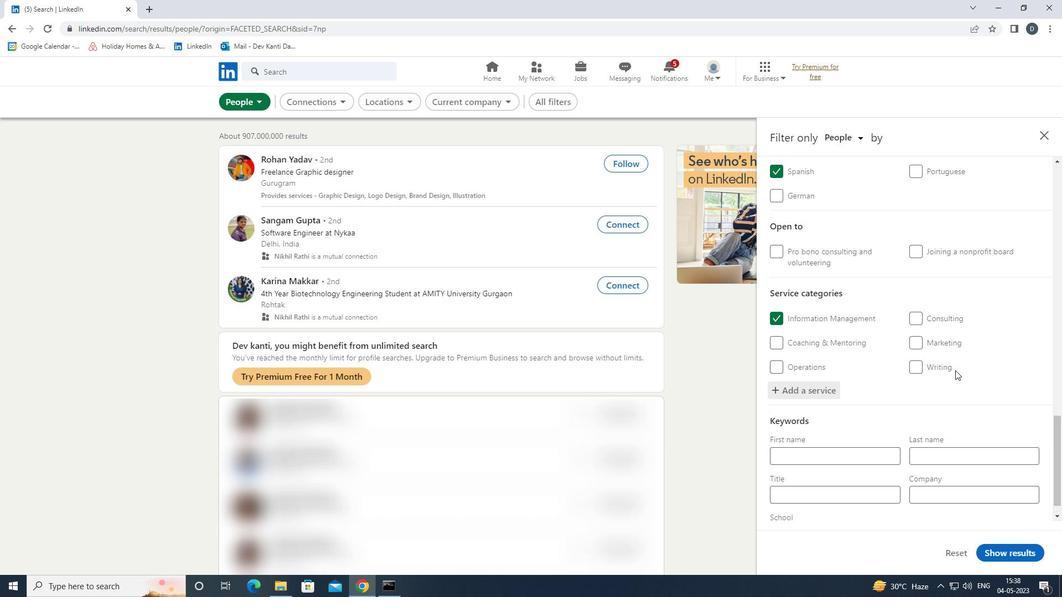
Action: Mouse scrolled (918, 415) with delta (0, 0)
Screenshot: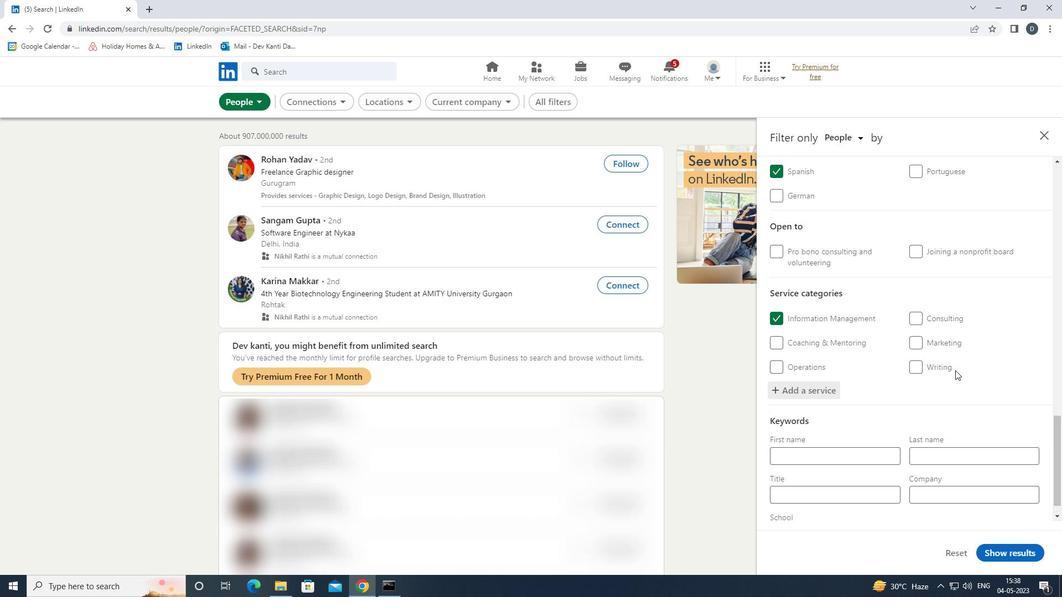 
Action: Mouse moved to (849, 479)
Screenshot: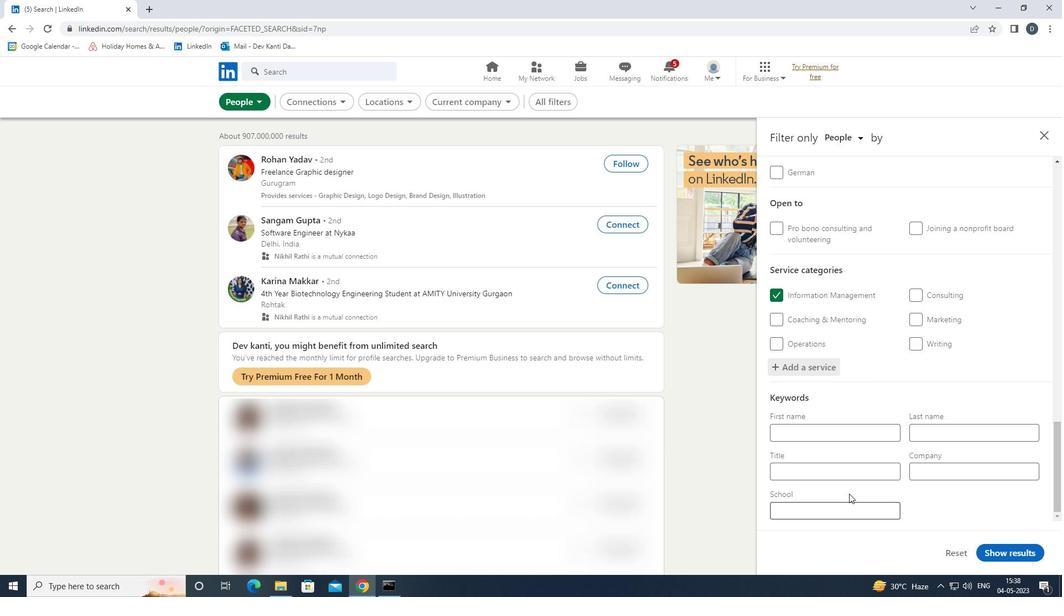 
Action: Mouse pressed left at (849, 479)
Screenshot: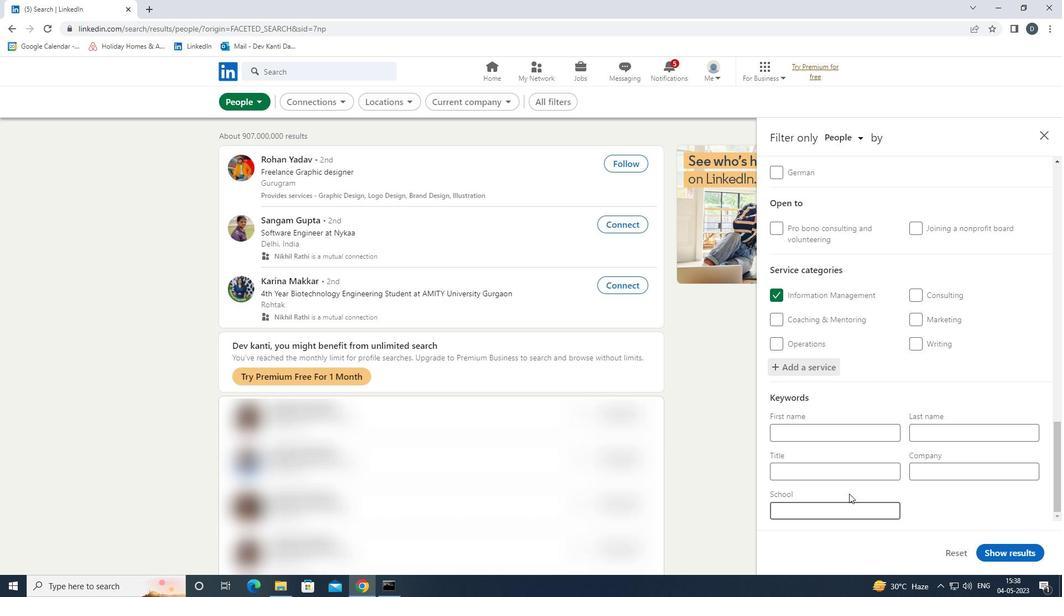 
Action: Key pressed <Key.shift>BRANCH<Key.space><Key.shift><Key.shift><Key.shift><Key.shift>MANAGER
Screenshot: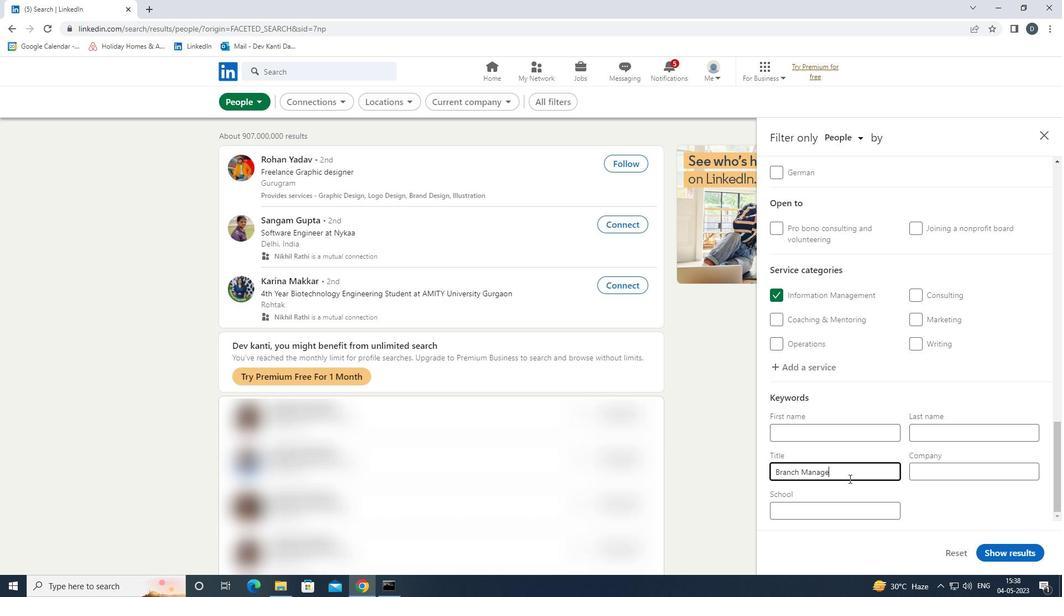 
Action: Mouse moved to (1019, 552)
Screenshot: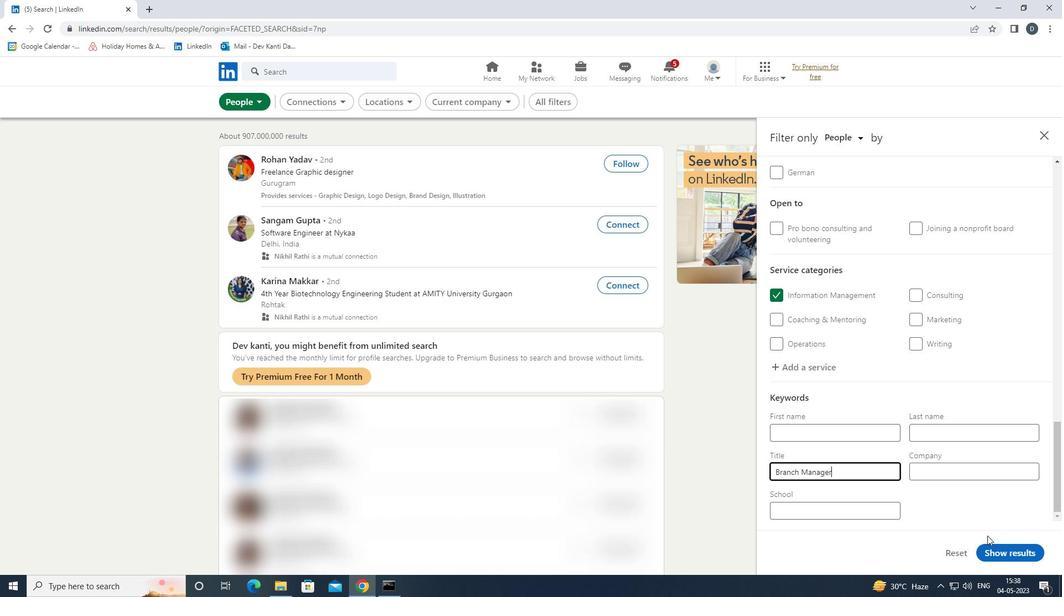 
Action: Mouse pressed left at (1019, 552)
Screenshot: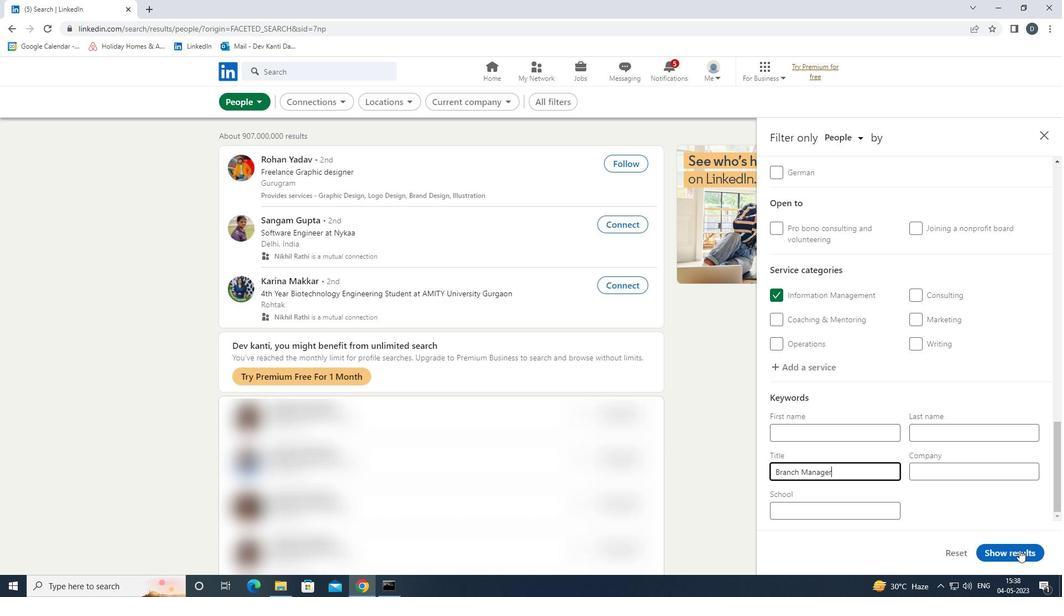 
Action: Mouse moved to (471, 240)
Screenshot: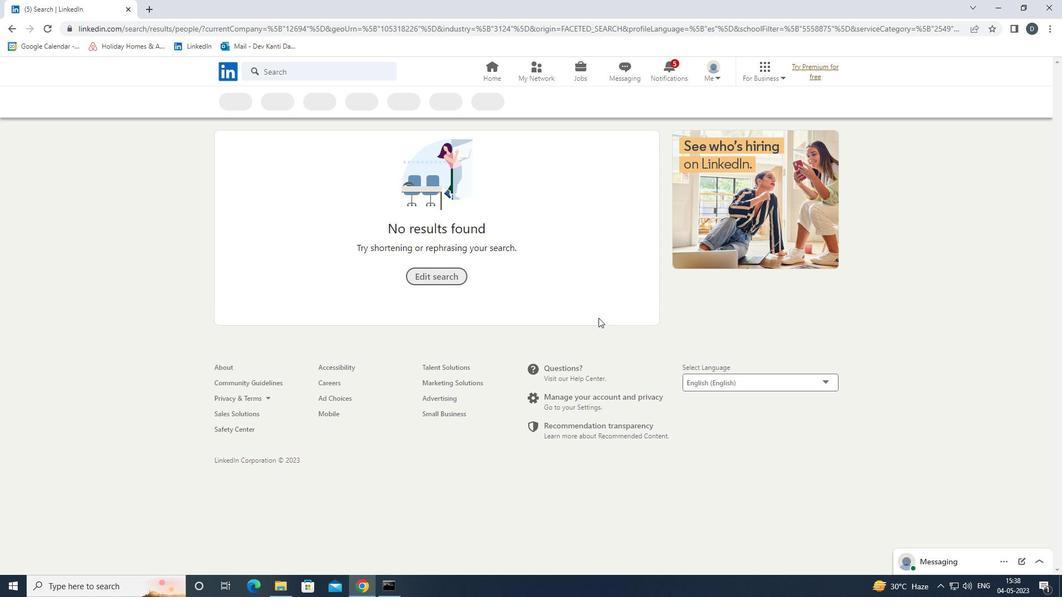 
